 Task: Search for car accessories on Amazon and add them to your cart.
Action: Mouse moved to (91, 23)
Screenshot: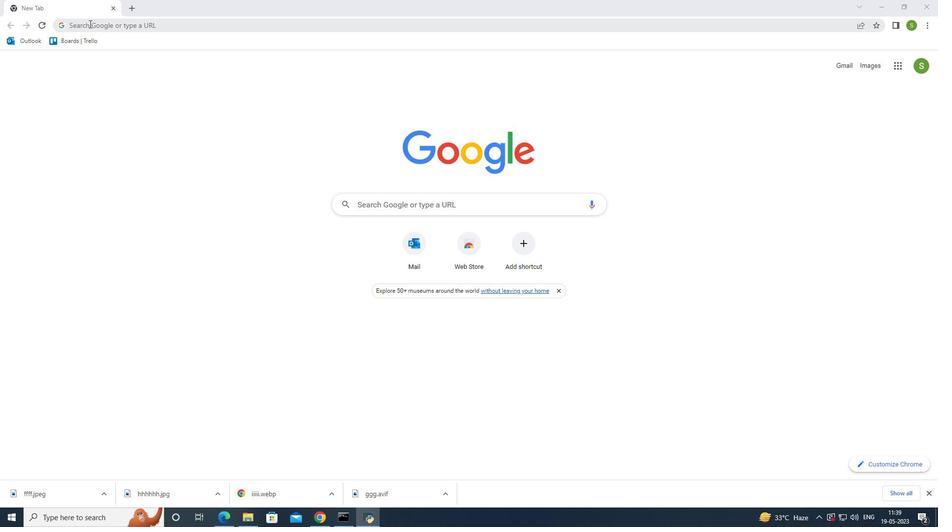 
Action: Mouse pressed left at (91, 23)
Screenshot: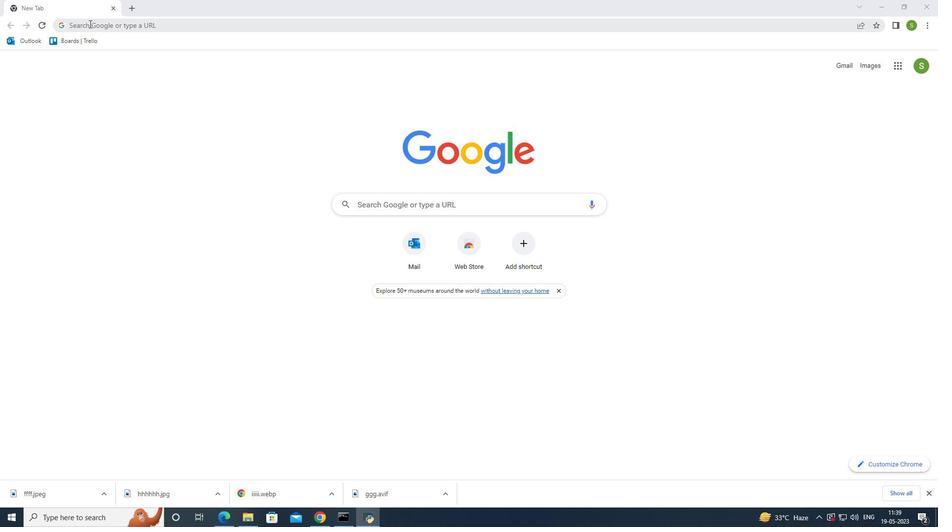 
Action: Mouse moved to (122, 25)
Screenshot: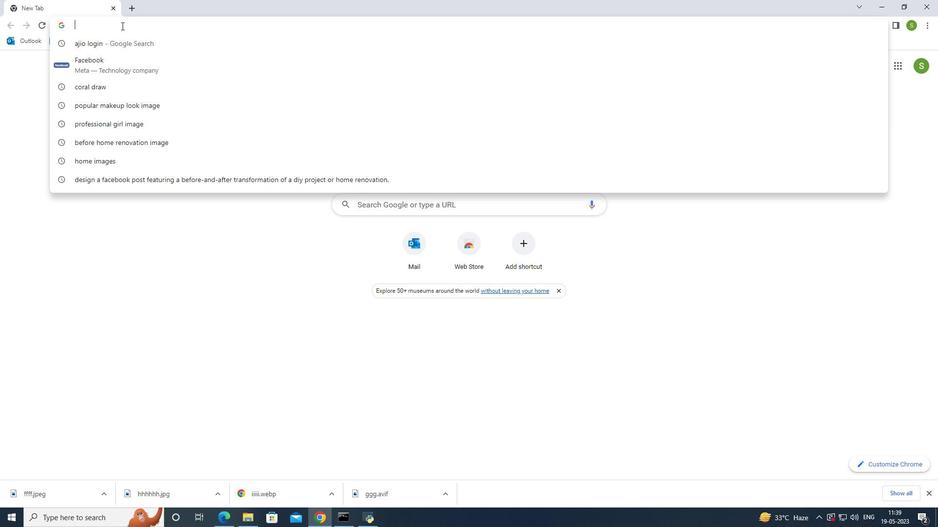 
Action: Key pressed a
Screenshot: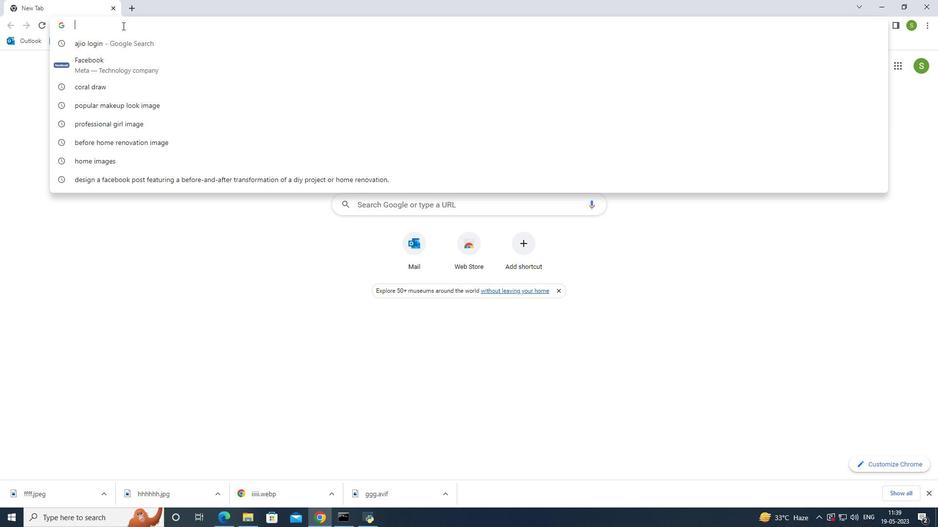 
Action: Mouse moved to (123, 25)
Screenshot: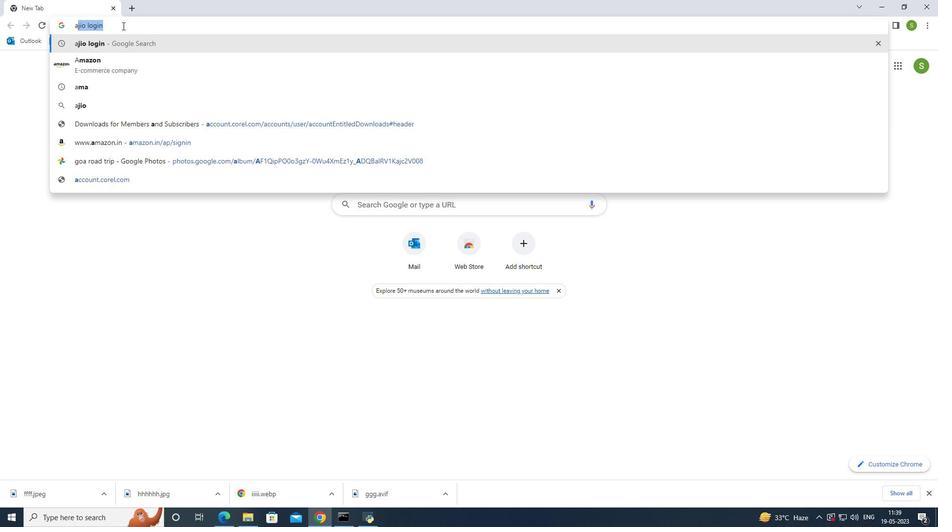 
Action: Key pressed m
Screenshot: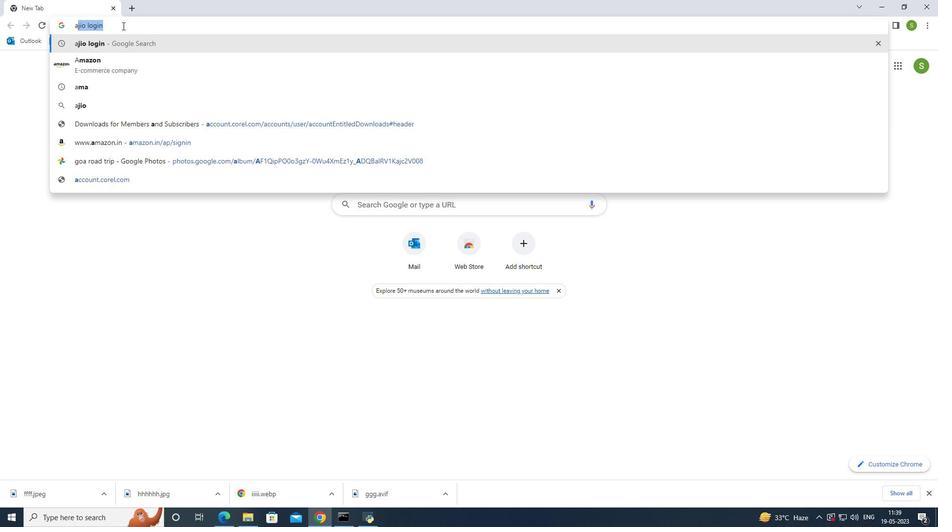 
Action: Mouse moved to (126, 23)
Screenshot: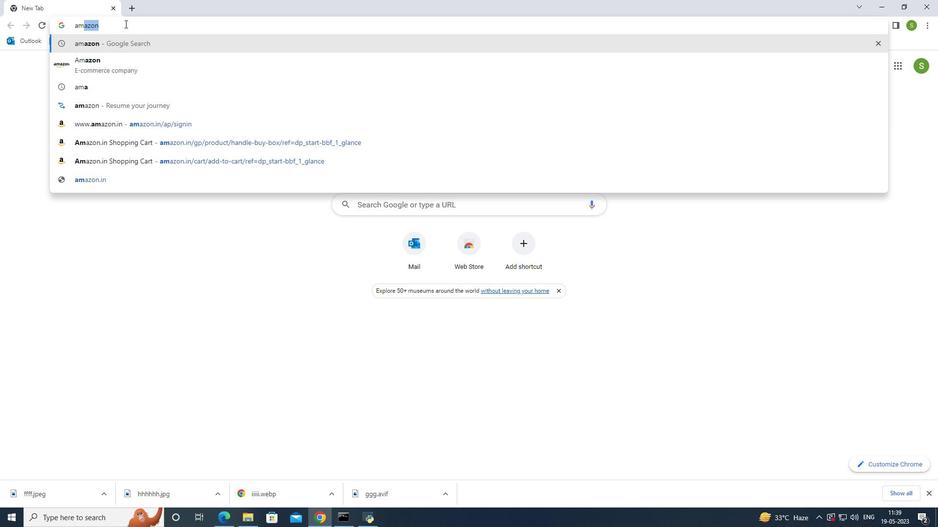 
Action: Key pressed a
Screenshot: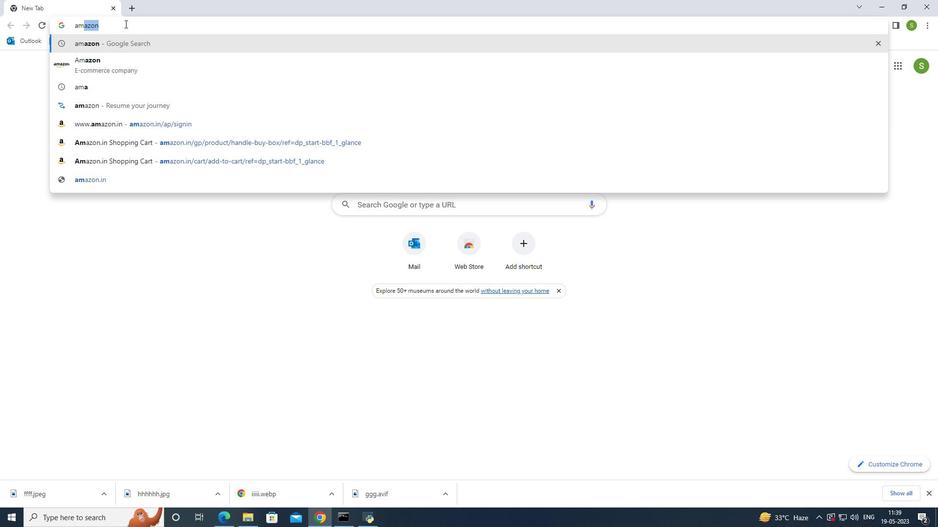 
Action: Mouse moved to (127, 23)
Screenshot: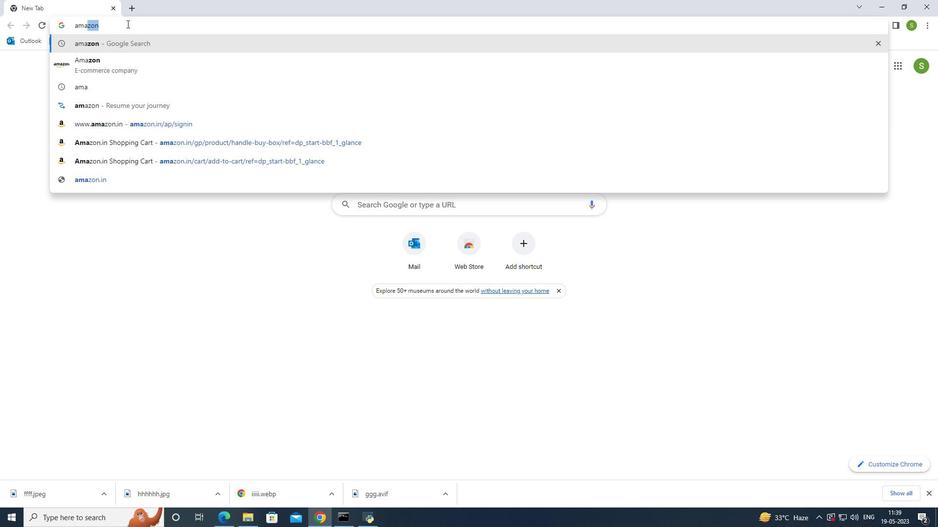 
Action: Key pressed z
Screenshot: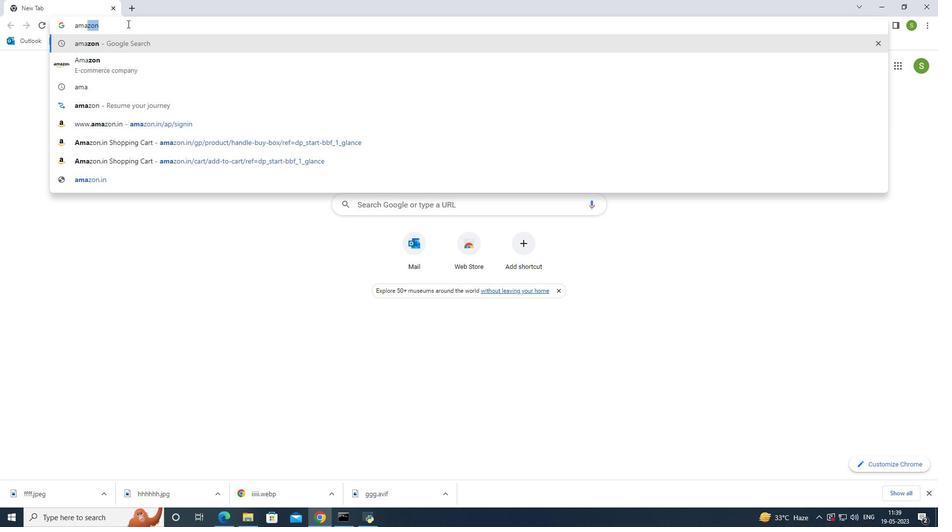 
Action: Mouse moved to (128, 22)
Screenshot: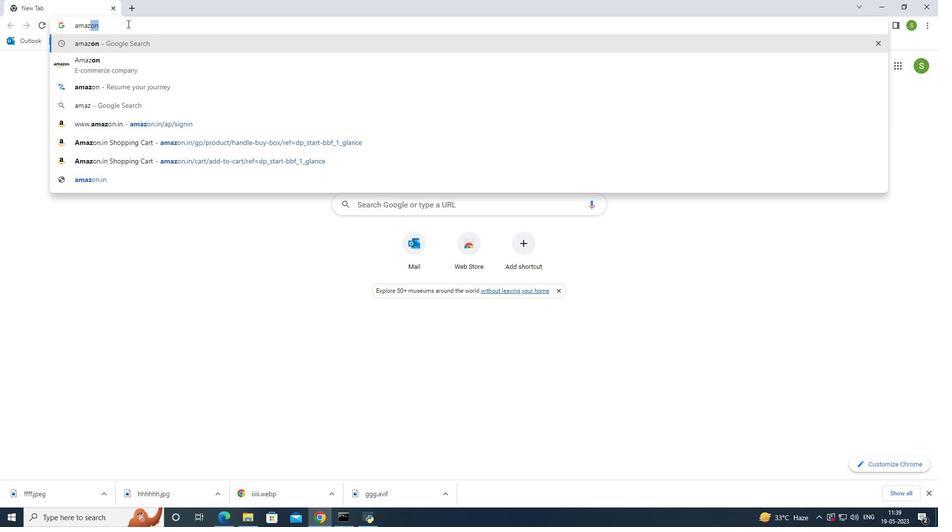 
Action: Key pressed on
Screenshot: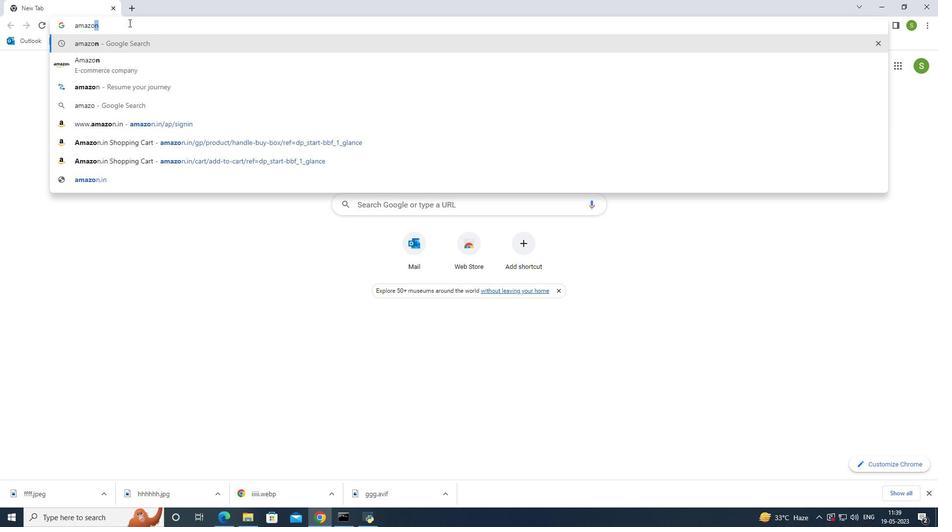 
Action: Mouse moved to (119, 64)
Screenshot: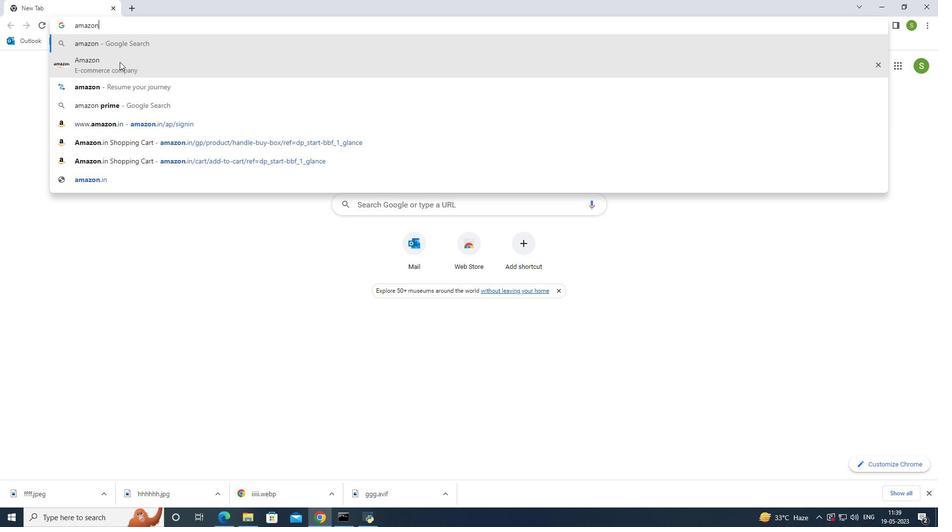 
Action: Mouse pressed left at (119, 64)
Screenshot: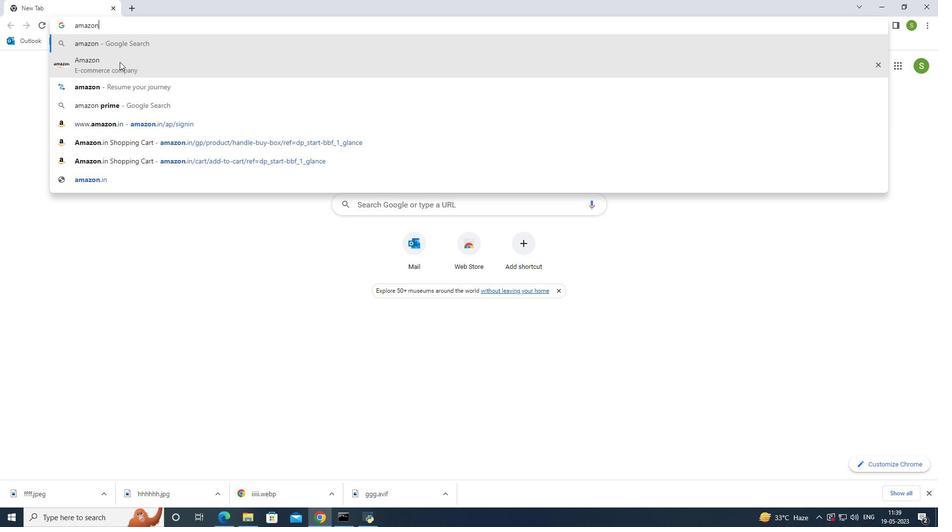 
Action: Mouse moved to (158, 164)
Screenshot: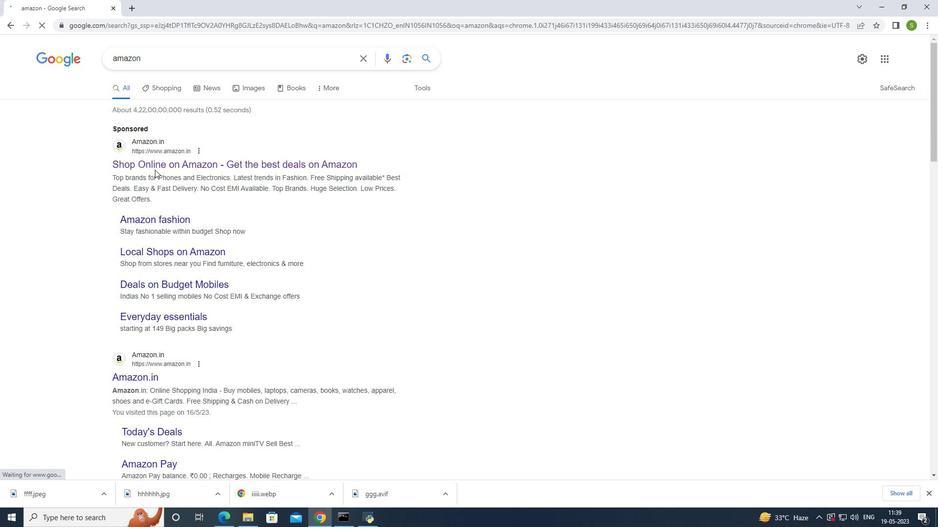 
Action: Mouse pressed left at (158, 164)
Screenshot: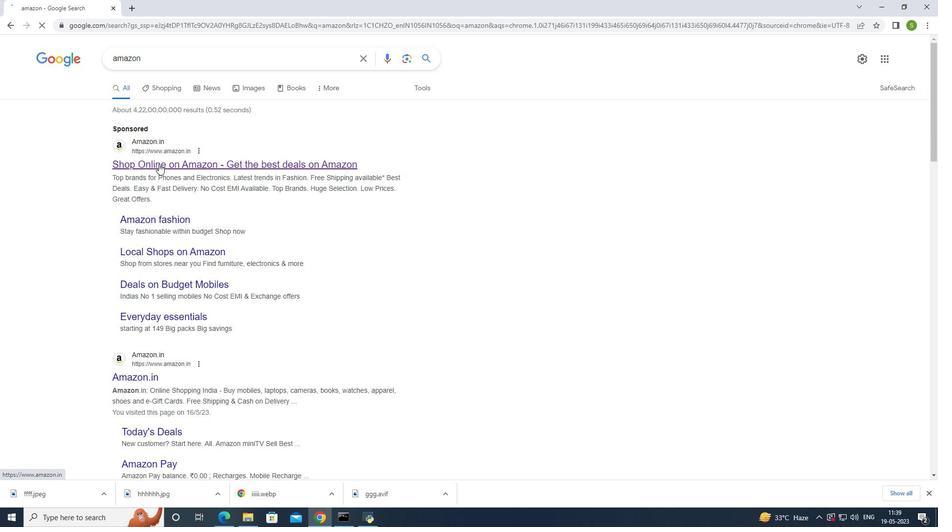 
Action: Mouse moved to (396, 117)
Screenshot: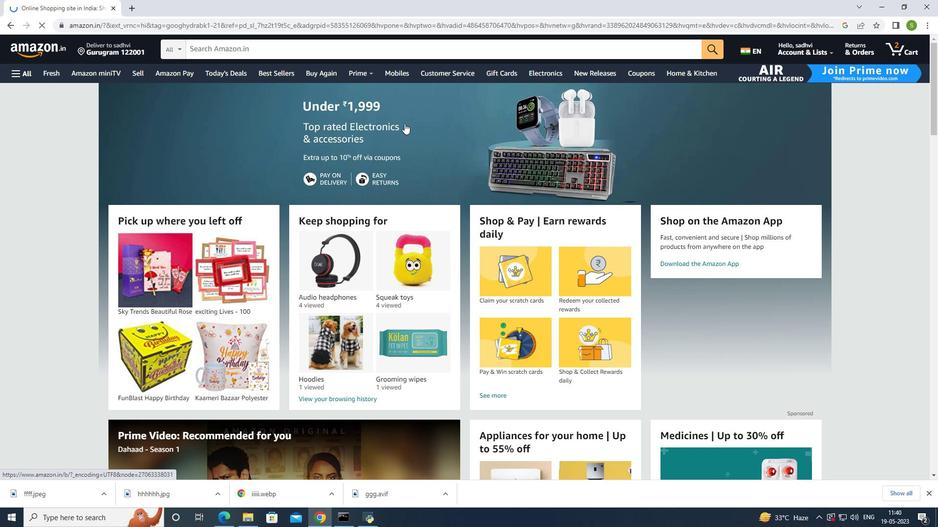 
Action: Mouse scrolled (396, 116) with delta (0, 0)
Screenshot: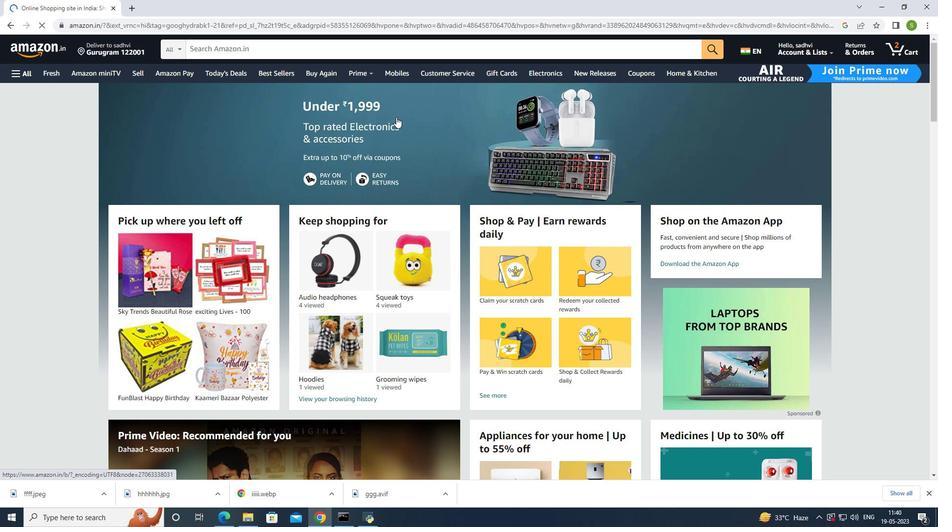 
Action: Mouse moved to (308, 48)
Screenshot: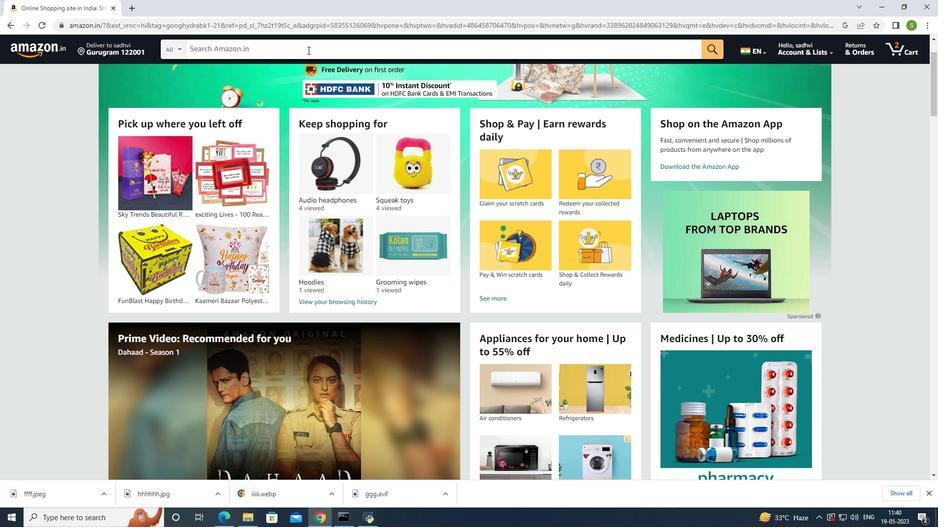 
Action: Mouse pressed left at (308, 48)
Screenshot: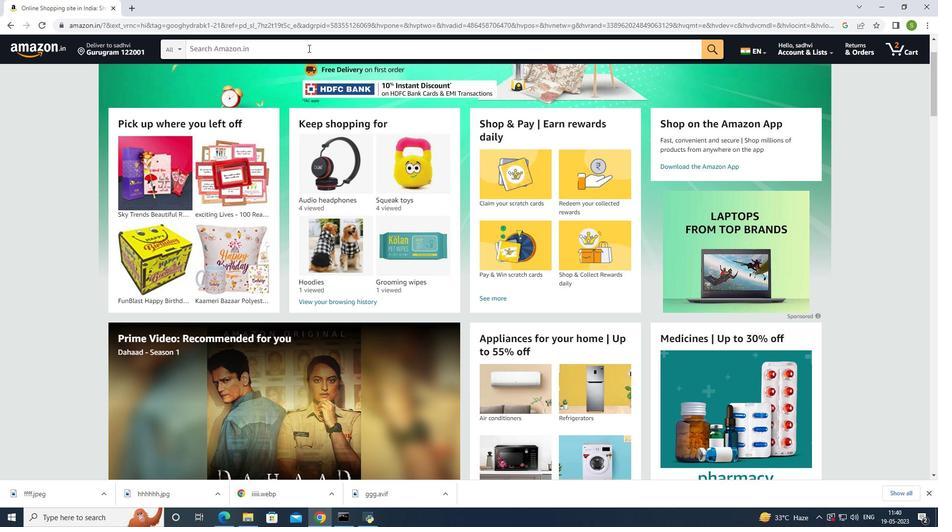 
Action: Key pressed car<Key.space>
Screenshot: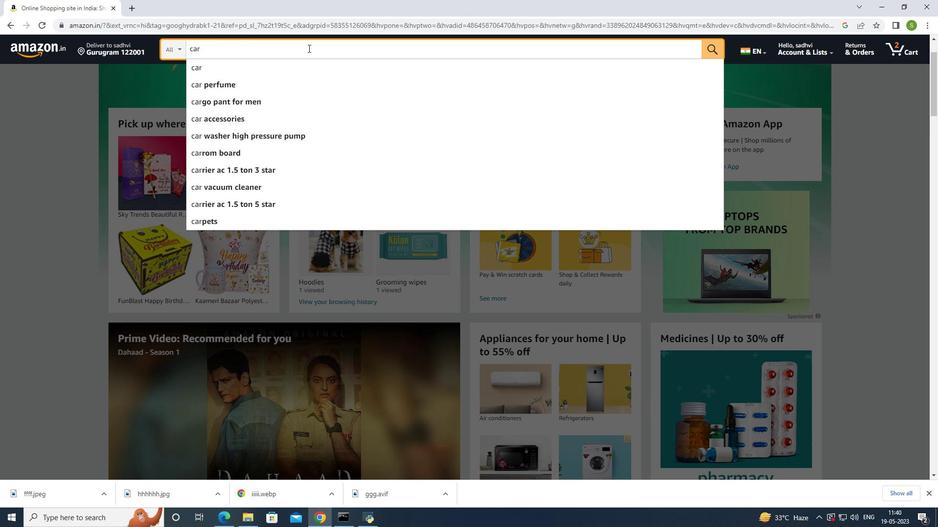 
Action: Mouse moved to (236, 133)
Screenshot: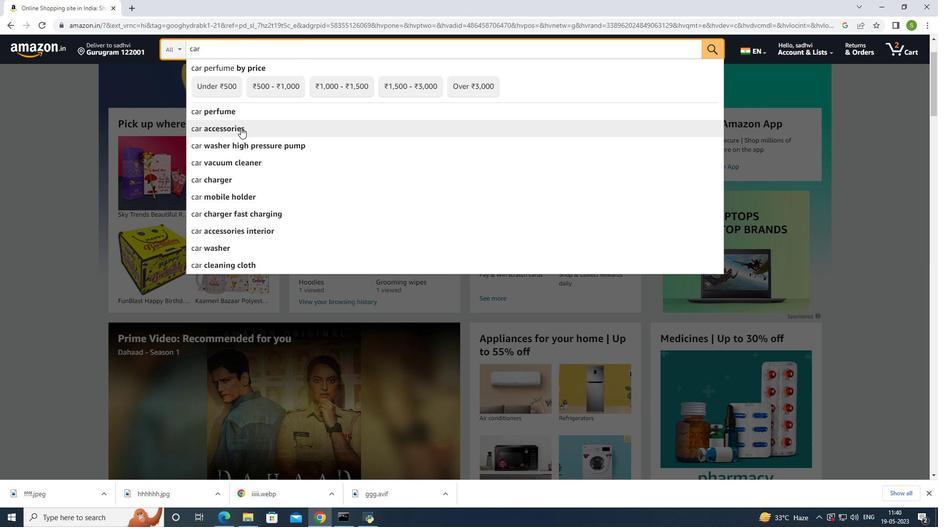 
Action: Mouse pressed left at (236, 133)
Screenshot: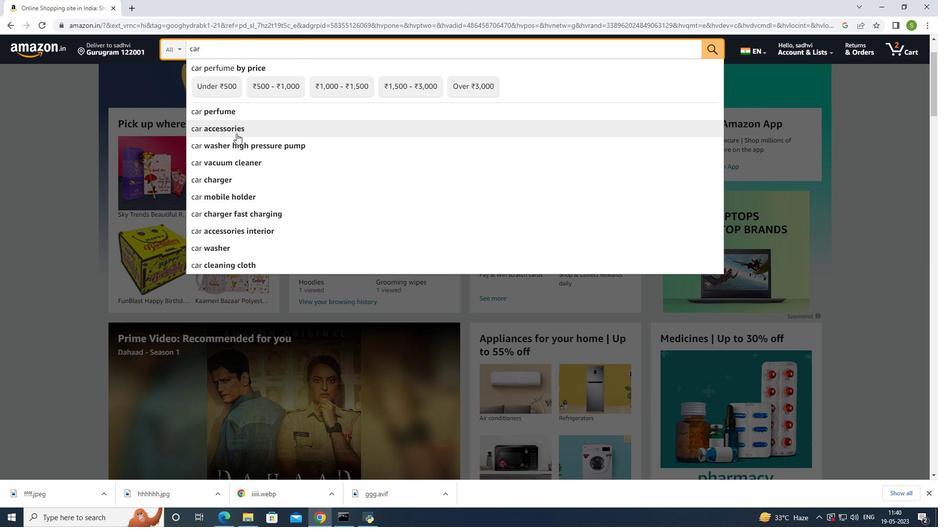 
Action: Mouse moved to (297, 210)
Screenshot: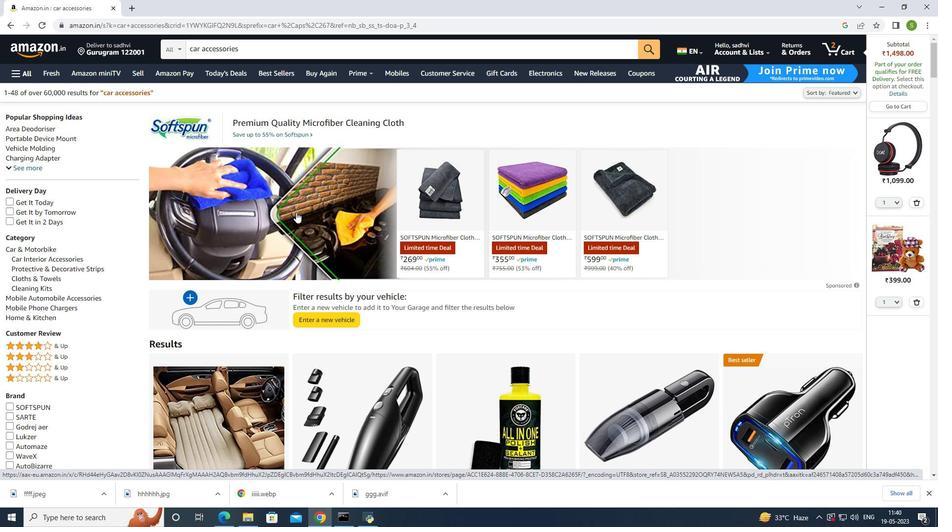 
Action: Mouse scrolled (297, 209) with delta (0, 0)
Screenshot: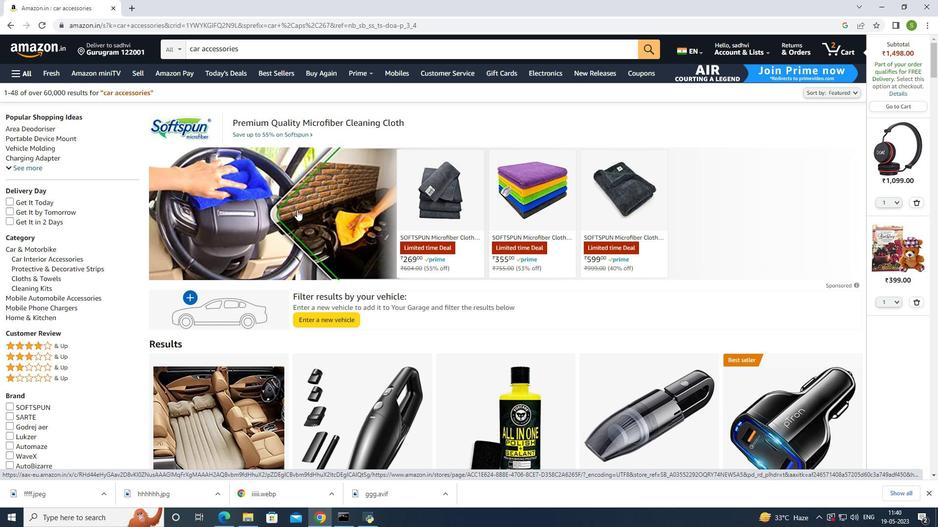 
Action: Mouse scrolled (297, 209) with delta (0, 0)
Screenshot: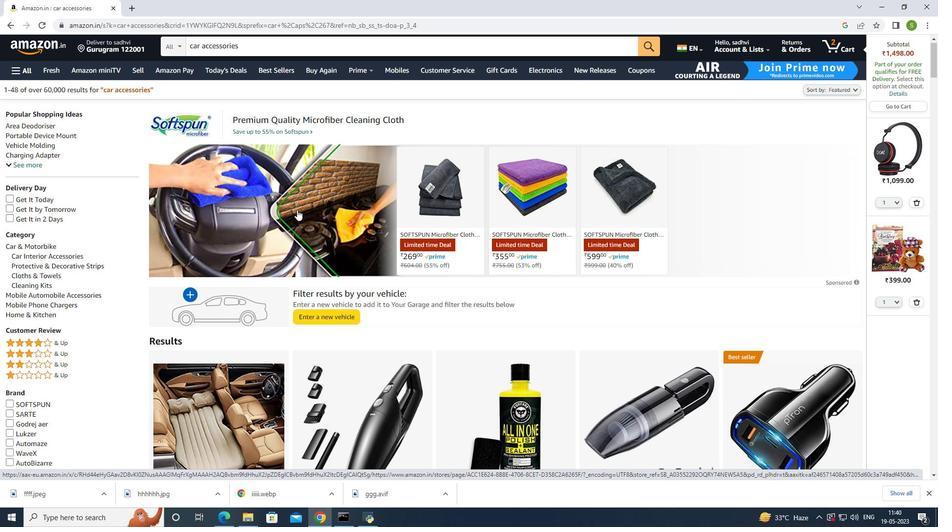 
Action: Mouse scrolled (297, 209) with delta (0, 0)
Screenshot: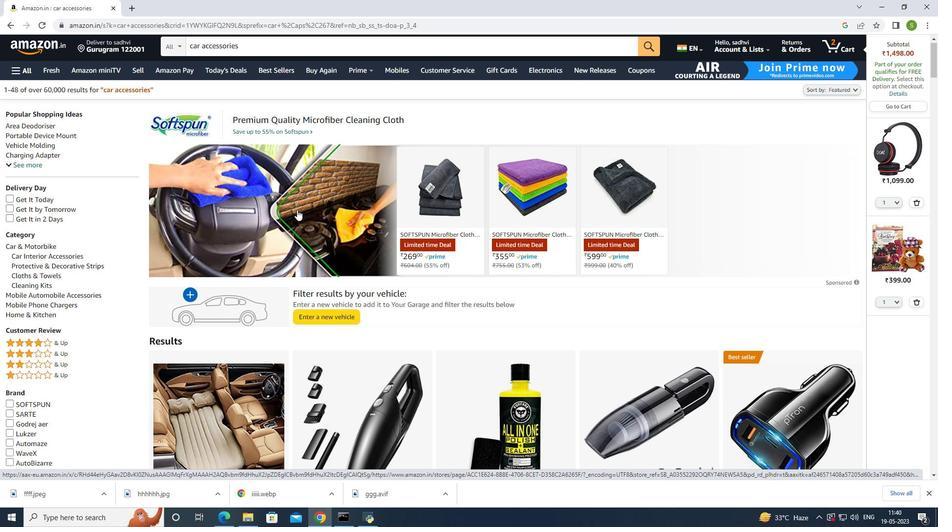 
Action: Mouse moved to (309, 200)
Screenshot: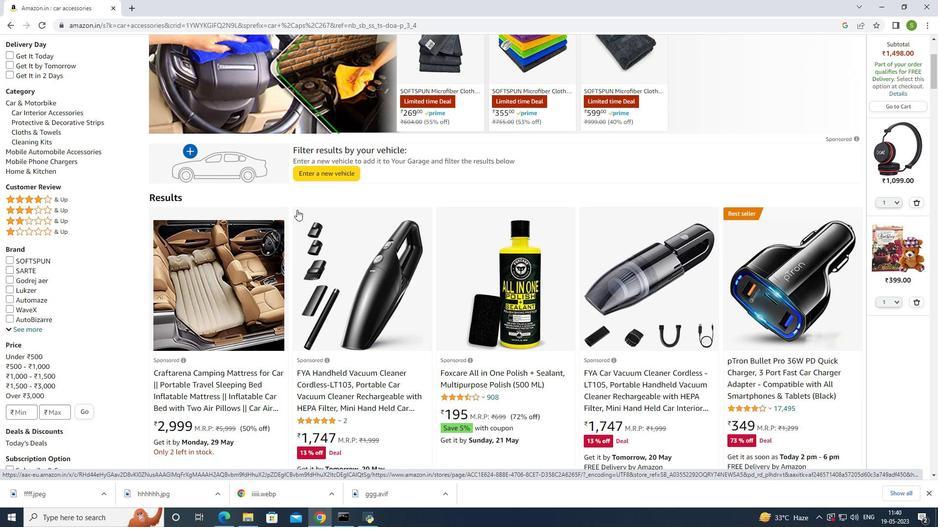 
Action: Mouse scrolled (309, 199) with delta (0, 0)
Screenshot: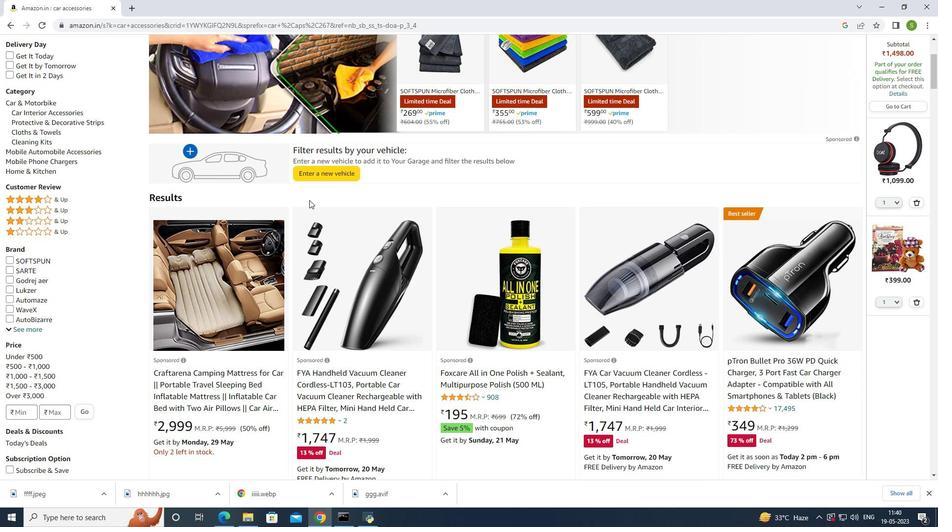 
Action: Mouse moved to (231, 252)
Screenshot: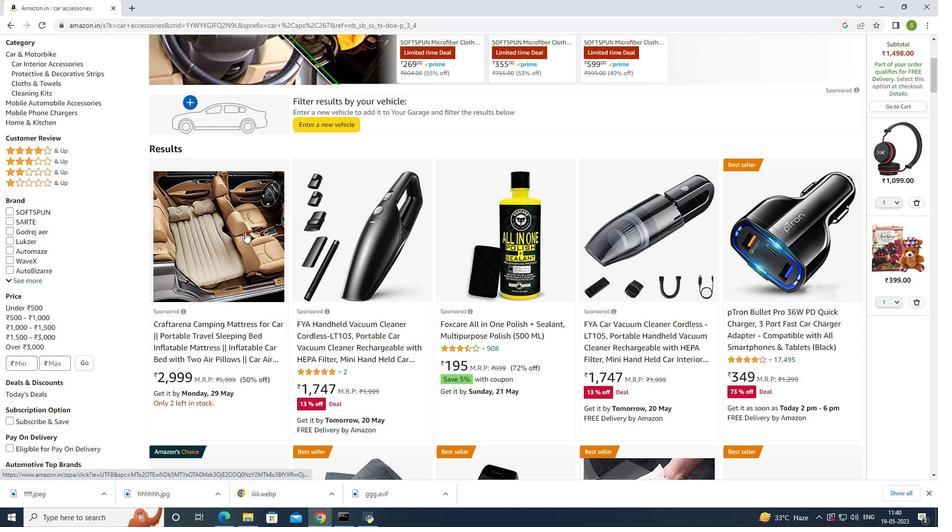 
Action: Mouse pressed left at (231, 252)
Screenshot: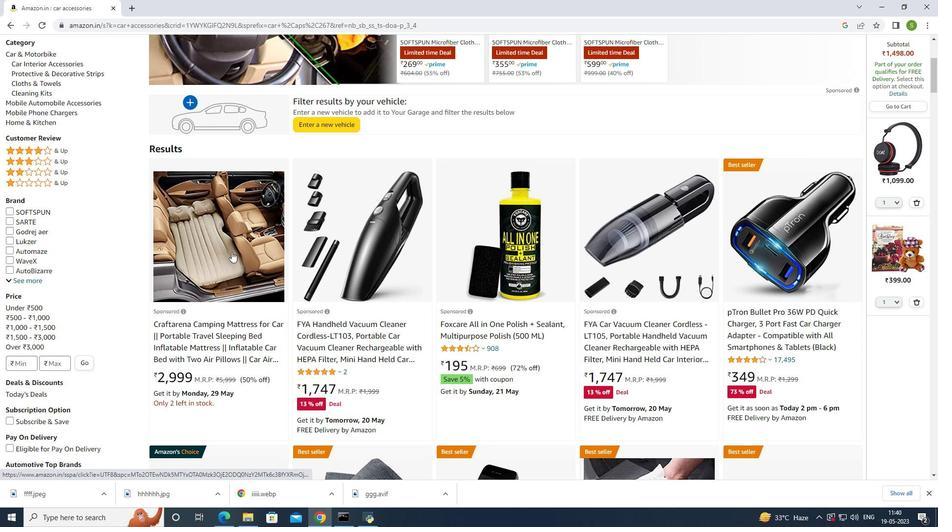 
Action: Mouse moved to (724, 285)
Screenshot: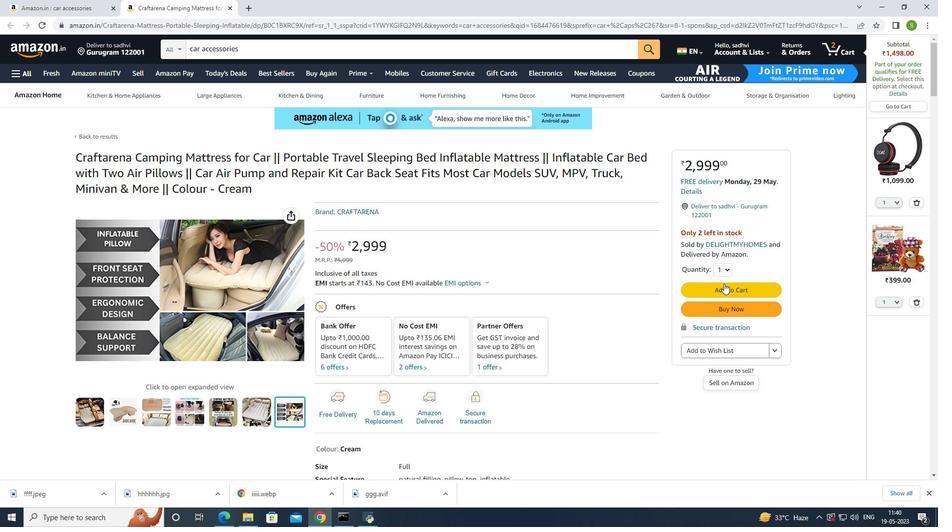 
Action: Mouse pressed left at (724, 285)
Screenshot: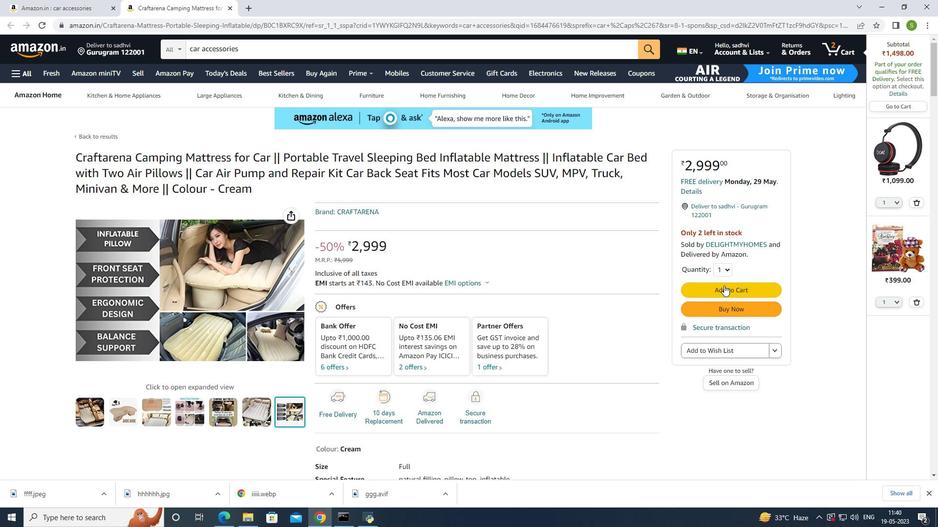 
Action: Mouse moved to (44, 4)
Screenshot: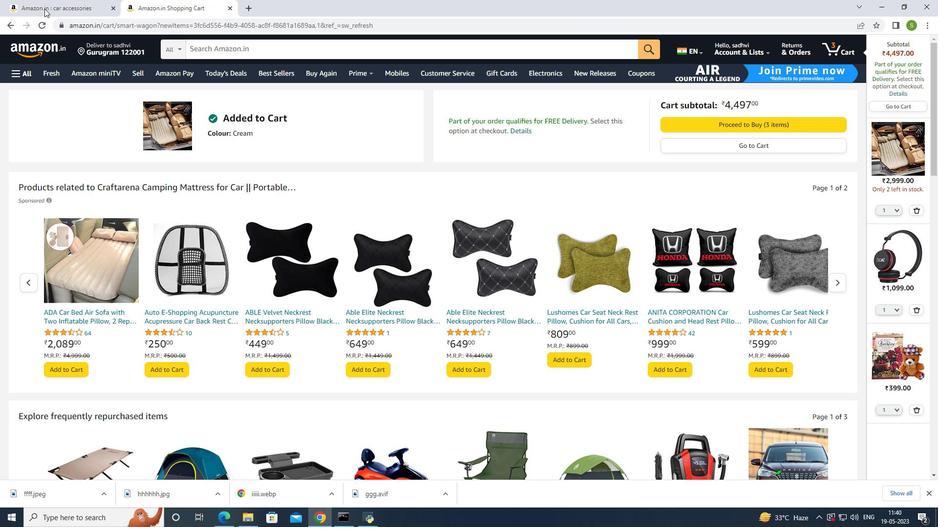 
Action: Mouse pressed left at (44, 4)
Screenshot: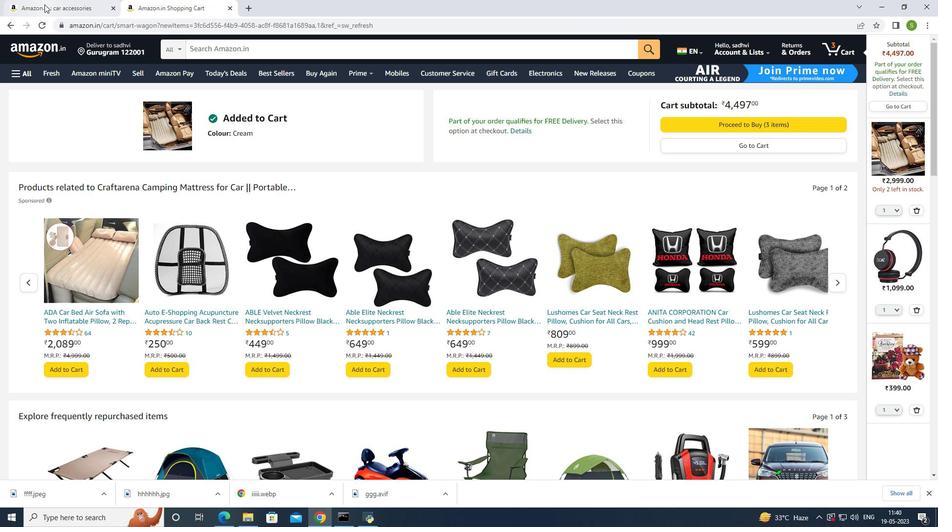 
Action: Mouse moved to (482, 207)
Screenshot: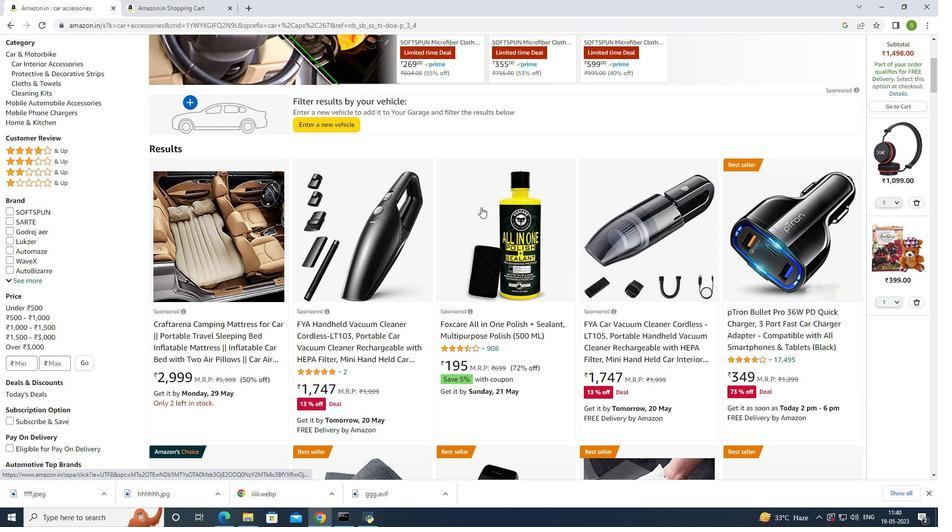 
Action: Mouse scrolled (482, 208) with delta (0, 0)
Screenshot: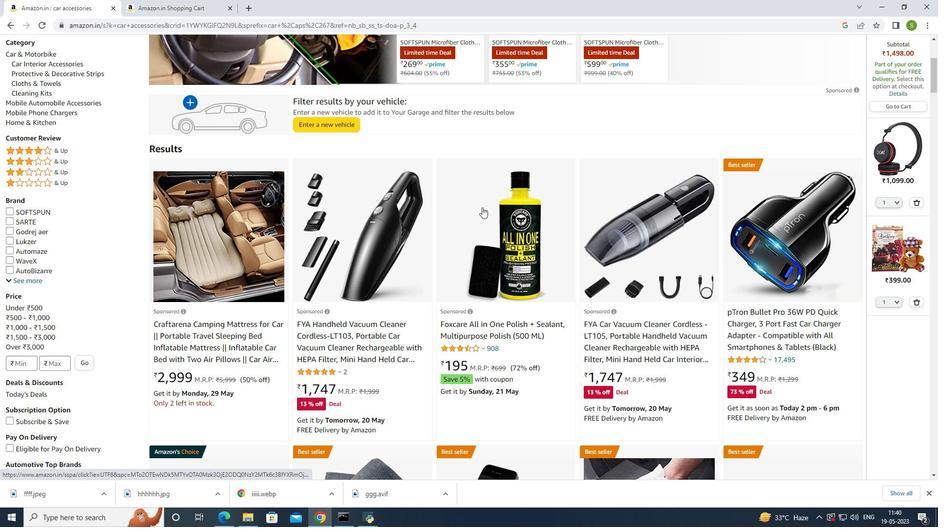 
Action: Mouse scrolled (482, 208) with delta (0, 0)
Screenshot: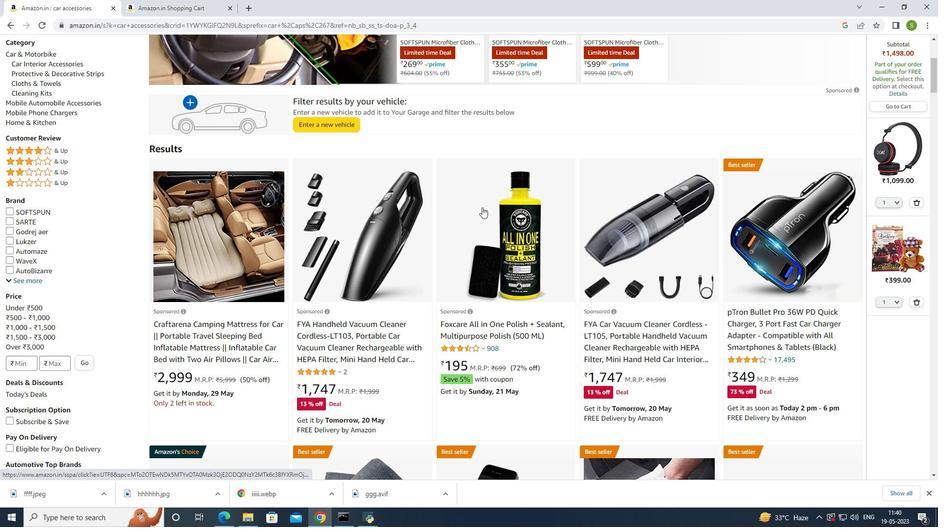 
Action: Mouse scrolled (482, 208) with delta (0, 0)
Screenshot: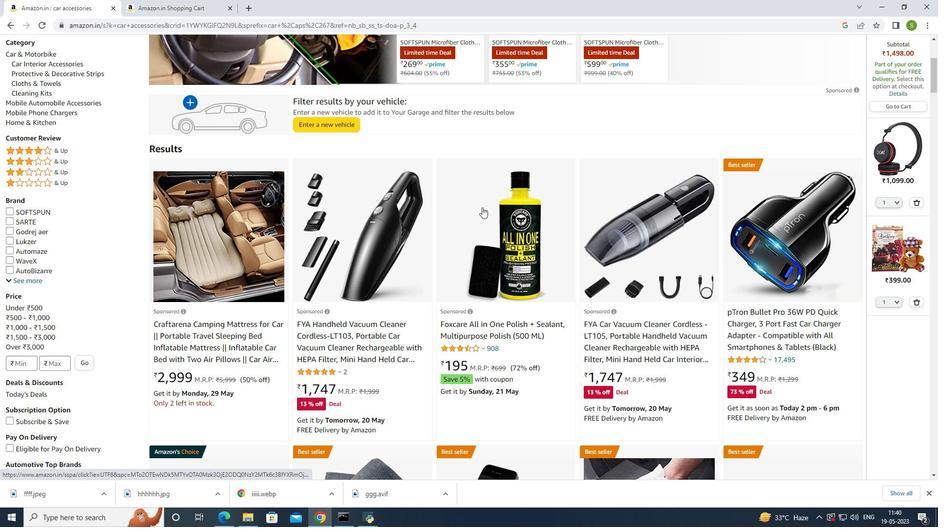 
Action: Mouse moved to (482, 207)
Screenshot: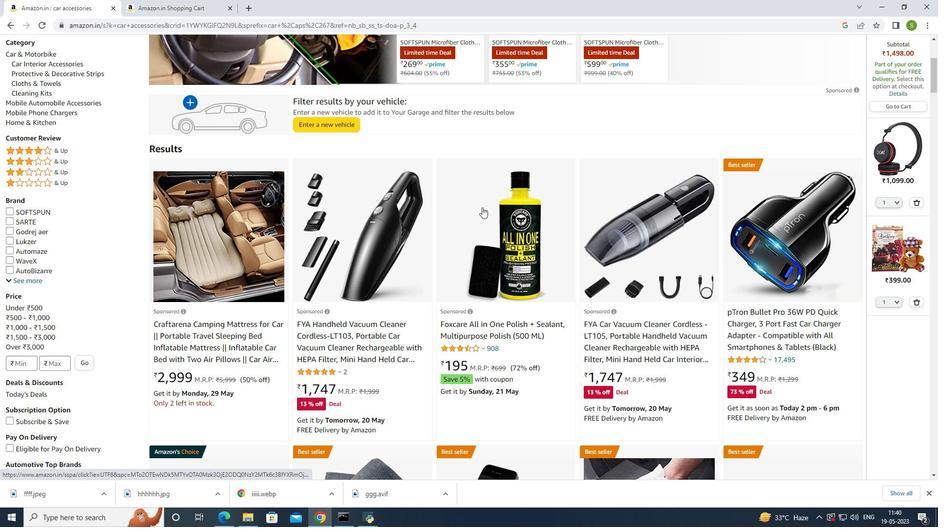 
Action: Mouse scrolled (482, 208) with delta (0, 0)
Screenshot: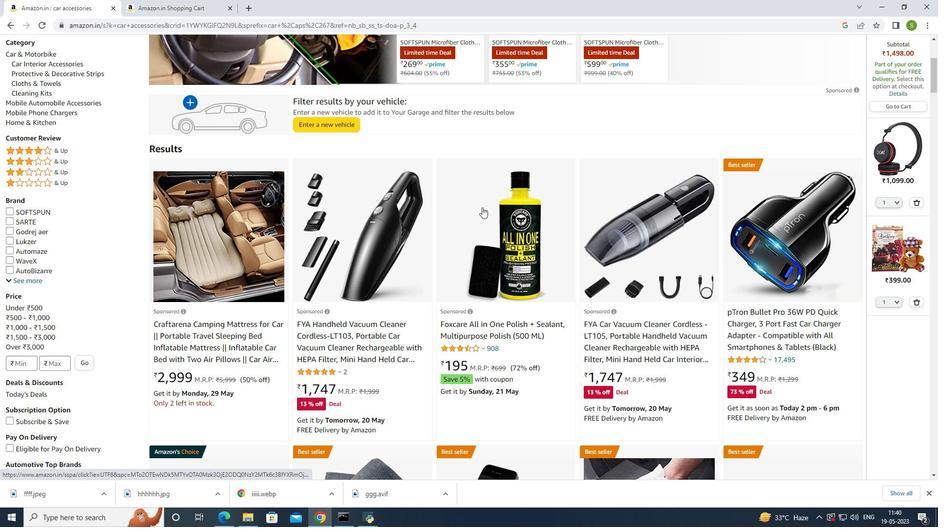 
Action: Mouse moved to (313, 204)
Screenshot: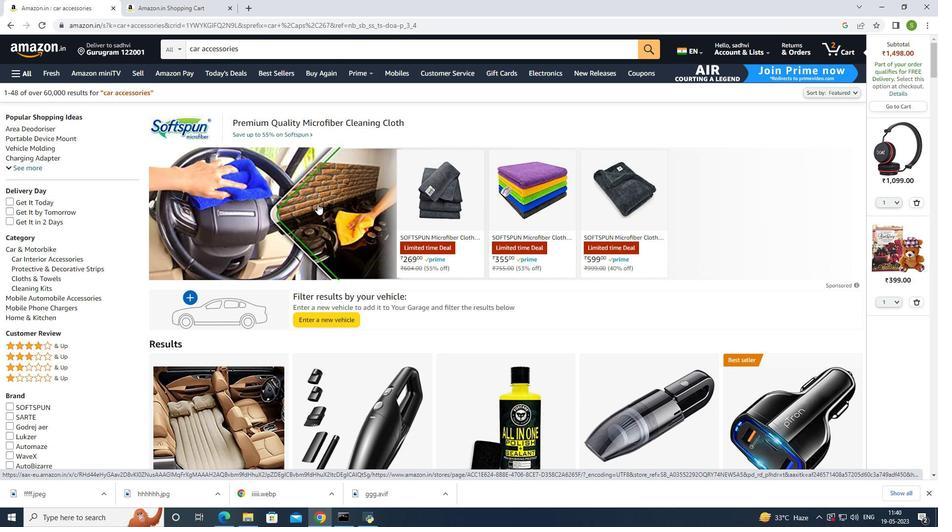 
Action: Mouse pressed left at (313, 204)
Screenshot: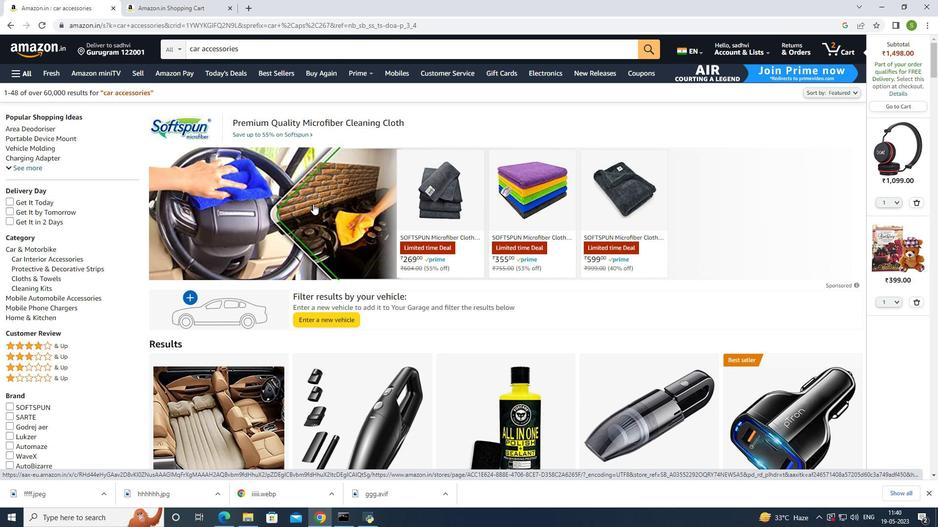 
Action: Mouse moved to (535, 254)
Screenshot: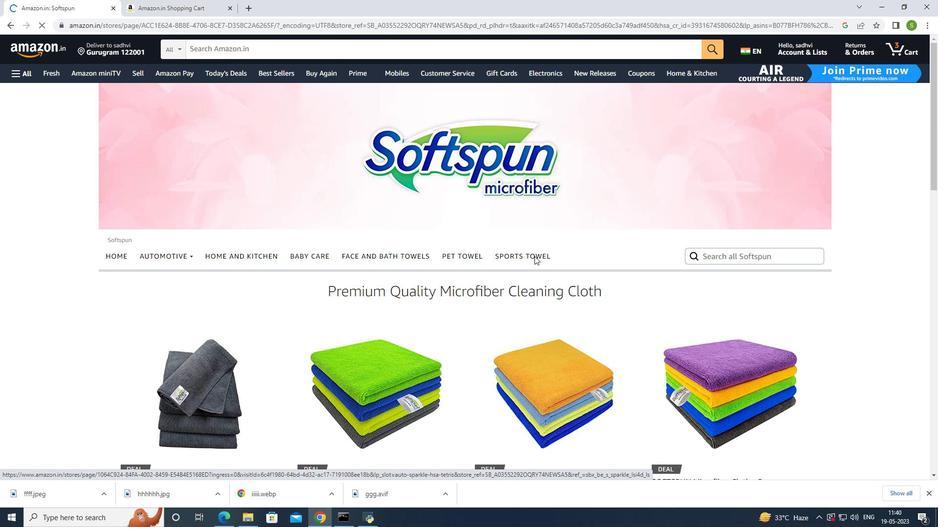 
Action: Mouse scrolled (535, 253) with delta (0, 0)
Screenshot: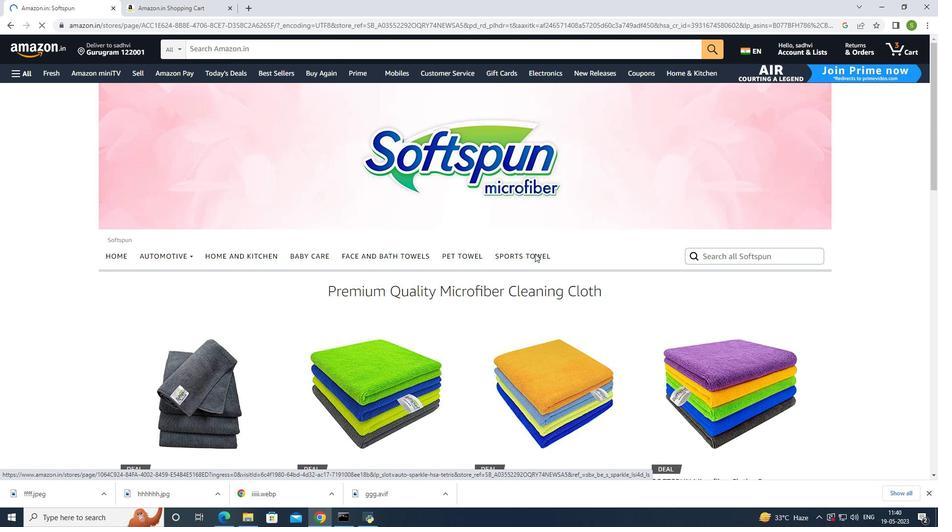 
Action: Mouse scrolled (535, 253) with delta (0, 0)
Screenshot: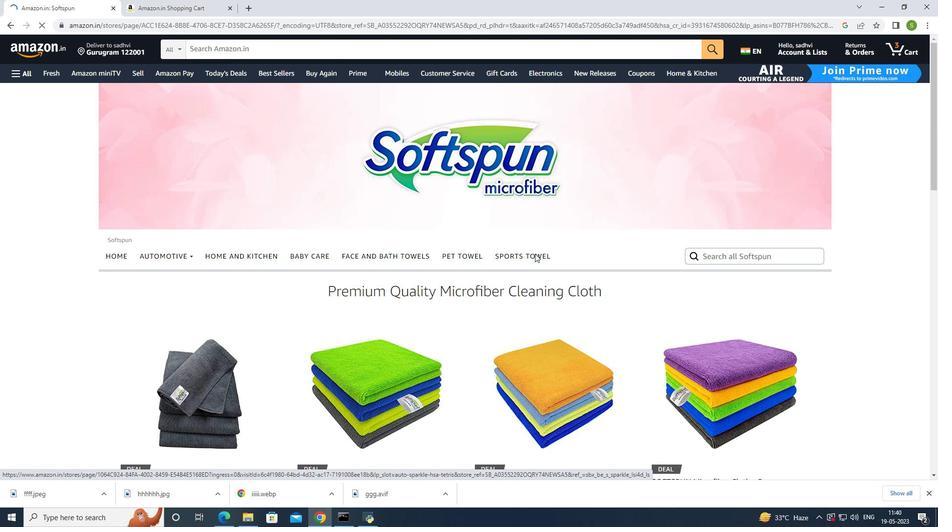 
Action: Mouse scrolled (535, 253) with delta (0, 0)
Screenshot: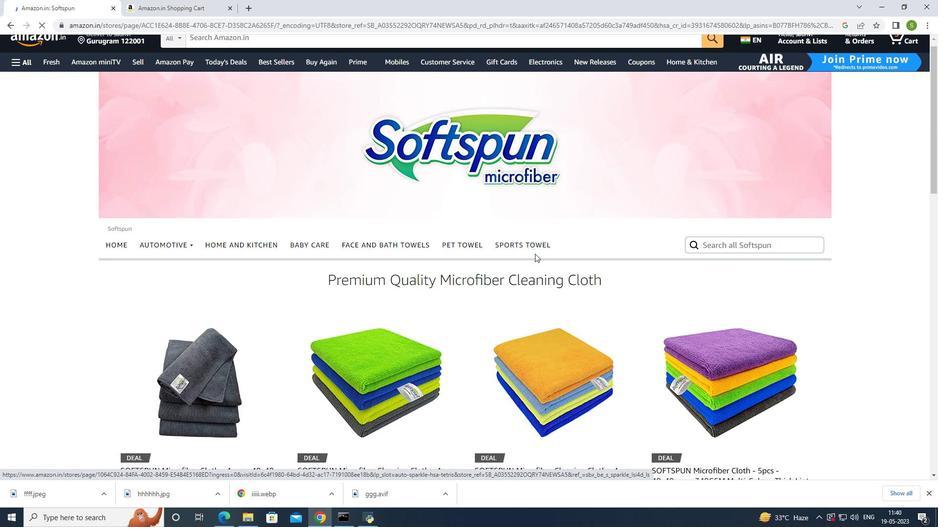 
Action: Mouse scrolled (535, 253) with delta (0, 0)
Screenshot: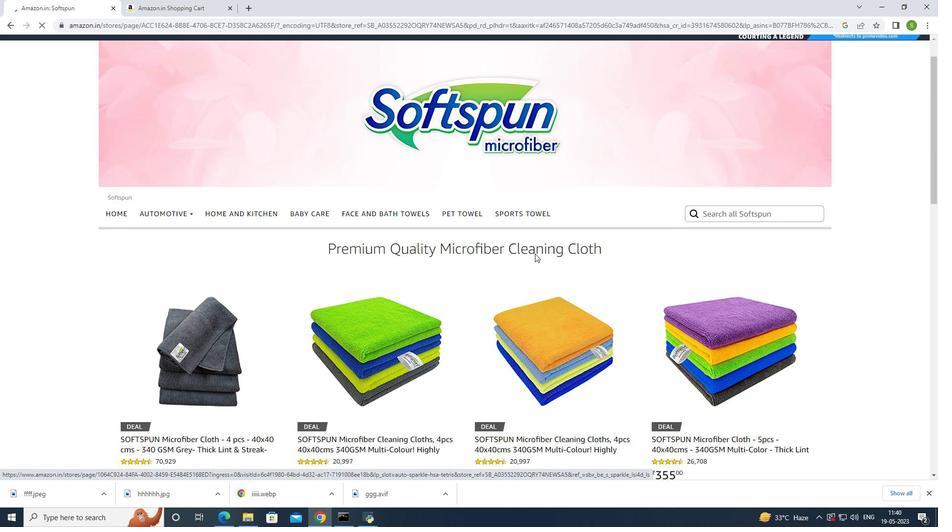 
Action: Mouse moved to (535, 253)
Screenshot: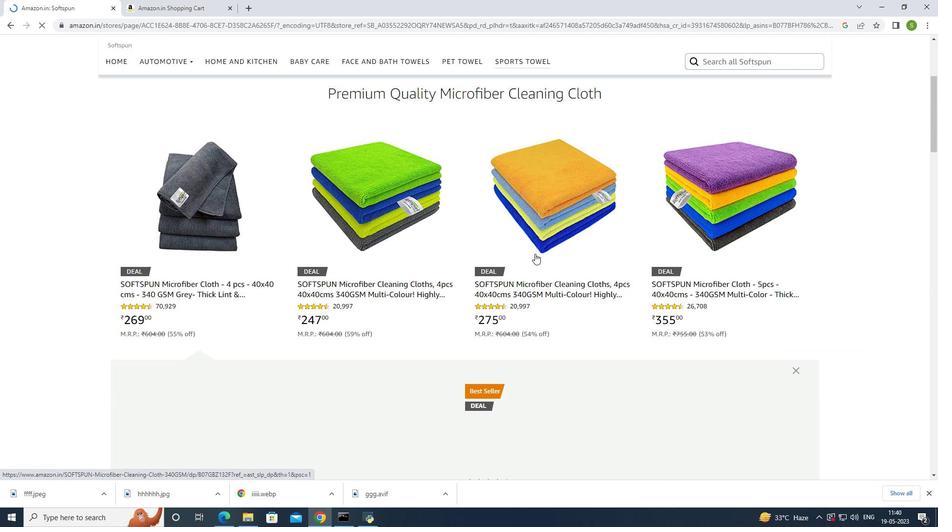 
Action: Mouse scrolled (535, 252) with delta (0, 0)
Screenshot: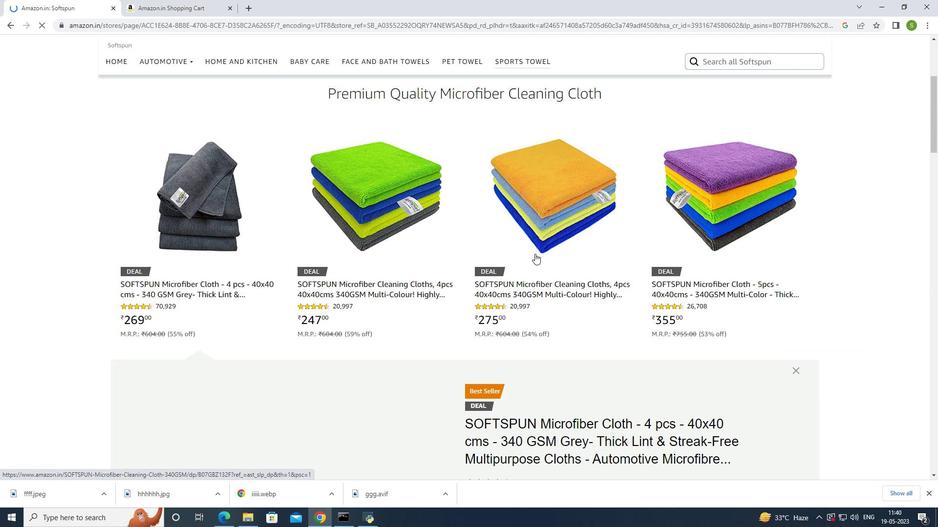 
Action: Mouse scrolled (535, 252) with delta (0, 0)
Screenshot: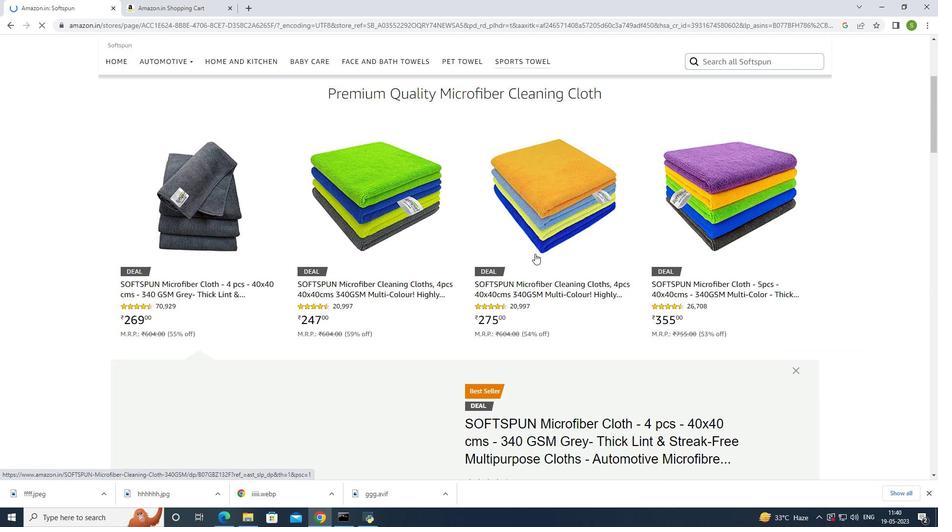 
Action: Mouse scrolled (535, 252) with delta (0, 0)
Screenshot: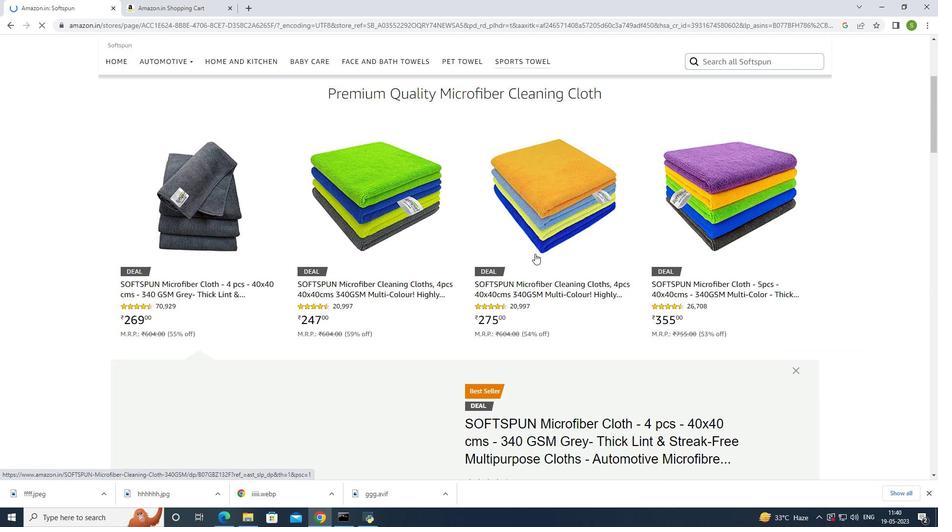 
Action: Mouse scrolled (535, 252) with delta (0, 0)
Screenshot: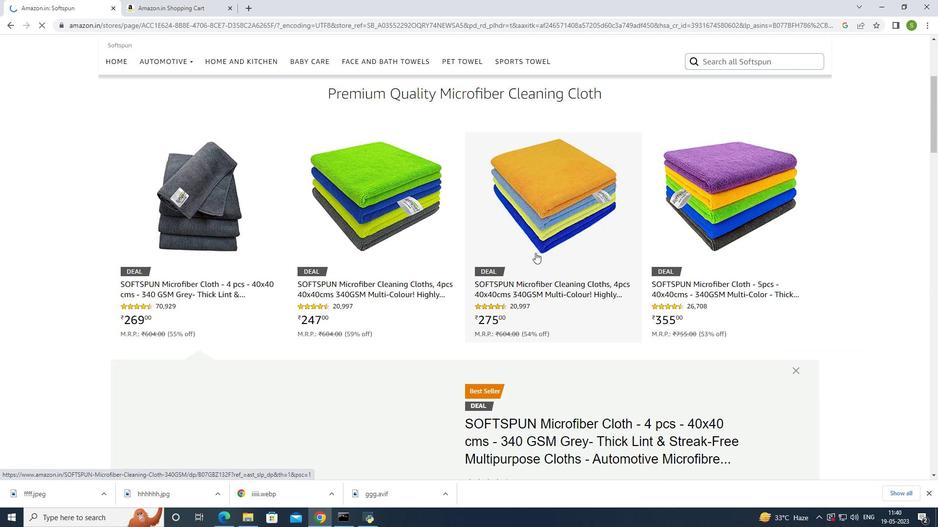 
Action: Mouse scrolled (535, 253) with delta (0, 0)
Screenshot: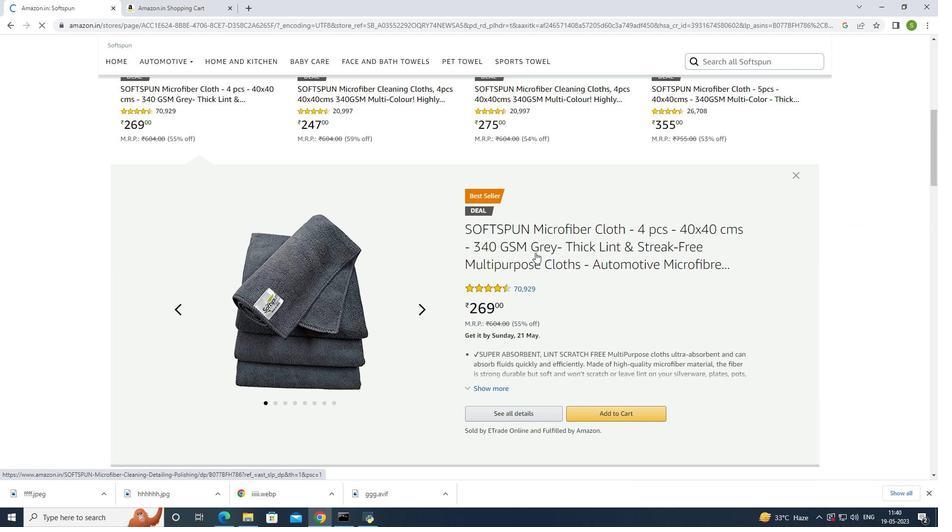 
Action: Mouse scrolled (535, 253) with delta (0, 0)
Screenshot: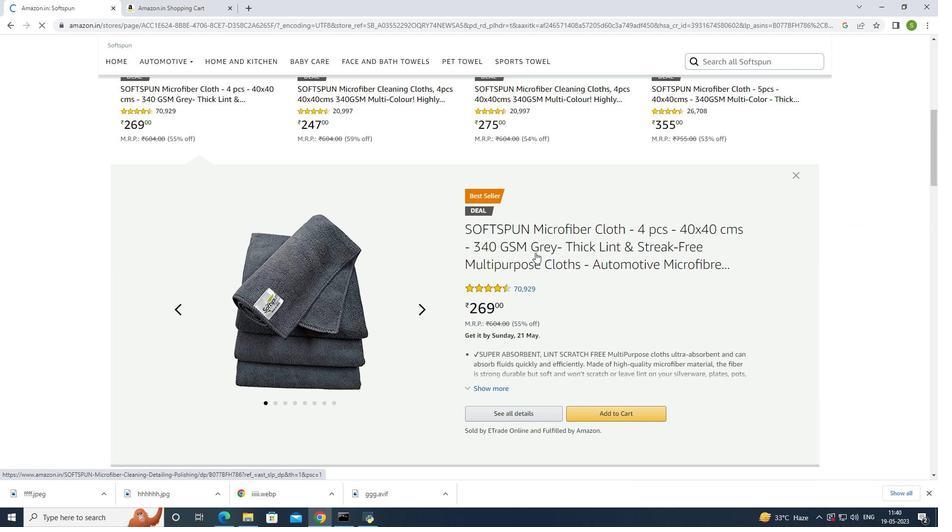
Action: Mouse moved to (535, 253)
Screenshot: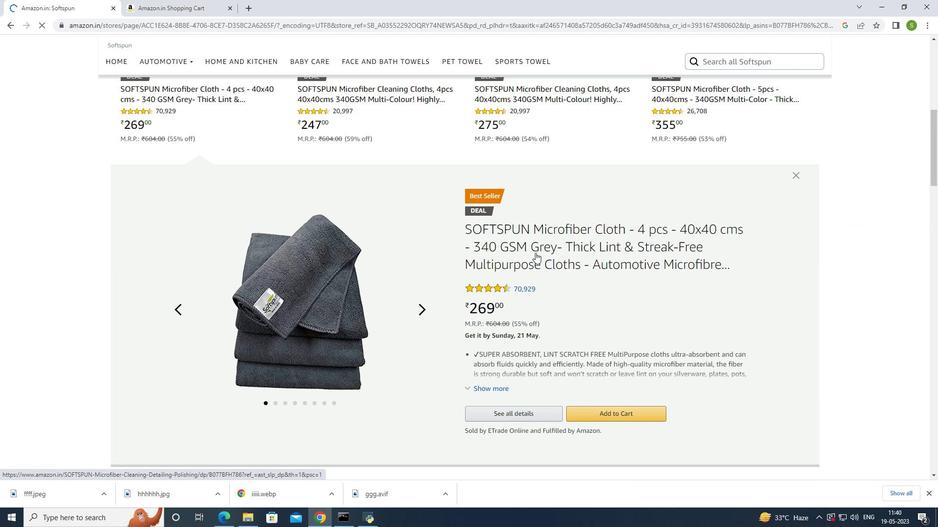 
Action: Mouse scrolled (535, 253) with delta (0, 0)
Screenshot: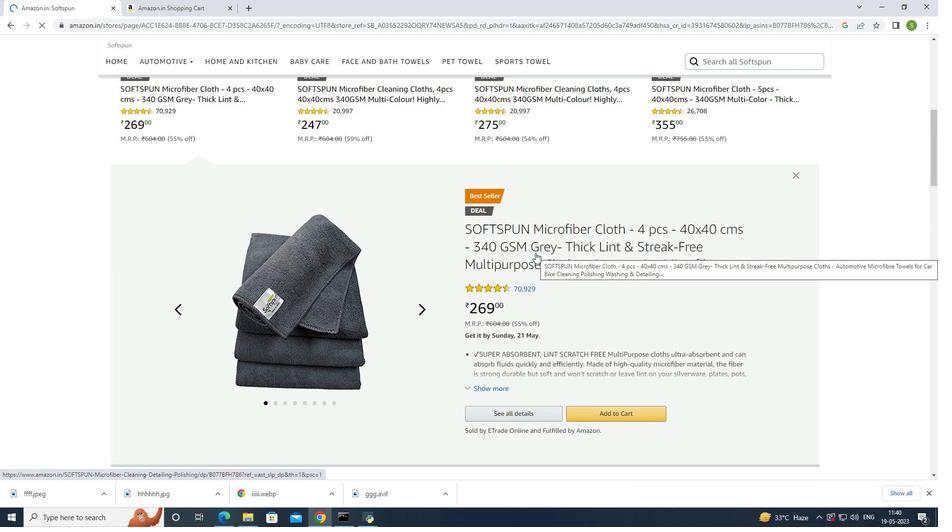 
Action: Mouse moved to (537, 250)
Screenshot: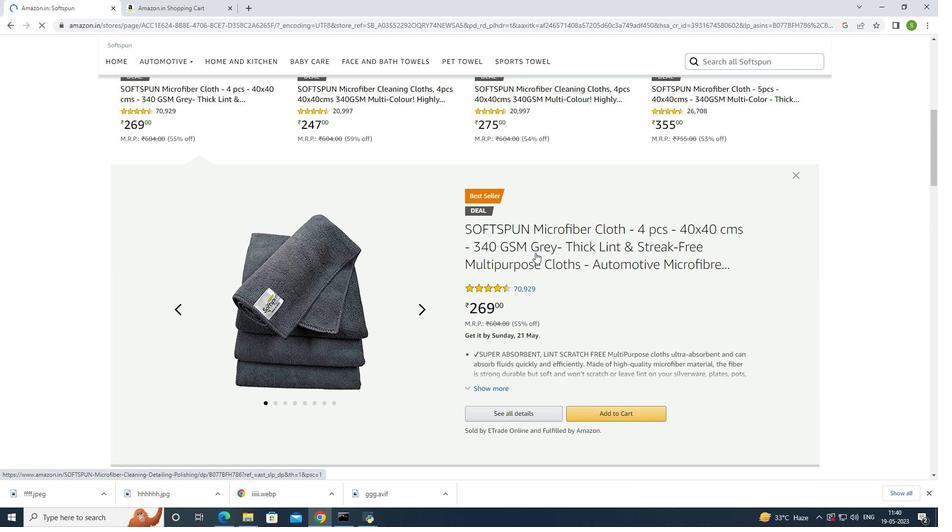 
Action: Mouse scrolled (537, 251) with delta (0, 0)
Screenshot: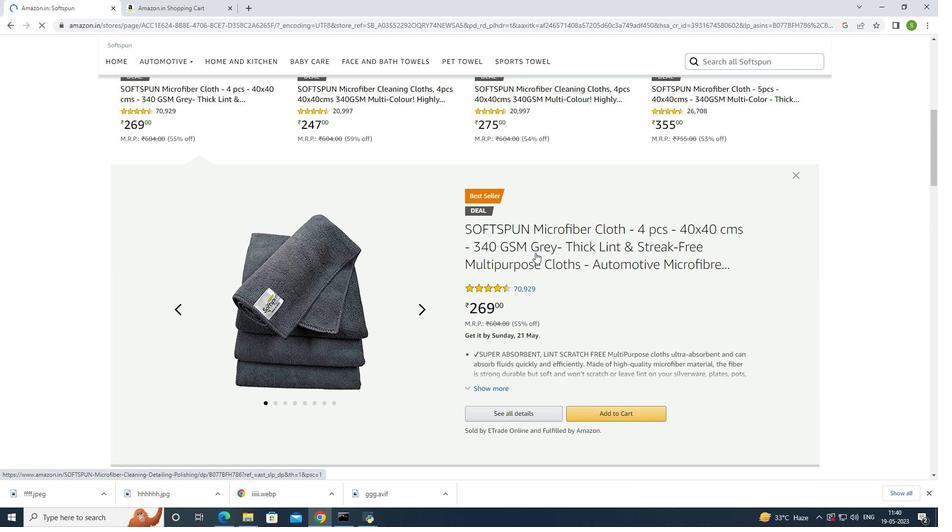 
Action: Mouse scrolled (537, 250) with delta (0, 0)
Screenshot: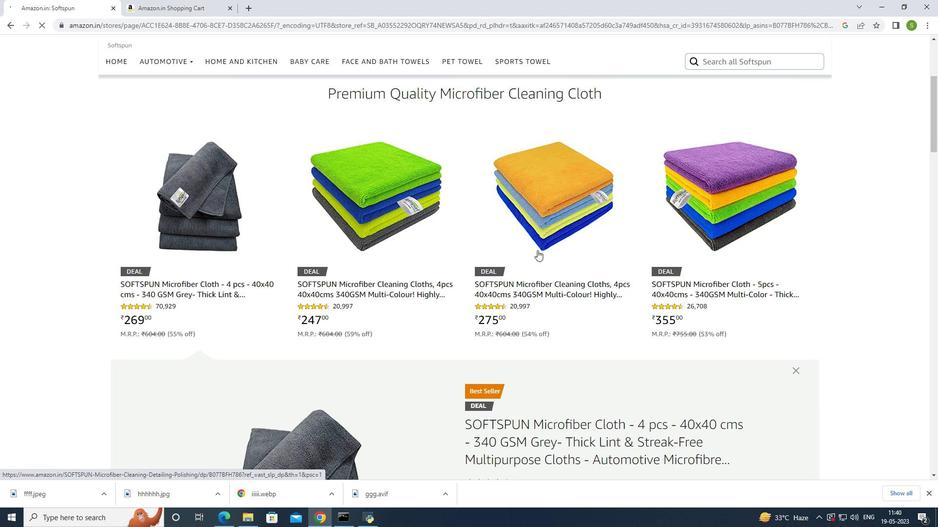 
Action: Mouse scrolled (537, 250) with delta (0, 0)
Screenshot: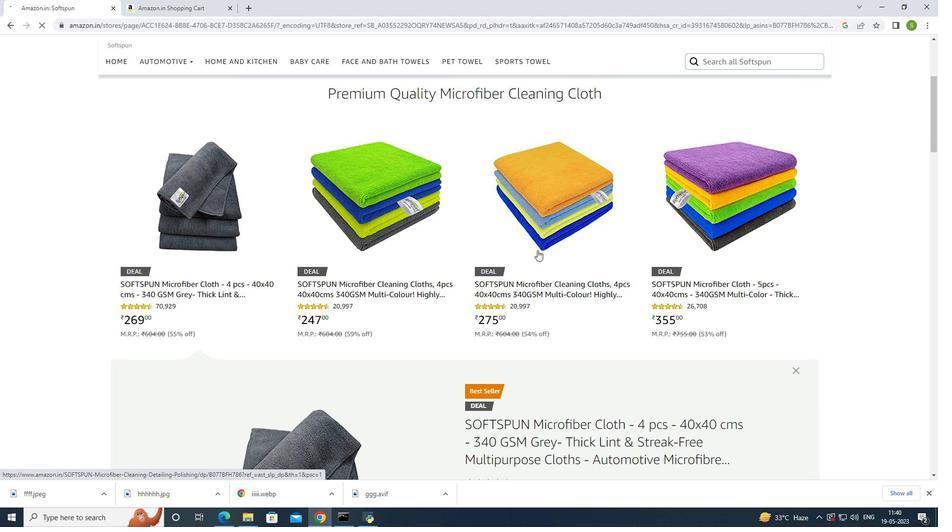 
Action: Mouse scrolled (537, 250) with delta (0, 0)
Screenshot: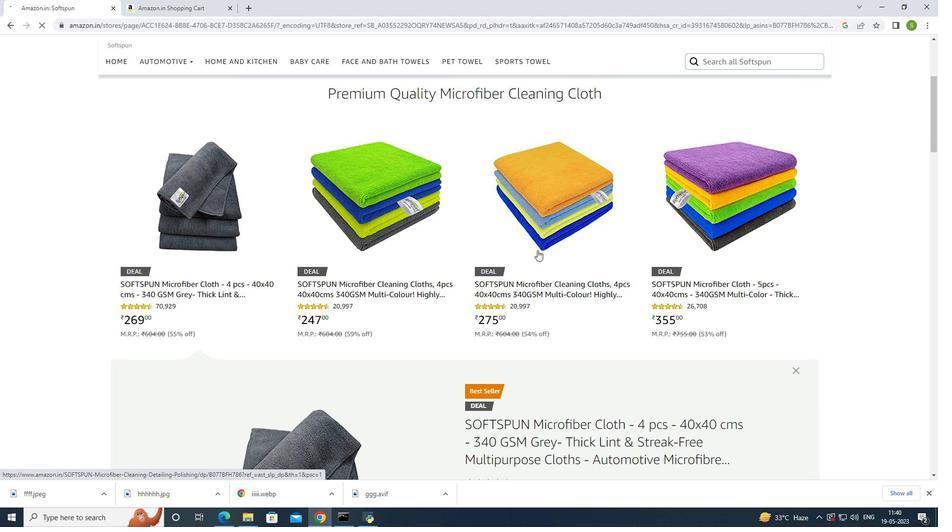 
Action: Mouse scrolled (537, 250) with delta (0, 0)
Screenshot: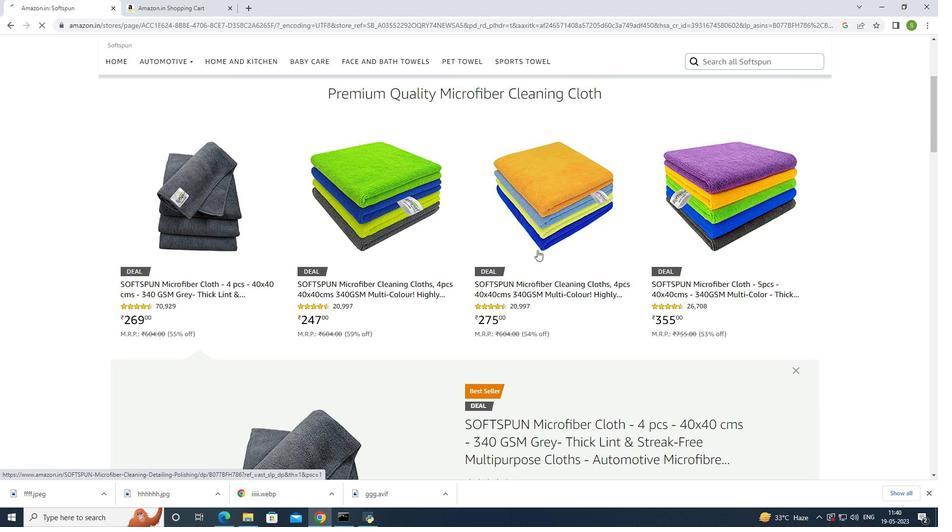 
Action: Mouse moved to (335, 252)
Screenshot: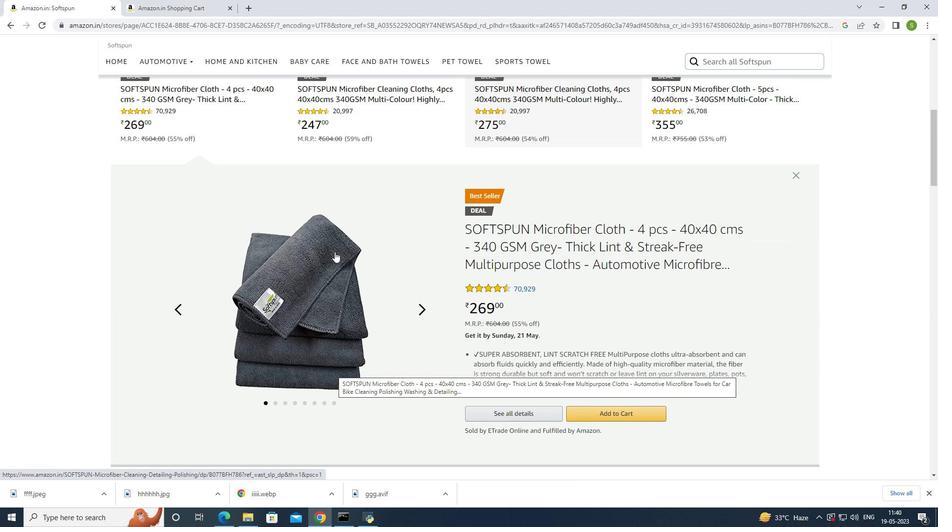 
Action: Mouse scrolled (335, 252) with delta (0, 0)
Screenshot: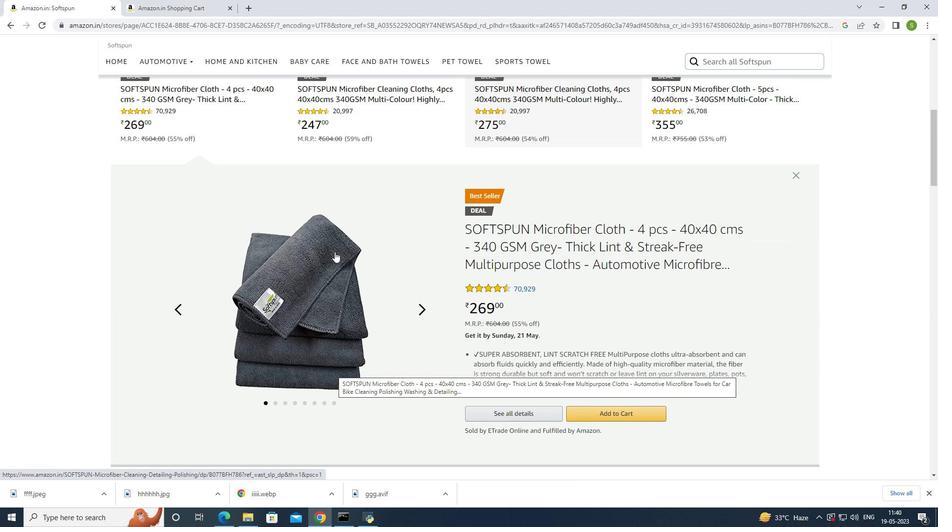 
Action: Mouse moved to (336, 251)
Screenshot: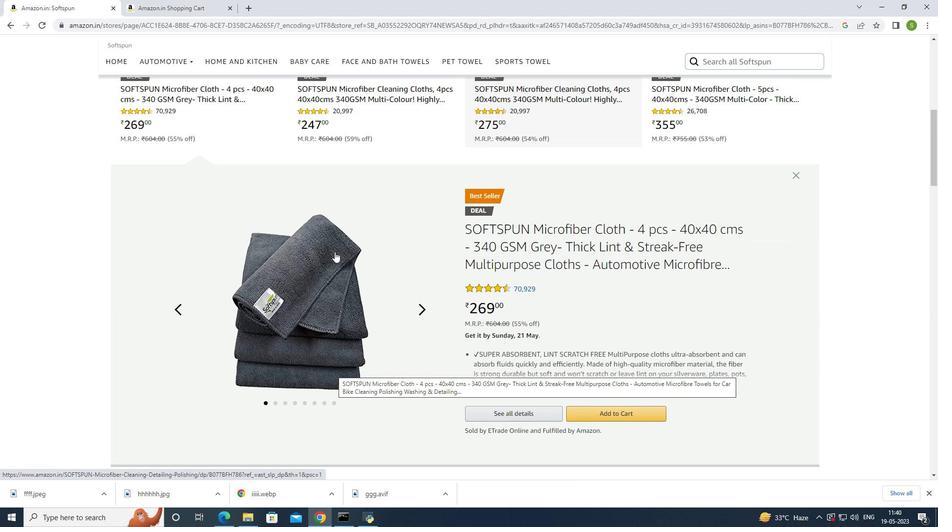 
Action: Mouse scrolled (336, 252) with delta (0, 0)
Screenshot: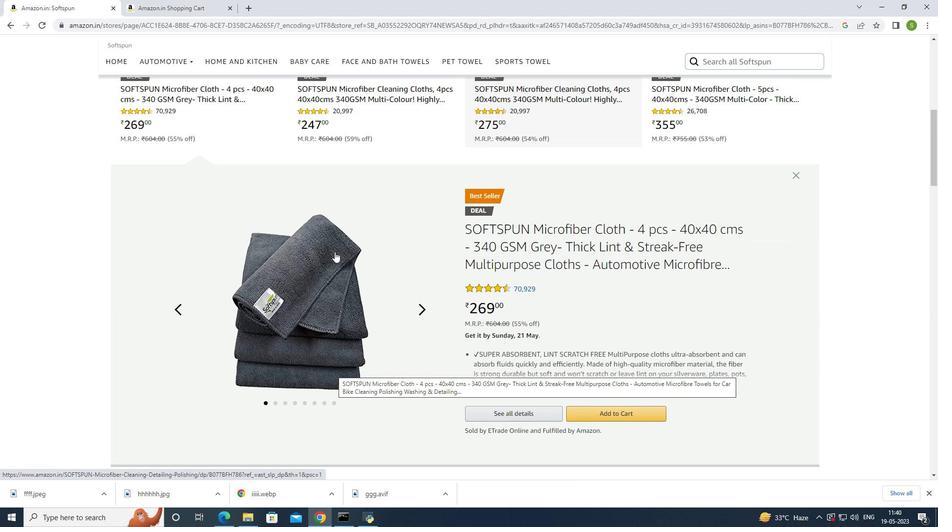 
Action: Mouse moved to (340, 250)
Screenshot: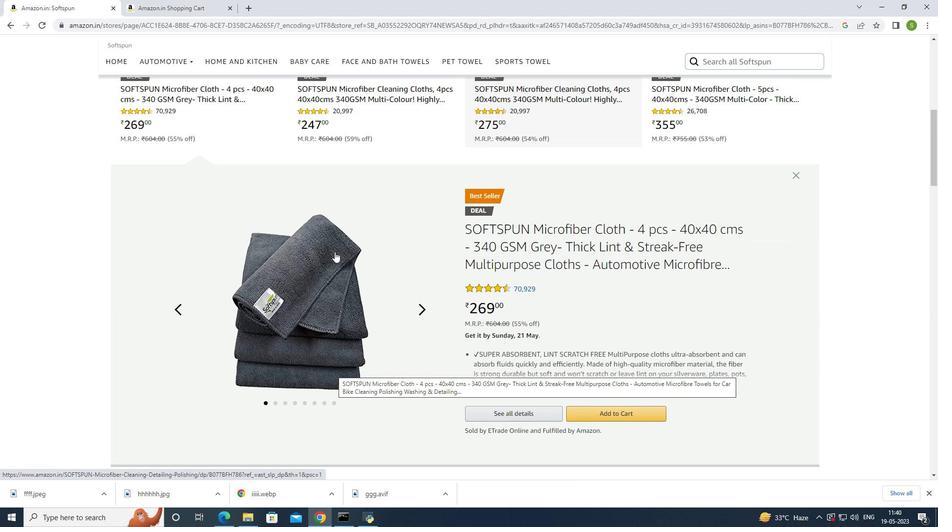 
Action: Mouse scrolled (338, 251) with delta (0, 0)
Screenshot: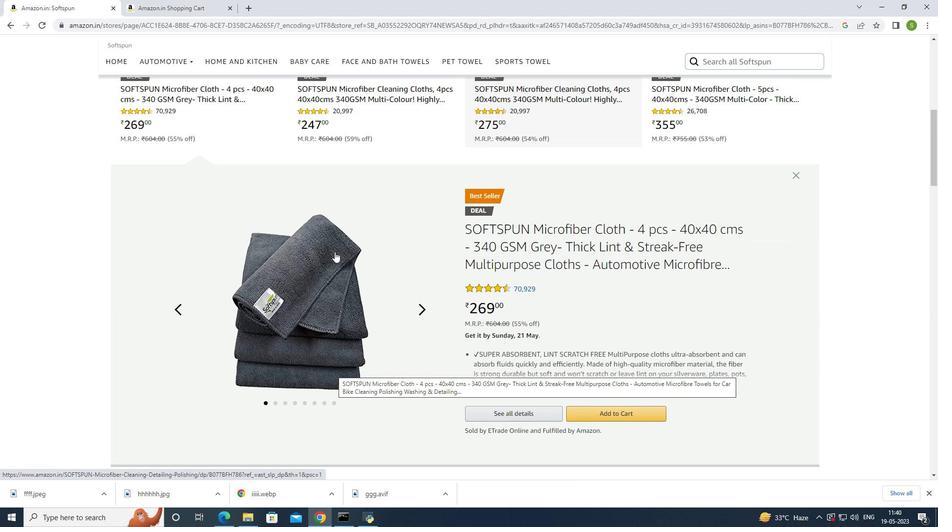 
Action: Mouse moved to (342, 248)
Screenshot: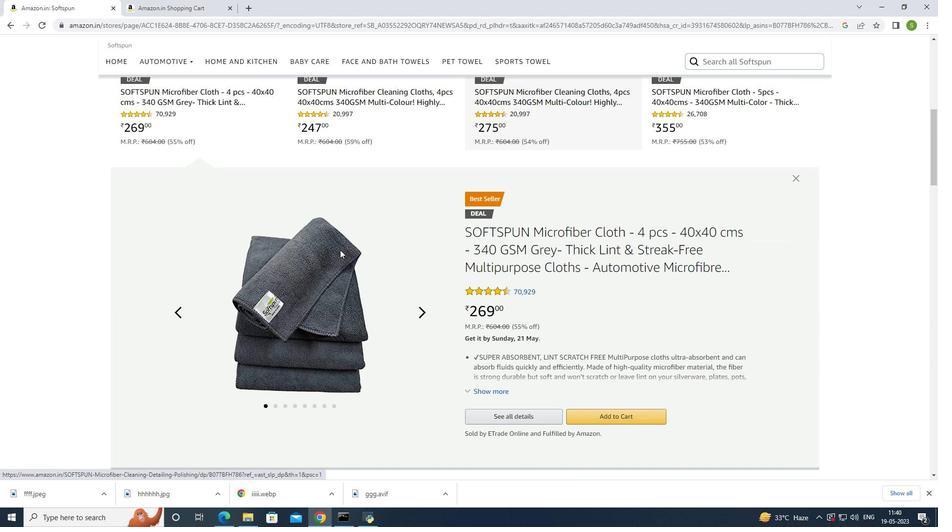 
Action: Mouse scrolled (341, 250) with delta (0, 0)
Screenshot: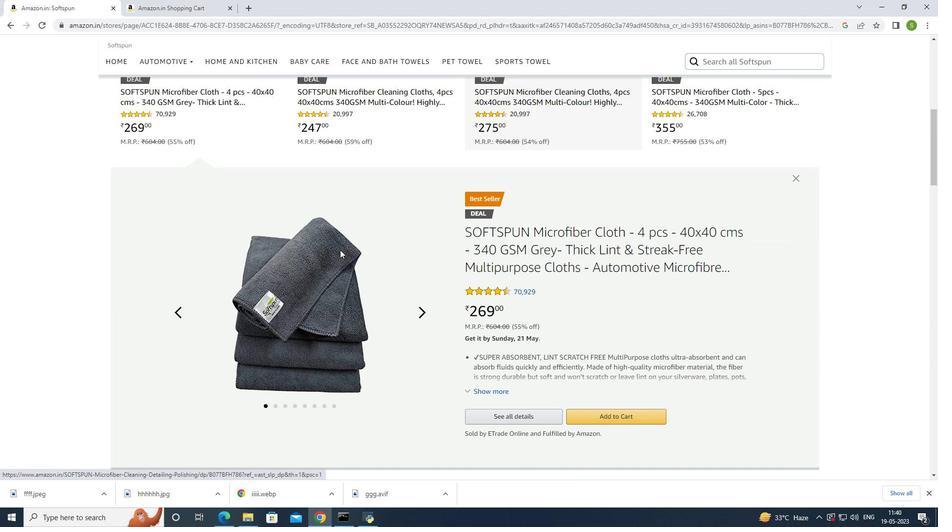 
Action: Mouse scrolled (342, 249) with delta (0, 0)
Screenshot: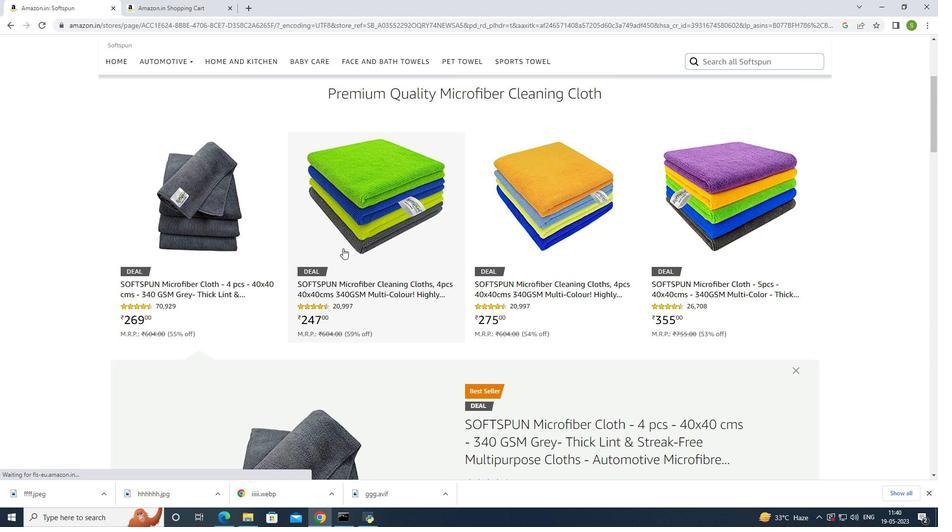
Action: Mouse scrolled (342, 249) with delta (0, 0)
Screenshot: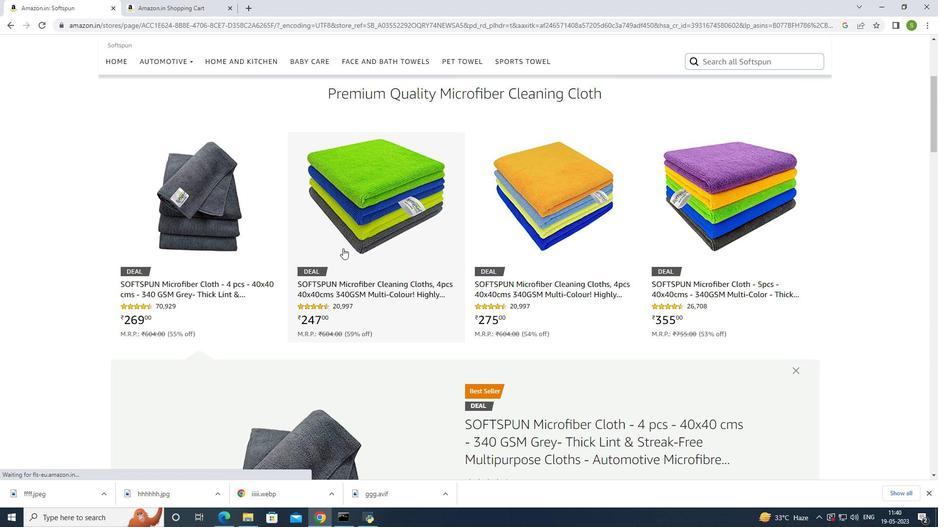 
Action: Mouse scrolled (342, 249) with delta (0, 0)
Screenshot: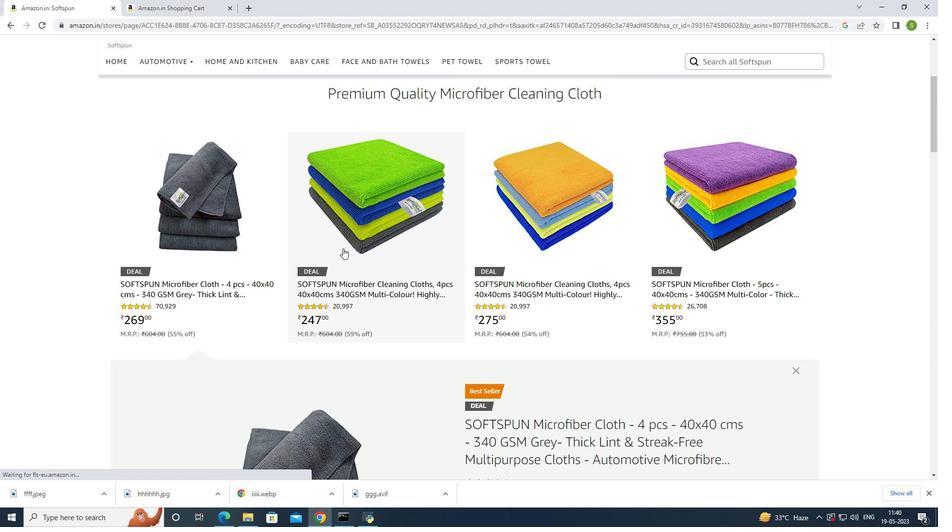 
Action: Mouse scrolled (342, 249) with delta (0, 0)
Screenshot: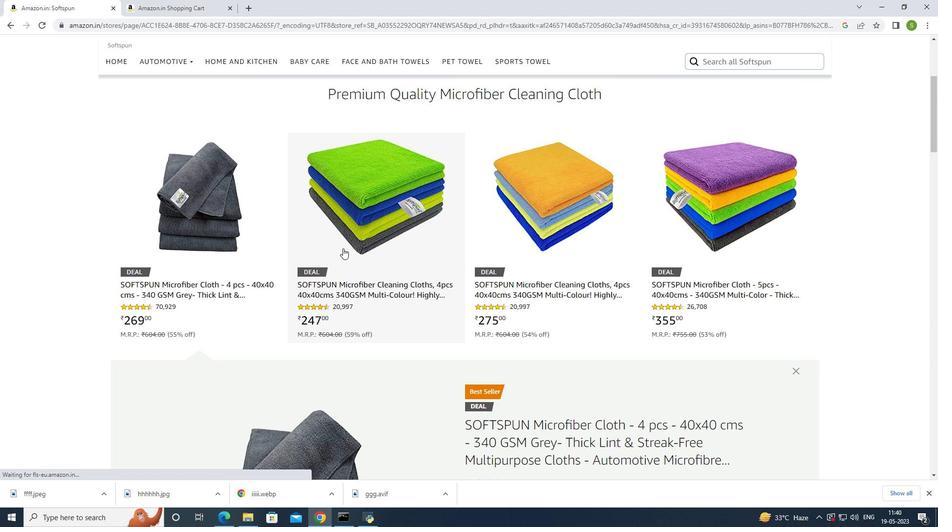 
Action: Mouse moved to (93, 11)
Screenshot: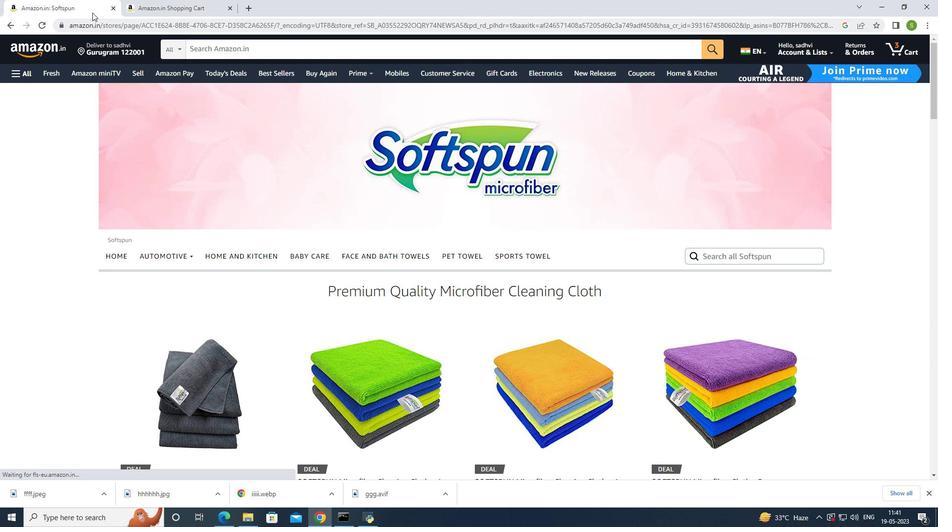 
Action: Mouse pressed left at (93, 11)
Screenshot: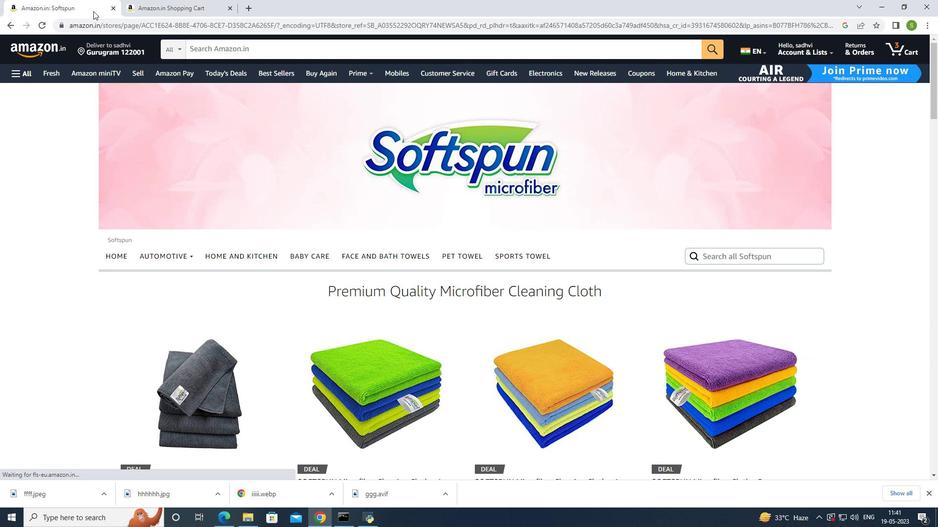 
Action: Mouse moved to (189, 0)
Screenshot: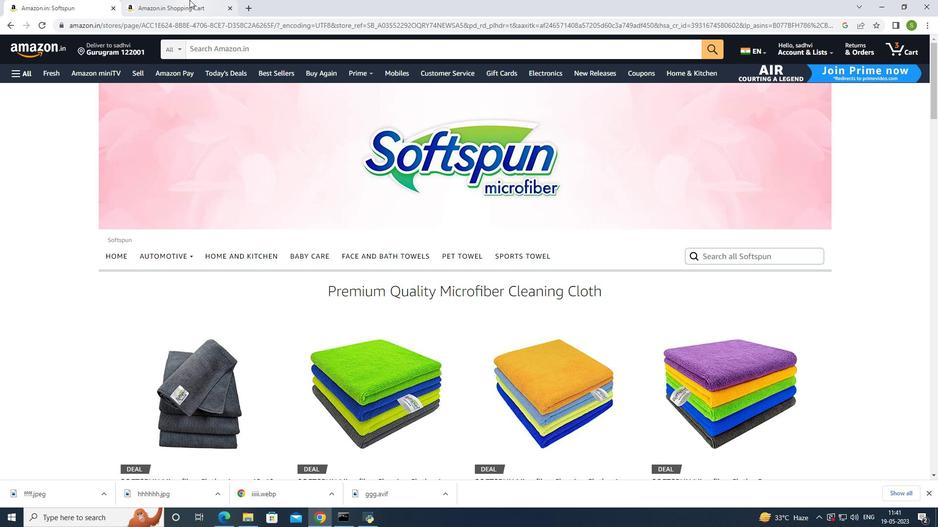 
Action: Mouse pressed left at (189, 0)
Screenshot: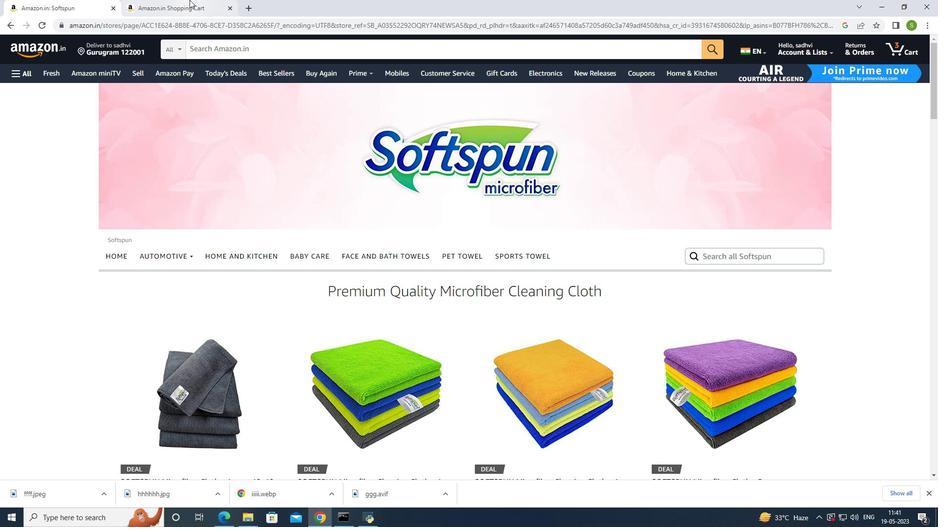
Action: Mouse moved to (83, 4)
Screenshot: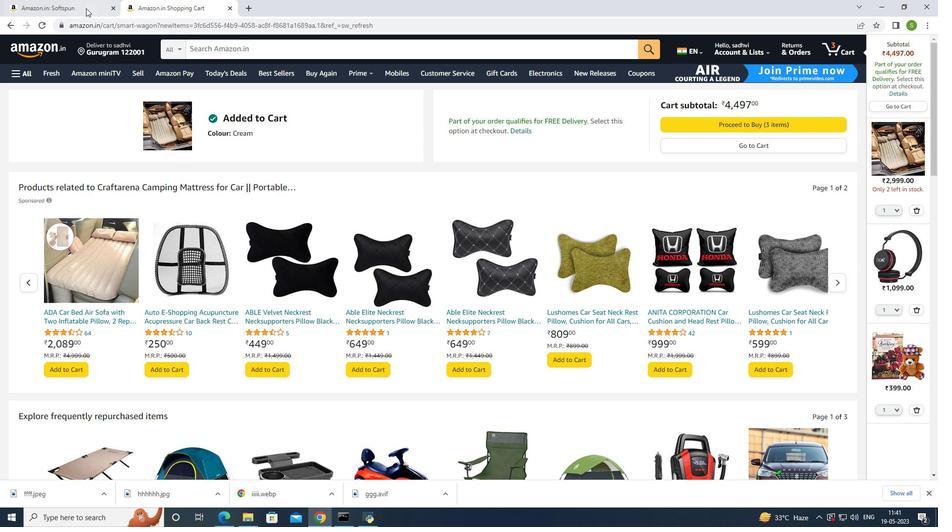 
Action: Mouse pressed left at (83, 4)
Screenshot: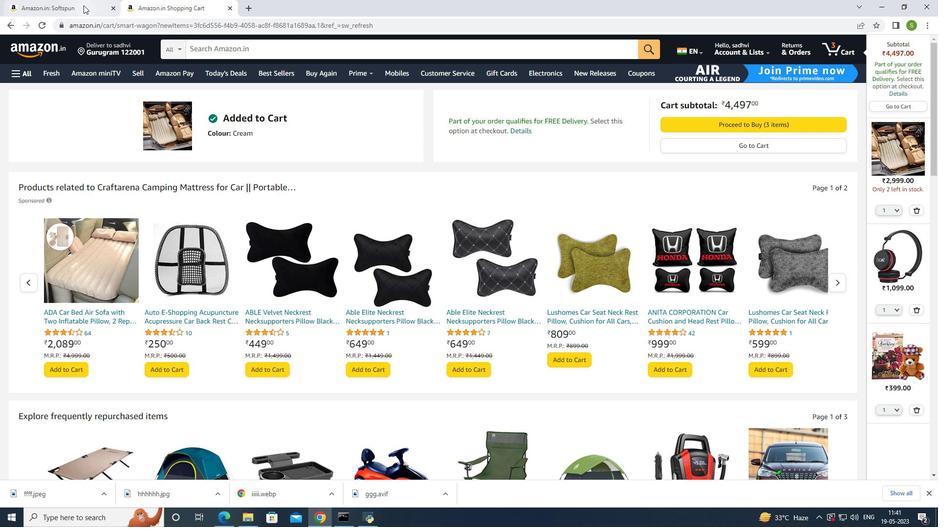 
Action: Mouse moved to (13, 24)
Screenshot: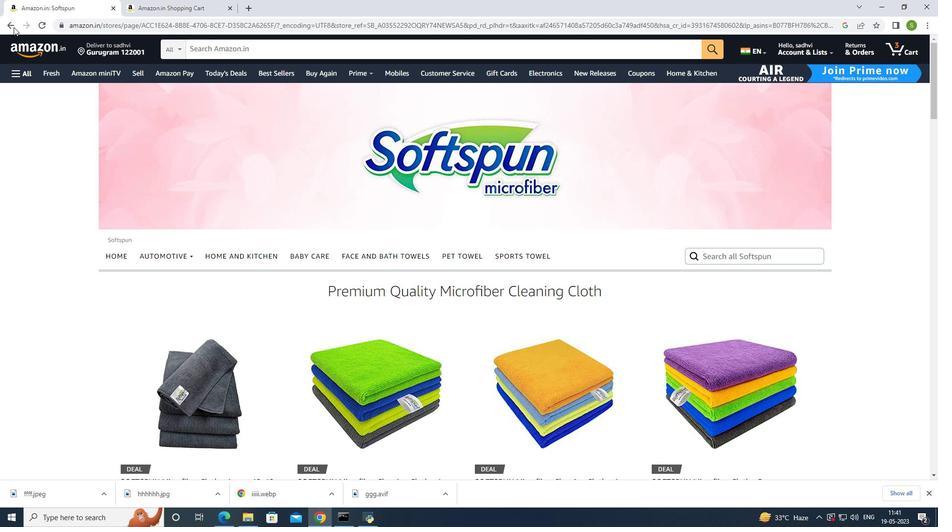 
Action: Mouse pressed left at (13, 24)
Screenshot: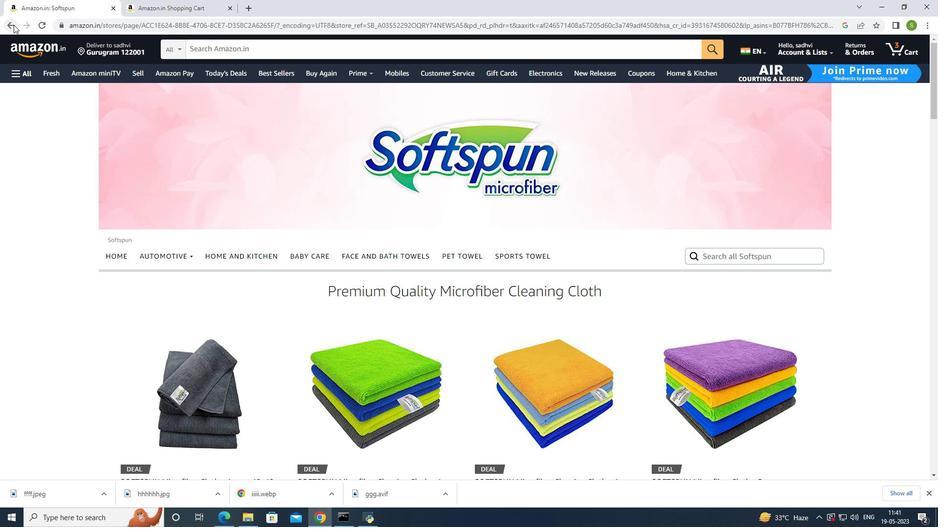 
Action: Mouse moved to (473, 281)
Screenshot: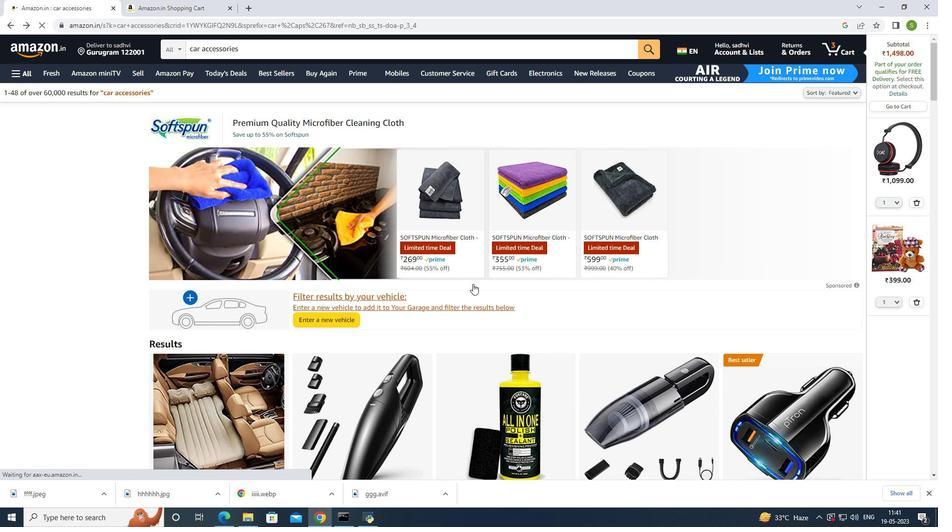 
Action: Mouse scrolled (473, 280) with delta (0, 0)
Screenshot: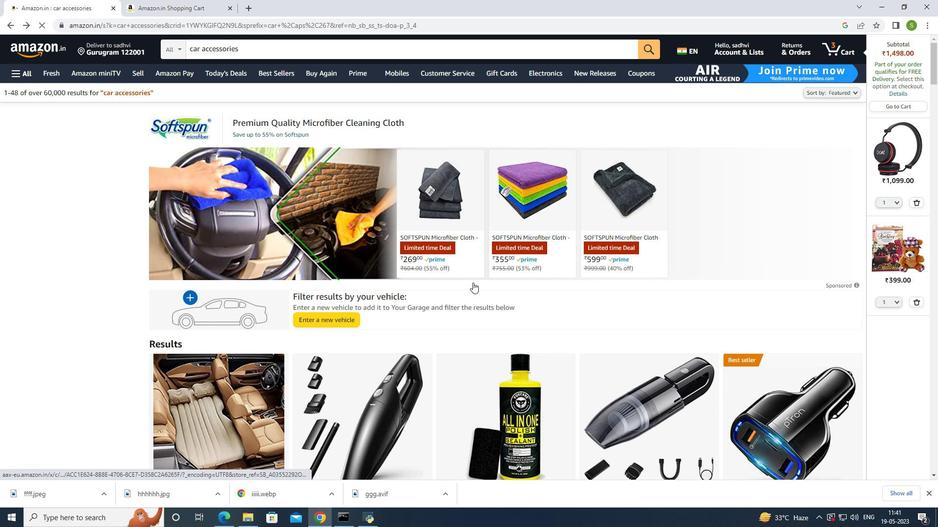 
Action: Mouse scrolled (473, 280) with delta (0, 0)
Screenshot: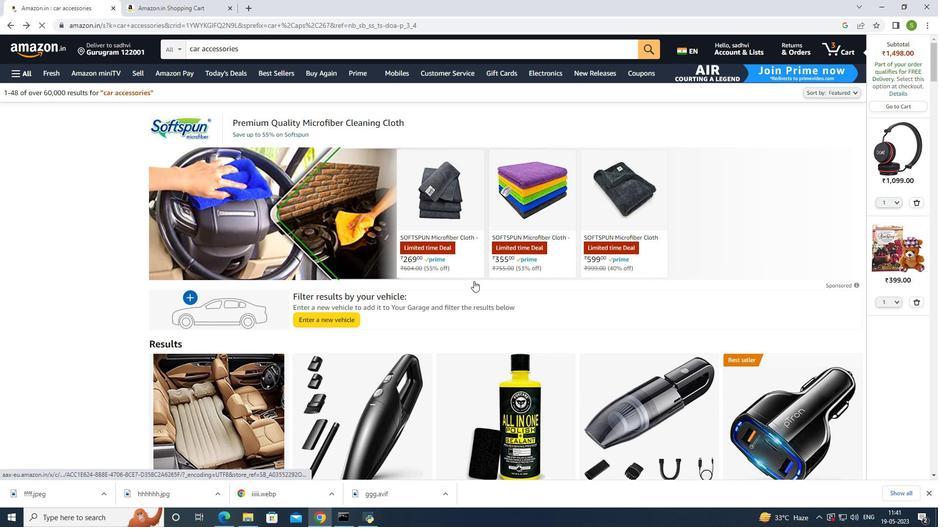 
Action: Mouse scrolled (473, 280) with delta (0, 0)
Screenshot: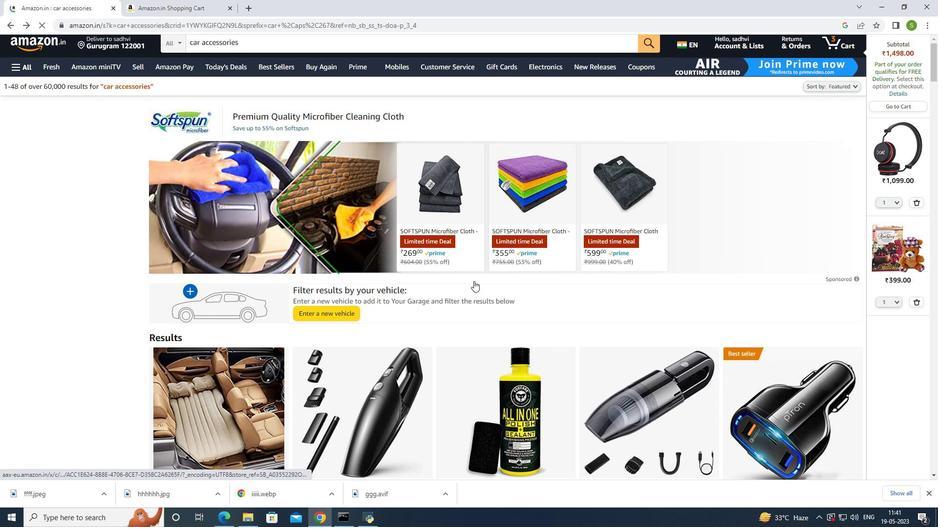 
Action: Mouse moved to (474, 275)
Screenshot: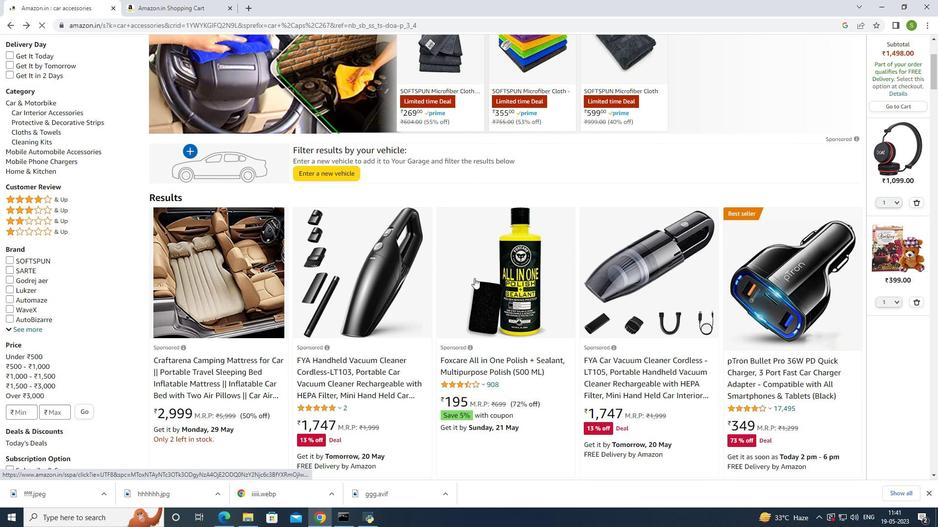 
Action: Mouse scrolled (474, 274) with delta (0, 0)
Screenshot: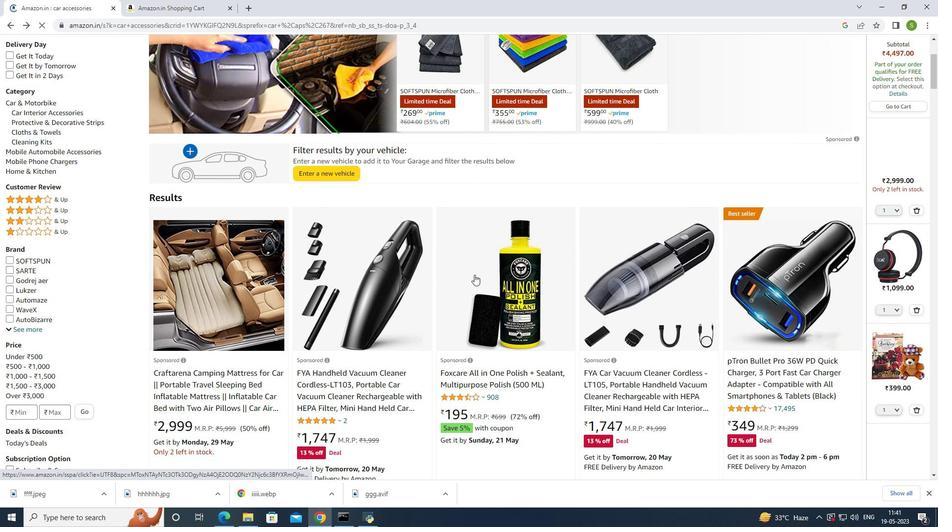 
Action: Mouse scrolled (474, 274) with delta (0, 0)
Screenshot: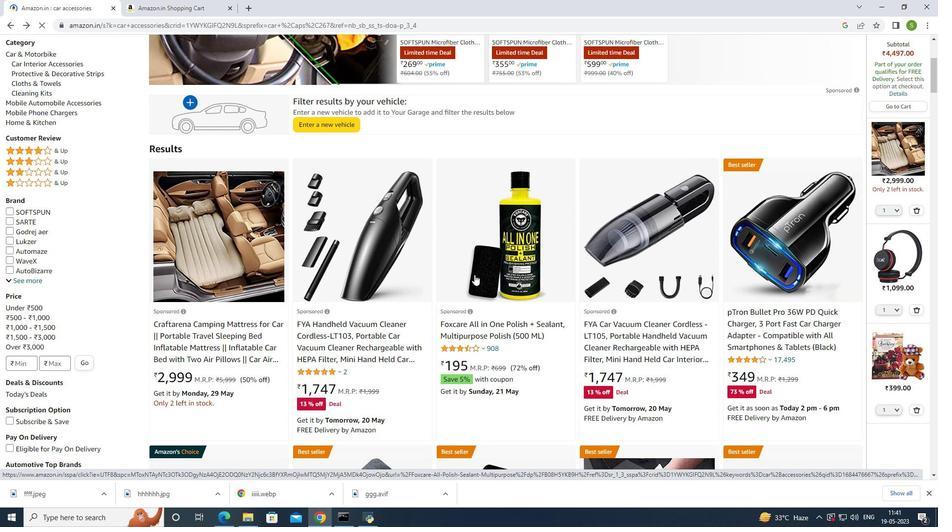 
Action: Mouse scrolled (474, 274) with delta (0, 0)
Screenshot: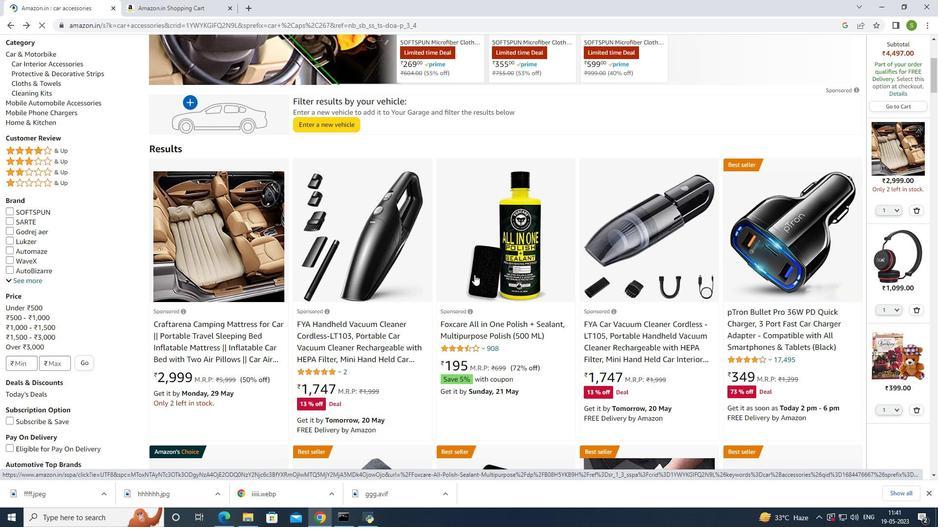 
Action: Mouse scrolled (474, 274) with delta (0, 0)
Screenshot: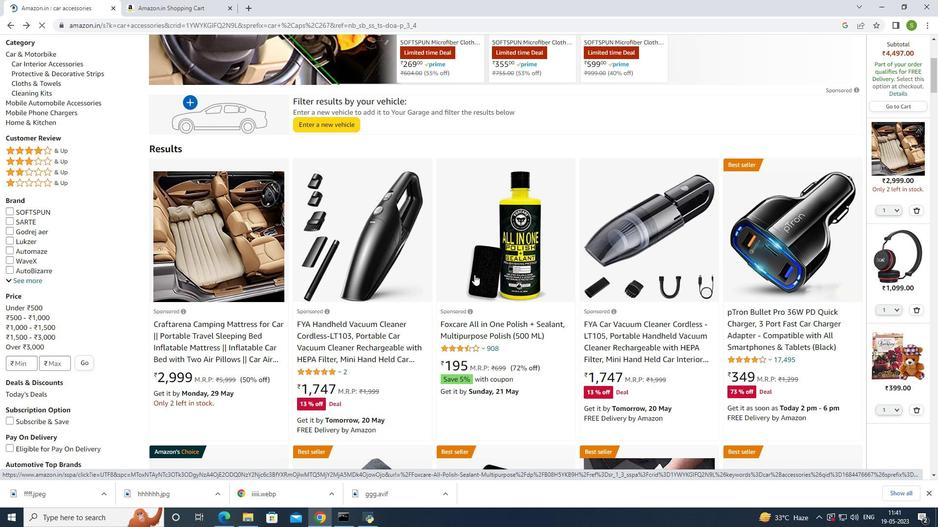 
Action: Mouse scrolled (474, 274) with delta (0, 0)
Screenshot: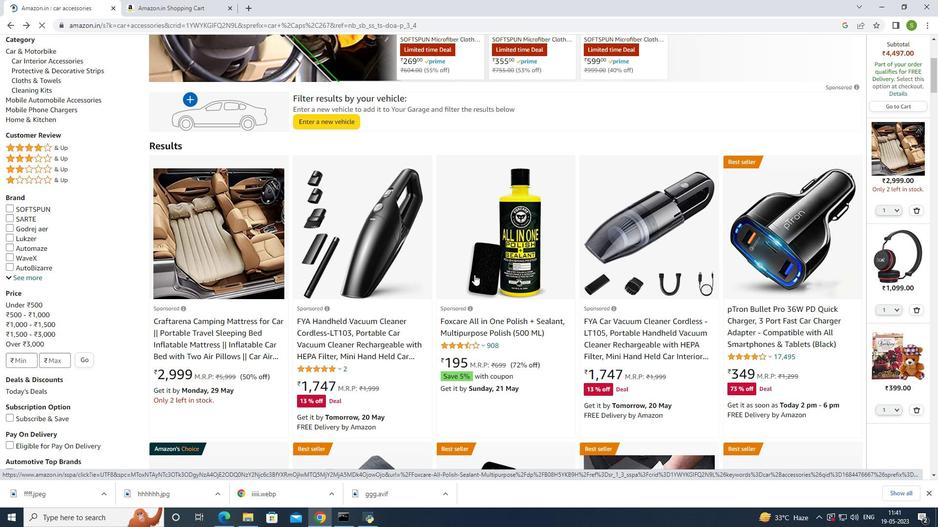 
Action: Mouse scrolled (474, 274) with delta (0, 0)
Screenshot: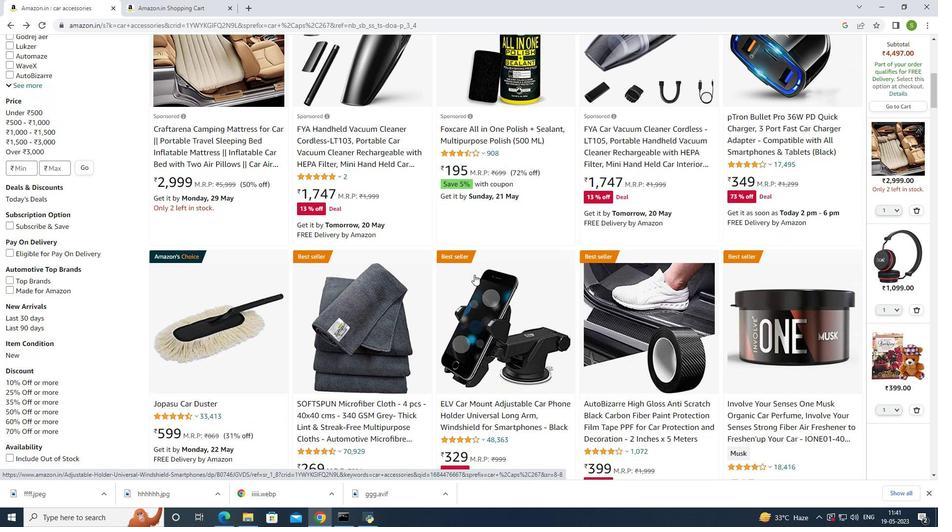 
Action: Mouse scrolled (474, 274) with delta (0, 0)
Screenshot: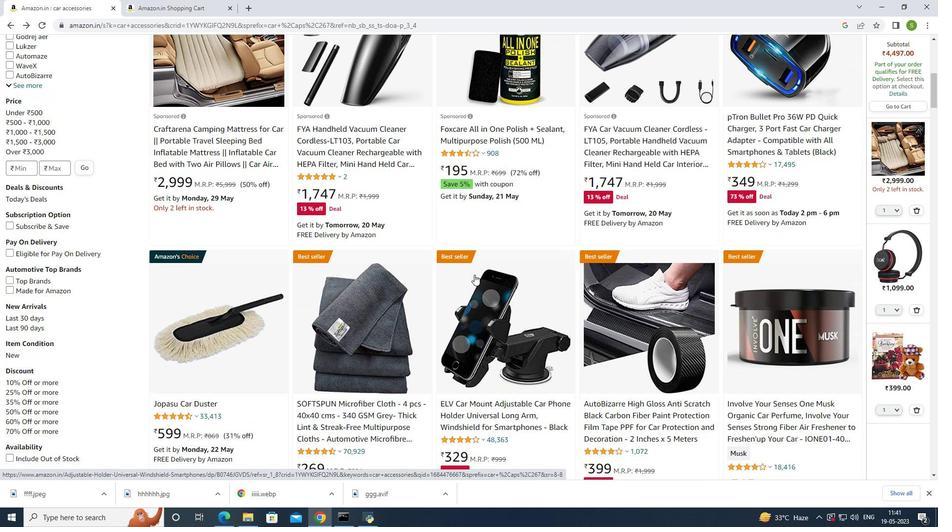 
Action: Mouse scrolled (474, 274) with delta (0, 0)
Screenshot: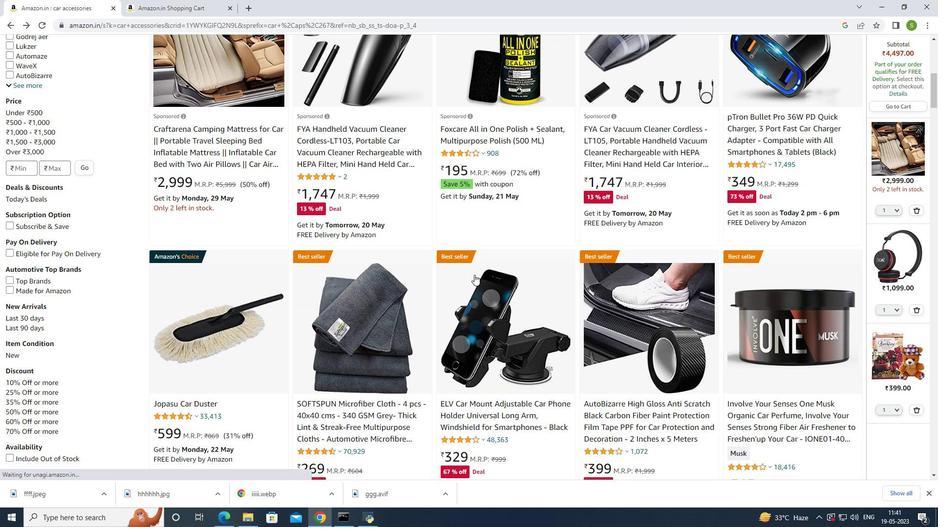 
Action: Mouse scrolled (474, 274) with delta (0, 0)
Screenshot: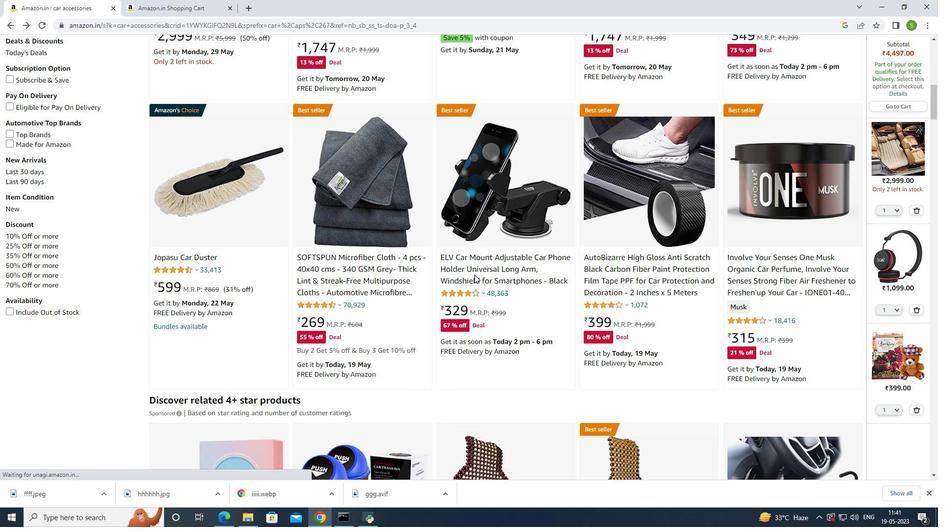 
Action: Mouse scrolled (474, 274) with delta (0, 0)
Screenshot: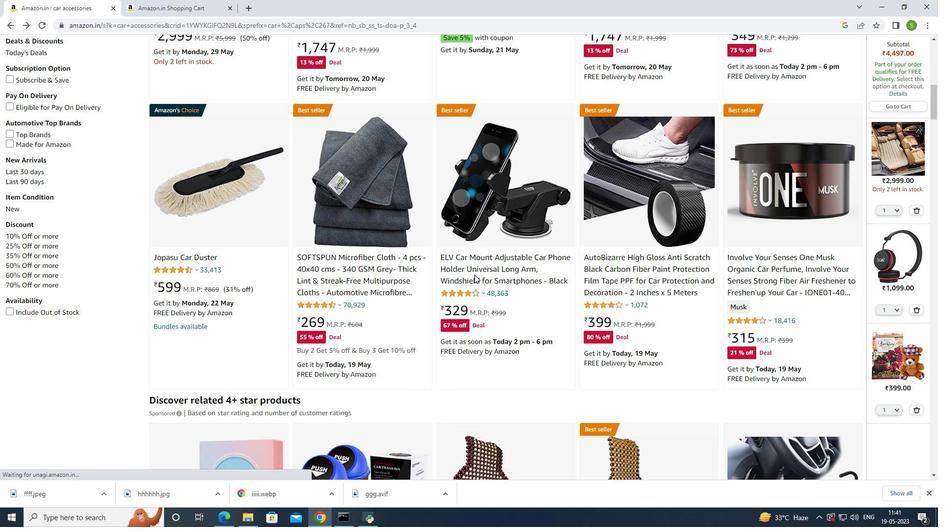 
Action: Mouse scrolled (474, 274) with delta (0, 0)
Screenshot: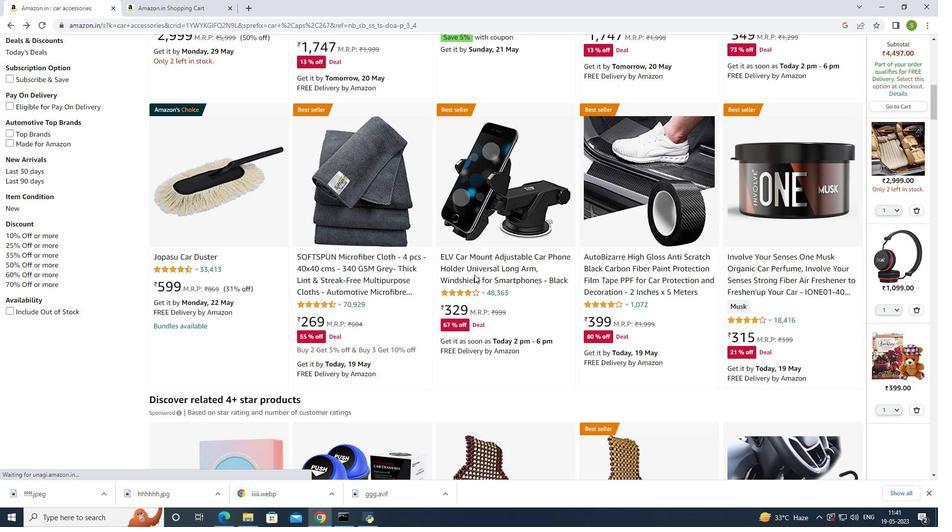 
Action: Mouse scrolled (474, 274) with delta (0, 0)
Screenshot: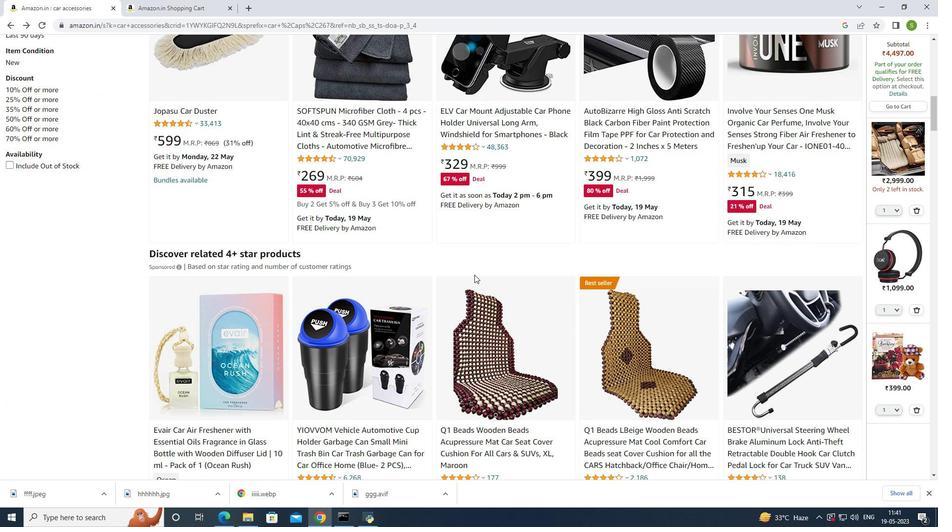 
Action: Mouse scrolled (474, 274) with delta (0, 0)
Screenshot: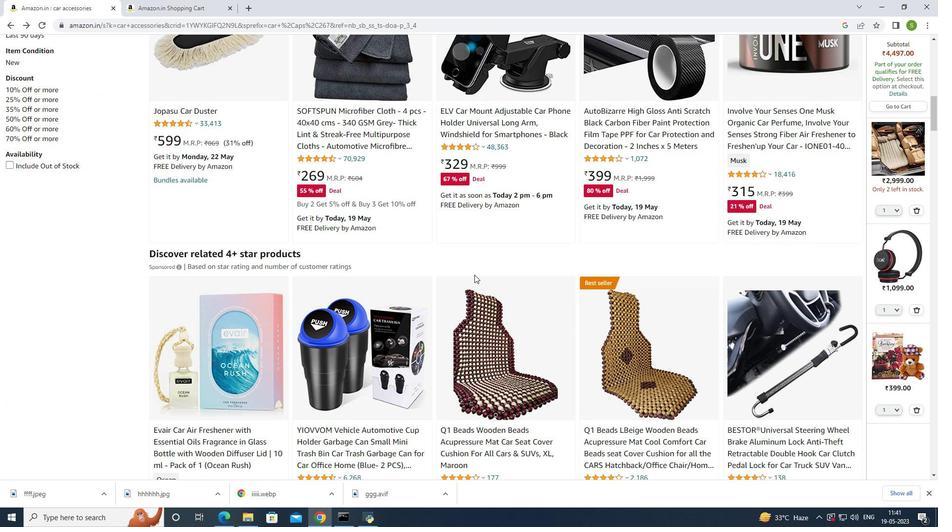 
Action: Mouse scrolled (474, 274) with delta (0, 0)
Screenshot: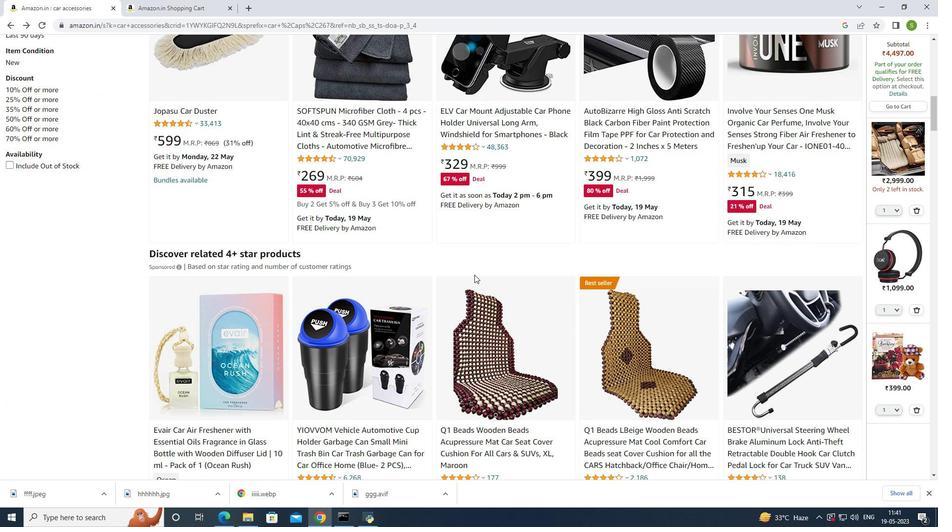 
Action: Mouse scrolled (474, 274) with delta (0, 0)
Screenshot: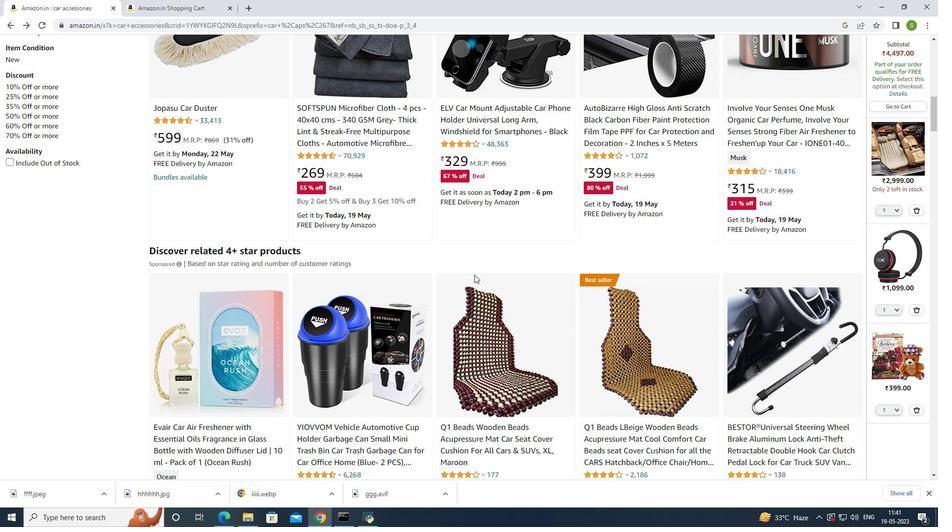 
Action: Mouse scrolled (474, 274) with delta (0, 0)
Screenshot: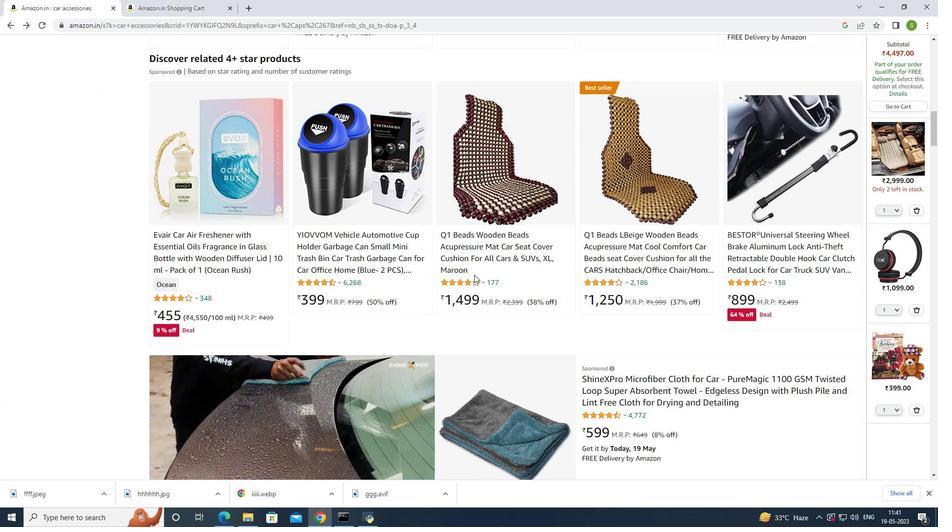 
Action: Mouse scrolled (474, 274) with delta (0, 0)
Screenshot: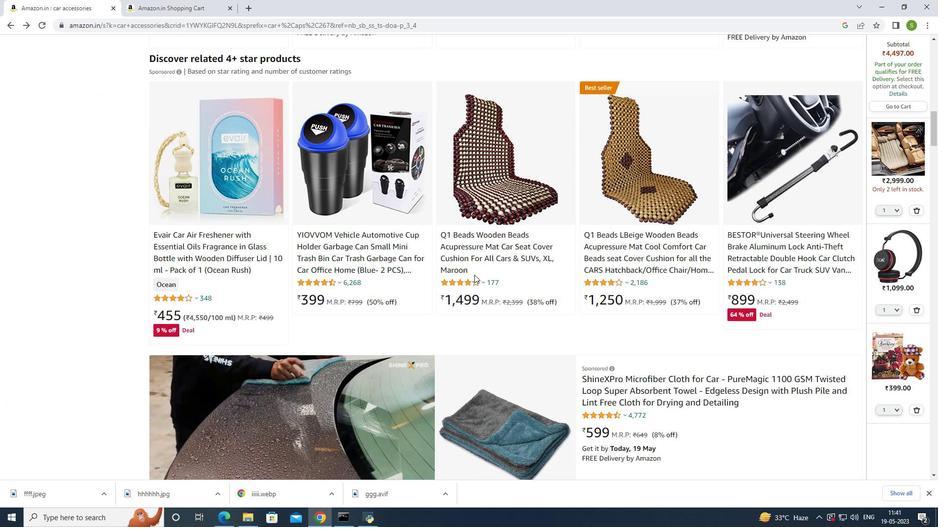 
Action: Mouse scrolled (474, 274) with delta (0, 0)
Screenshot: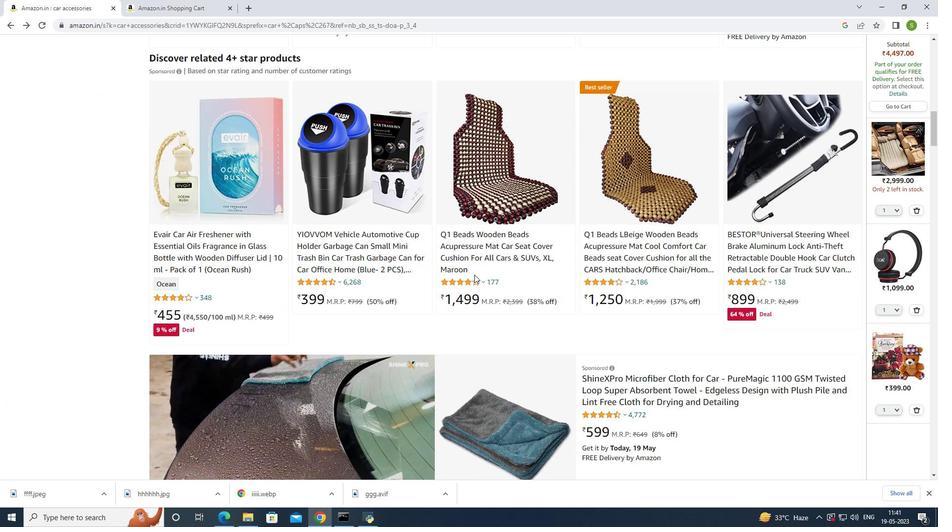 
Action: Mouse moved to (411, 306)
Screenshot: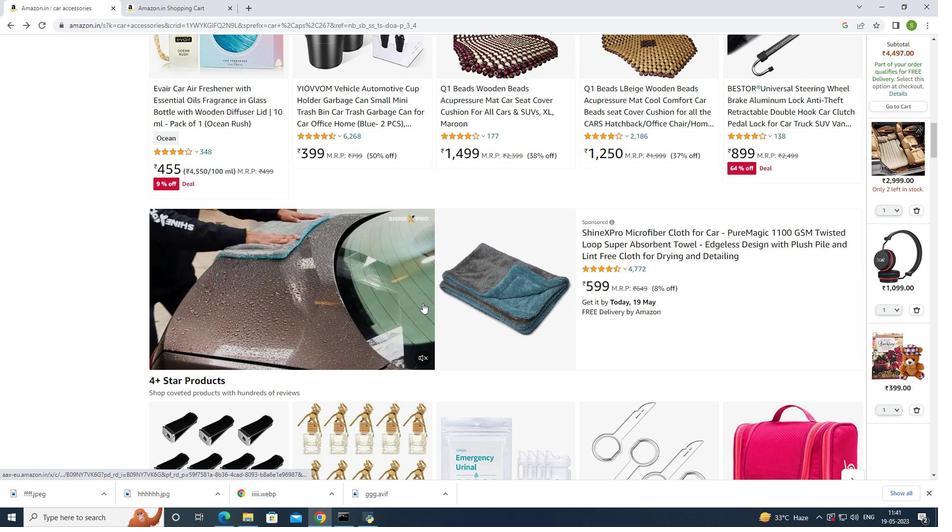 
Action: Mouse pressed left at (411, 306)
Screenshot: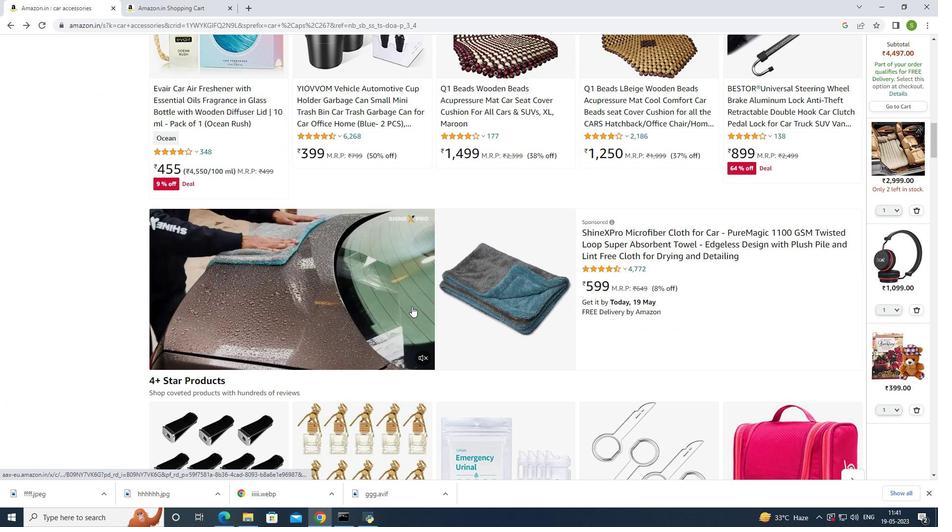 
Action: Mouse moved to (482, 289)
Screenshot: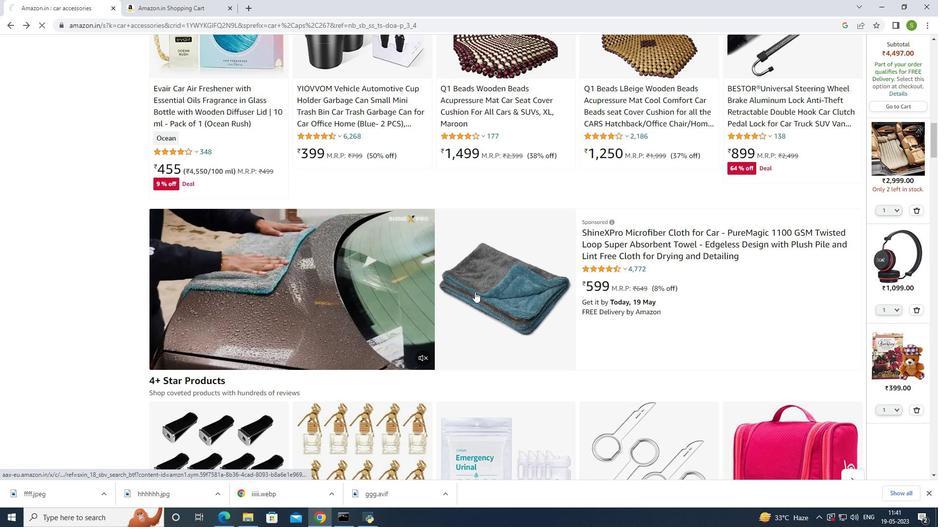 
Action: Mouse pressed left at (482, 289)
Screenshot: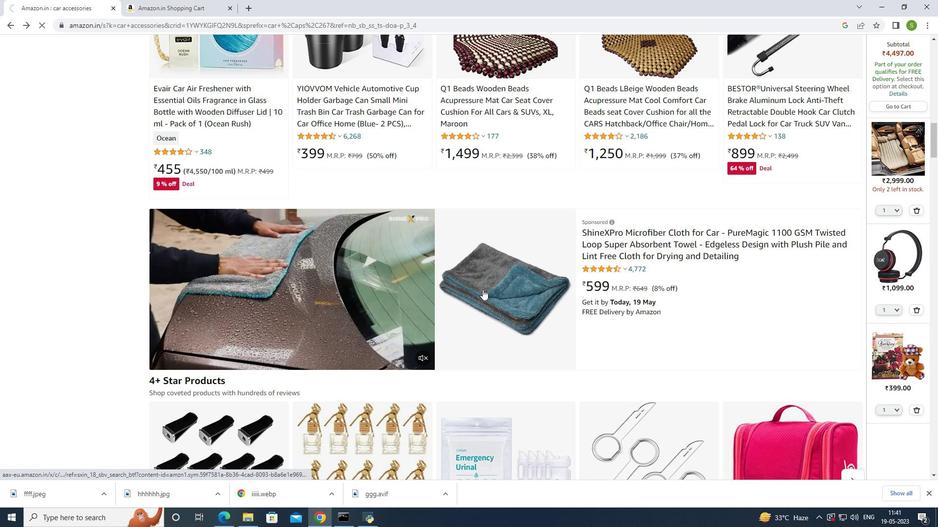 
Action: Mouse moved to (383, 322)
Screenshot: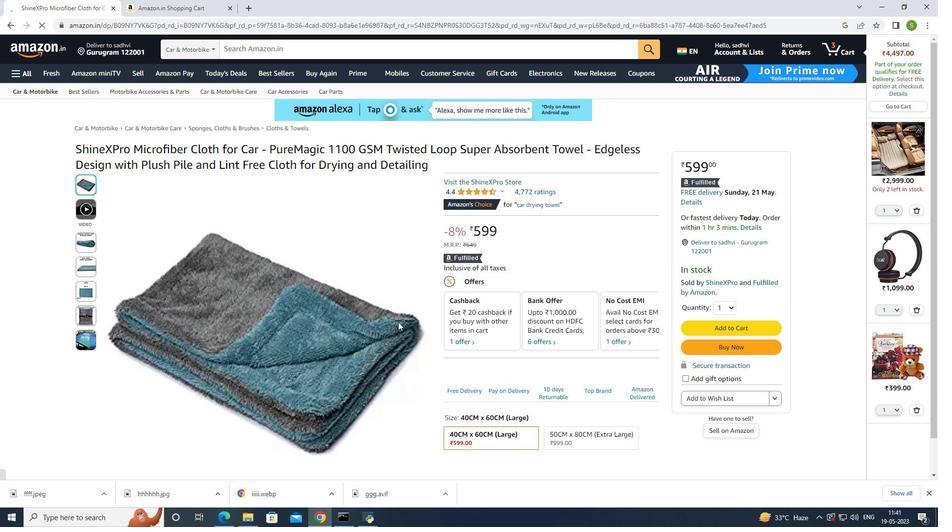 
Action: Mouse scrolled (383, 321) with delta (0, 0)
Screenshot: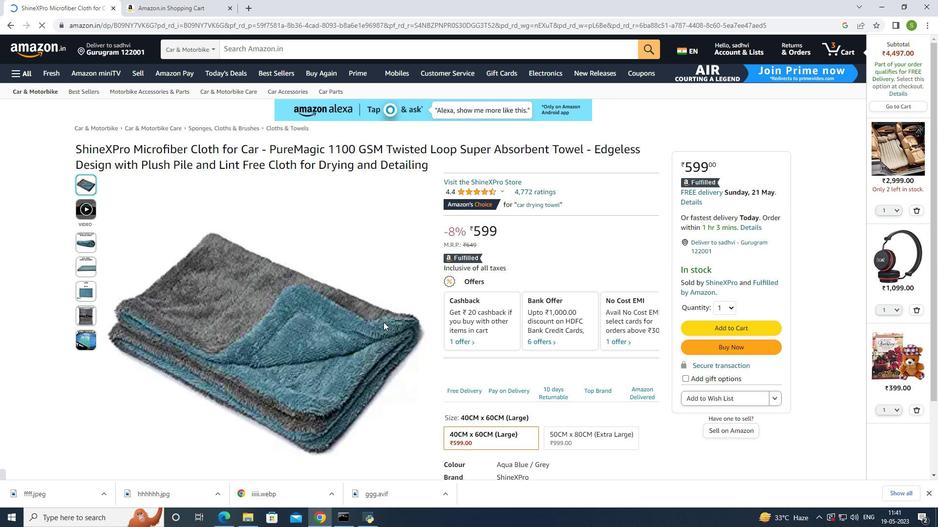 
Action: Mouse scrolled (383, 321) with delta (0, 0)
Screenshot: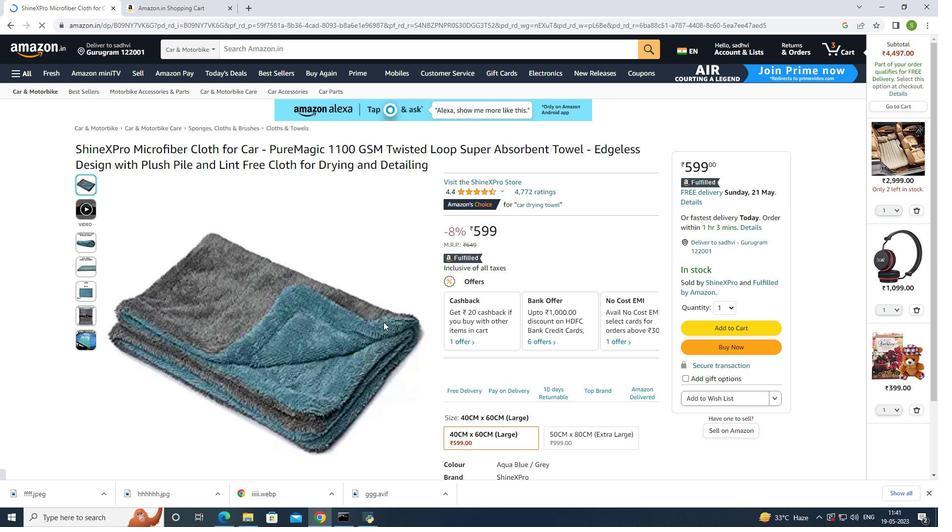 
Action: Mouse scrolled (383, 321) with delta (0, 0)
Screenshot: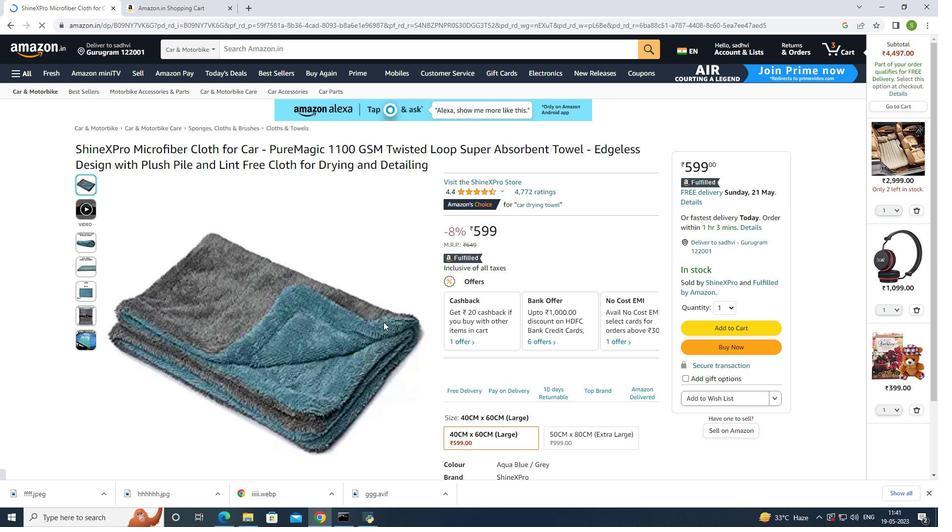 
Action: Mouse scrolled (383, 321) with delta (0, 0)
Screenshot: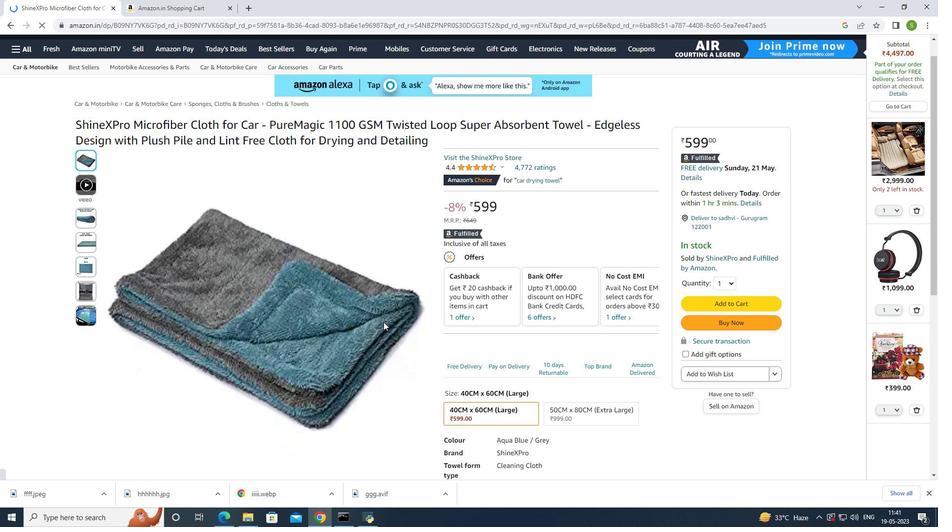 
Action: Mouse scrolled (383, 321) with delta (0, 0)
Screenshot: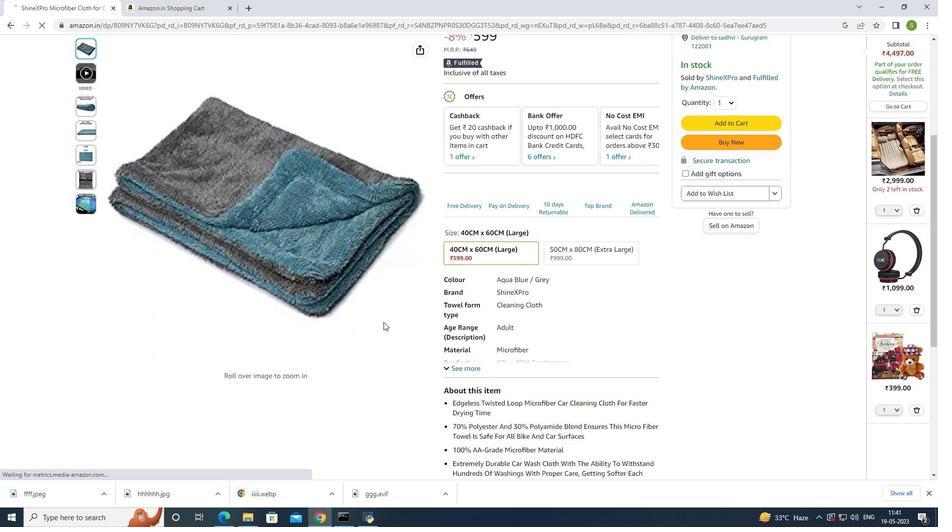 
Action: Mouse scrolled (383, 321) with delta (0, 0)
Screenshot: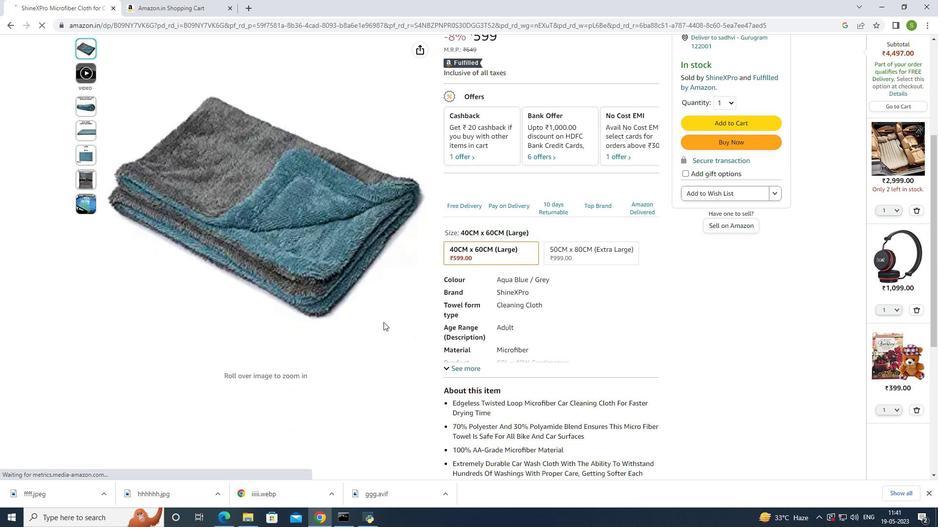 
Action: Mouse scrolled (383, 321) with delta (0, 0)
Screenshot: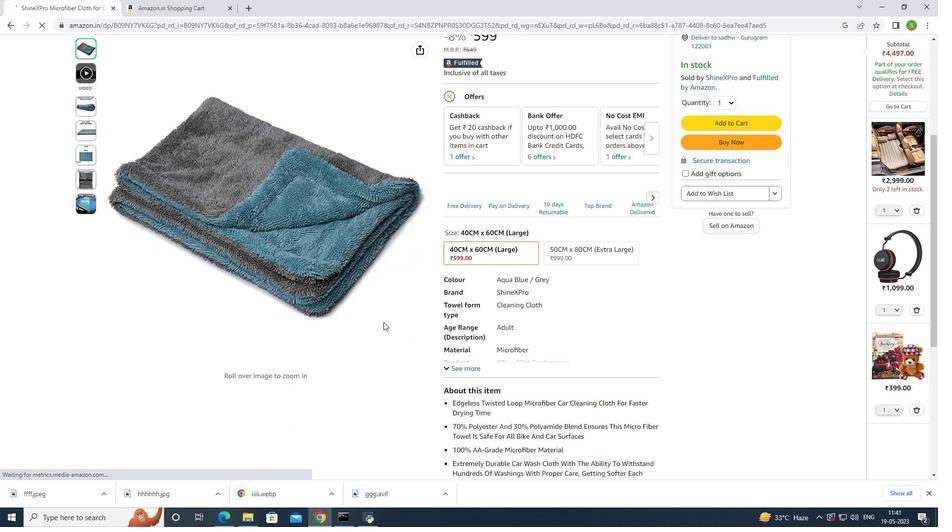 
Action: Mouse scrolled (383, 321) with delta (0, 0)
Screenshot: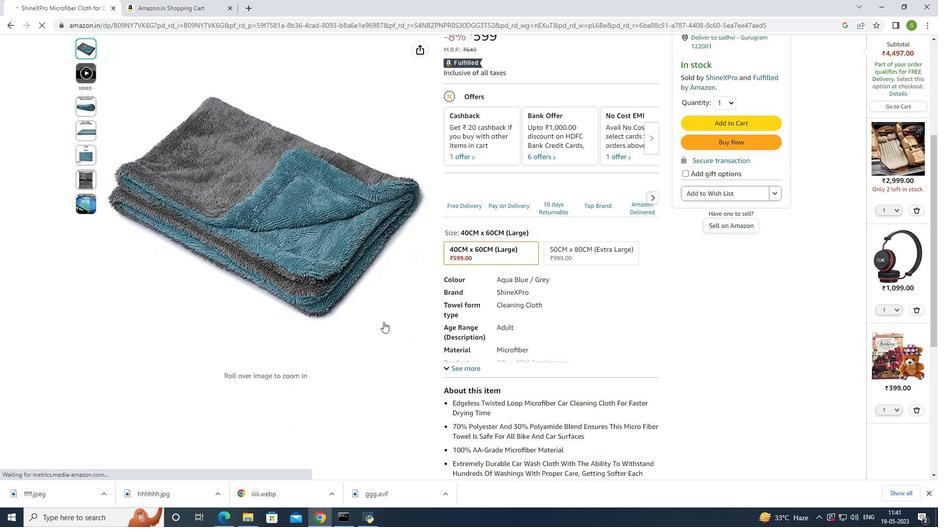 
Action: Mouse moved to (383, 320)
Screenshot: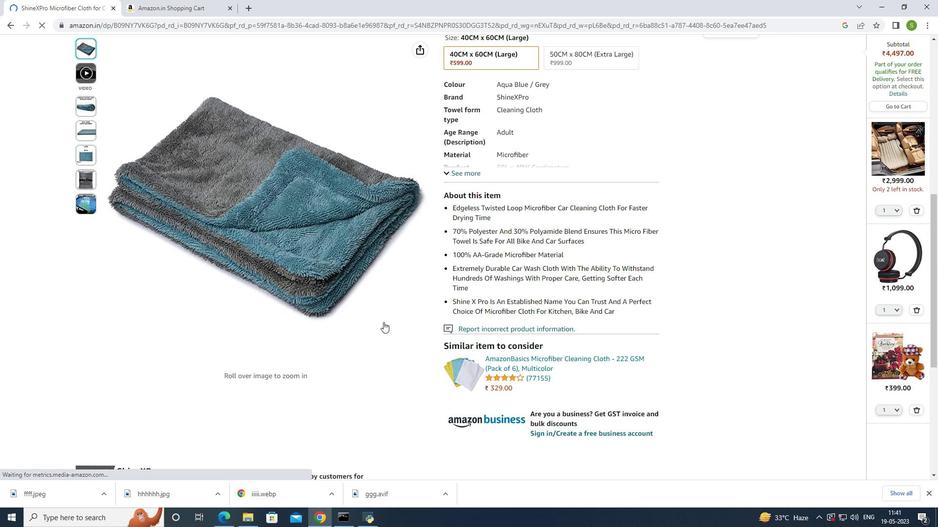 
Action: Mouse scrolled (383, 319) with delta (0, 0)
Screenshot: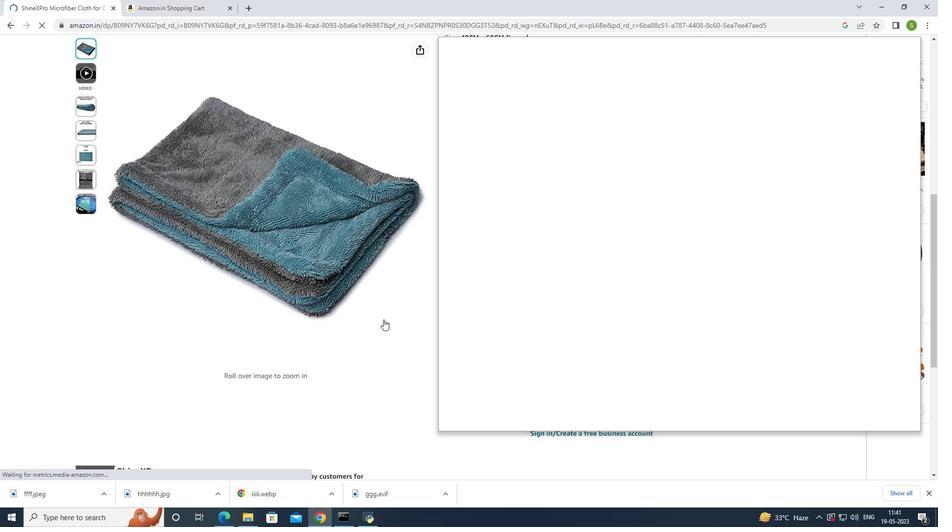 
Action: Mouse scrolled (383, 319) with delta (0, 0)
Screenshot: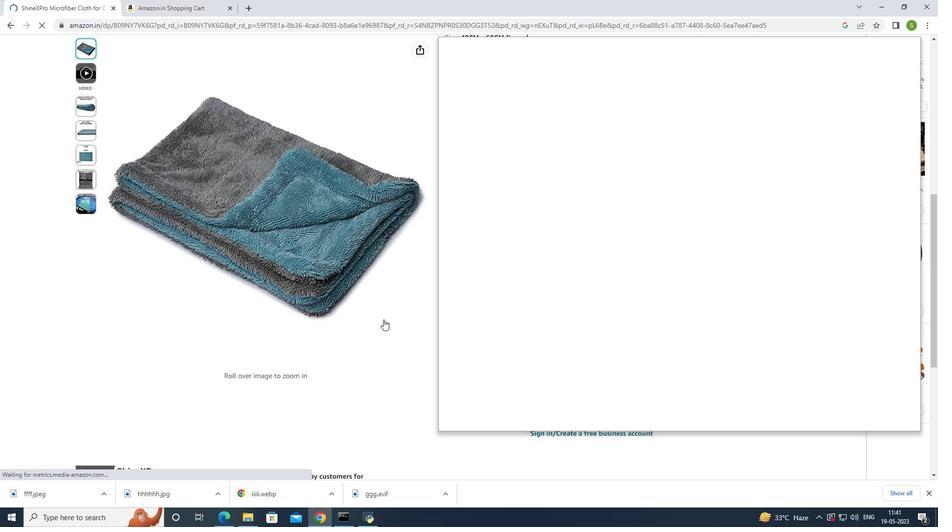 
Action: Mouse scrolled (383, 319) with delta (0, 0)
Screenshot: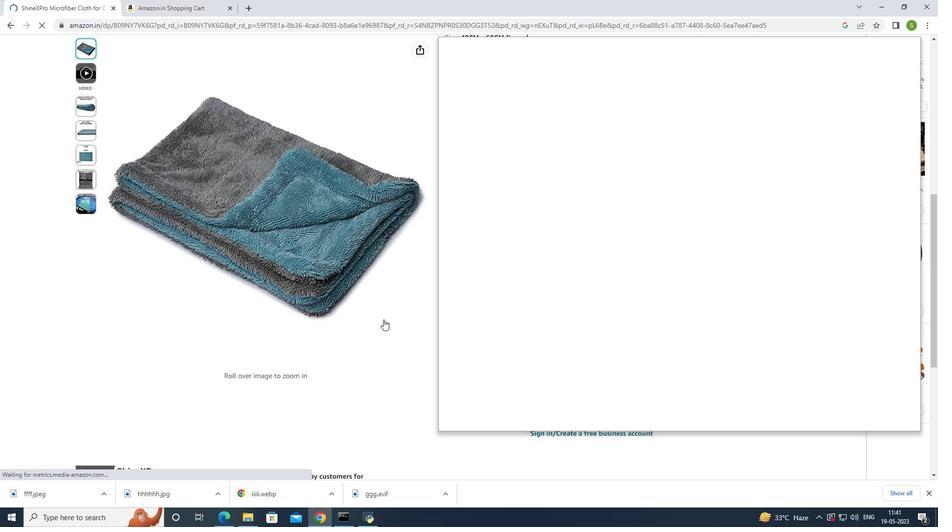 
Action: Mouse scrolled (383, 319) with delta (0, 0)
Screenshot: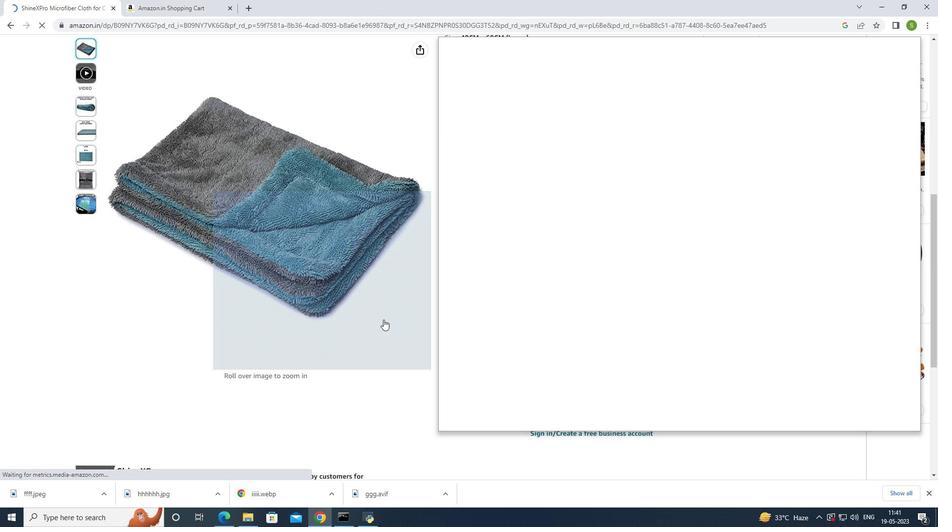 
Action: Mouse scrolled (383, 320) with delta (0, 0)
Screenshot: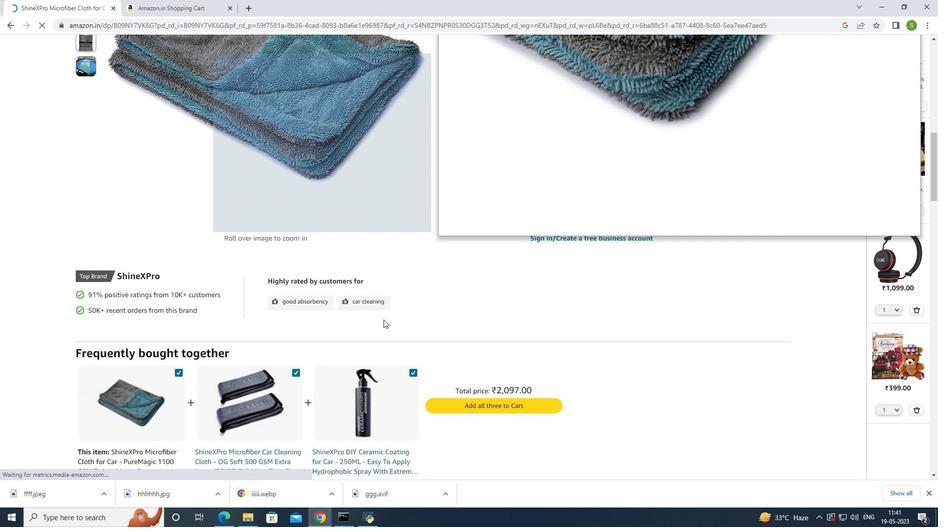 
Action: Mouse scrolled (383, 320) with delta (0, 0)
Screenshot: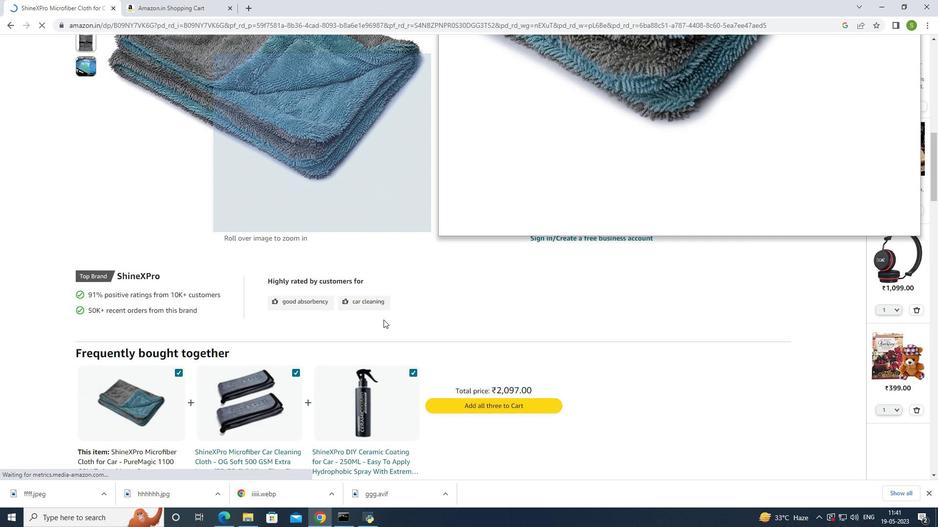 
Action: Mouse moved to (384, 318)
Screenshot: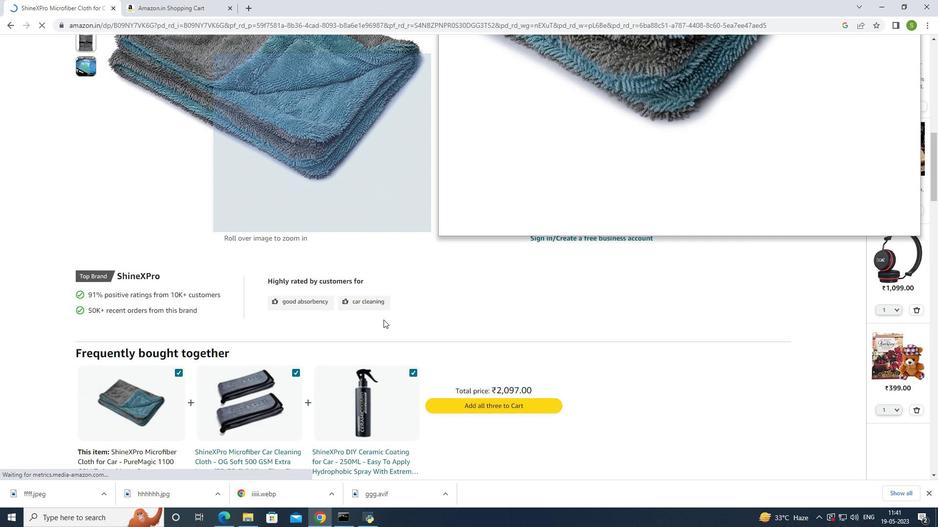 
Action: Mouse scrolled (384, 318) with delta (0, 0)
Screenshot: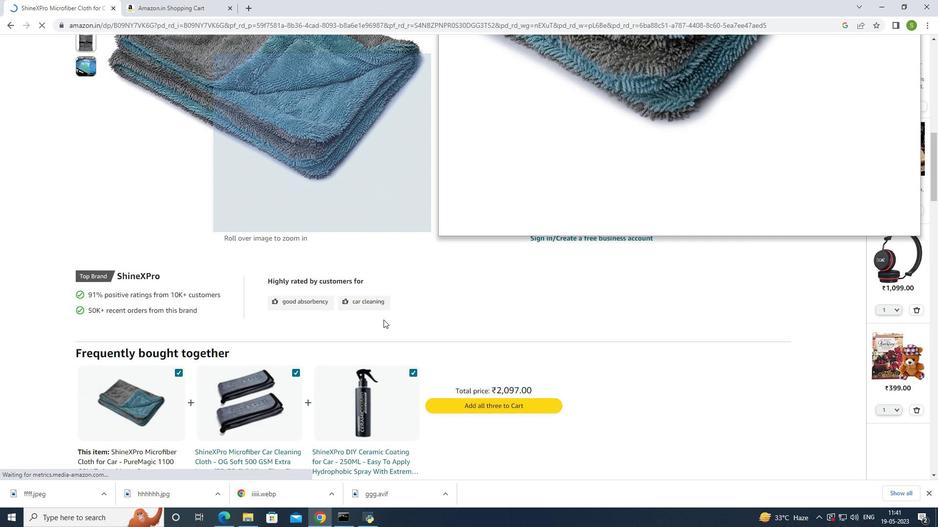 
Action: Mouse moved to (385, 315)
Screenshot: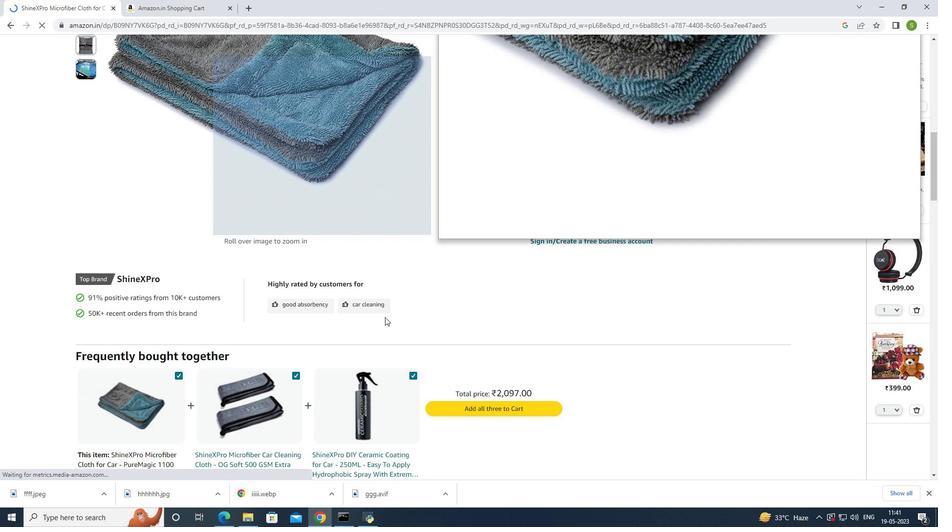 
Action: Mouse scrolled (385, 316) with delta (0, 0)
Screenshot: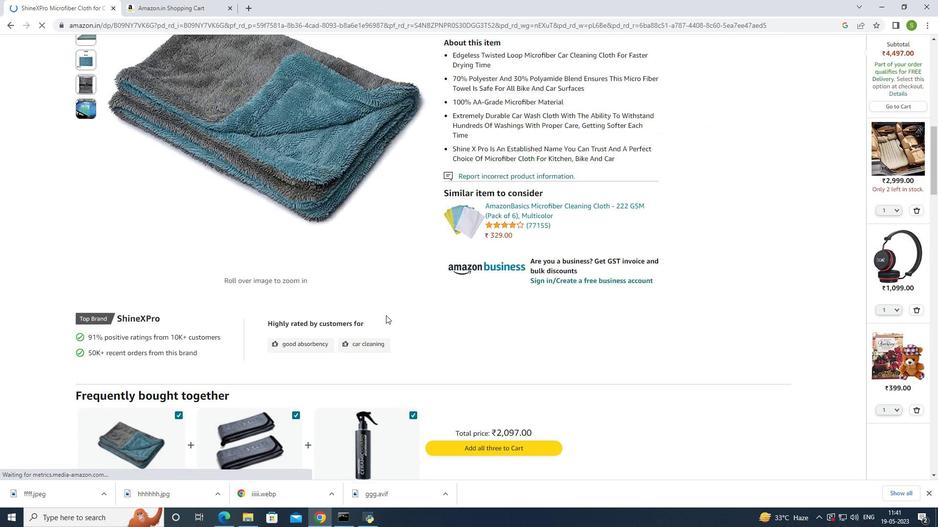 
Action: Mouse moved to (529, 175)
Screenshot: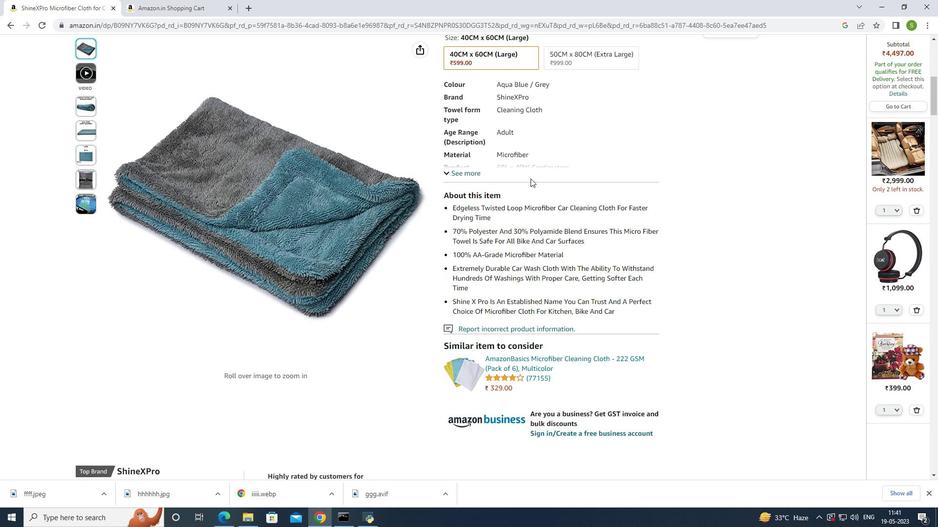 
Action: Mouse scrolled (529, 175) with delta (0, 0)
Screenshot: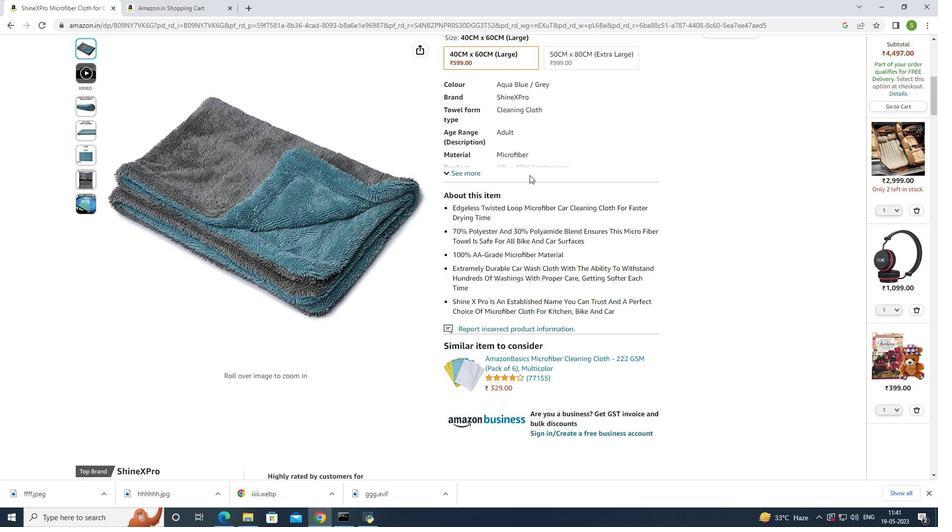 
Action: Mouse scrolled (529, 175) with delta (0, 0)
Screenshot: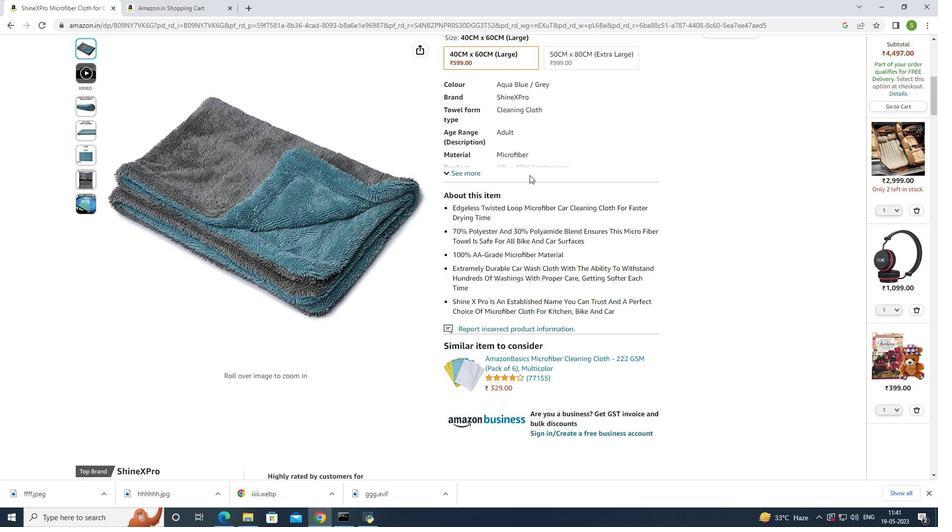 
Action: Mouse scrolled (529, 175) with delta (0, 0)
Screenshot: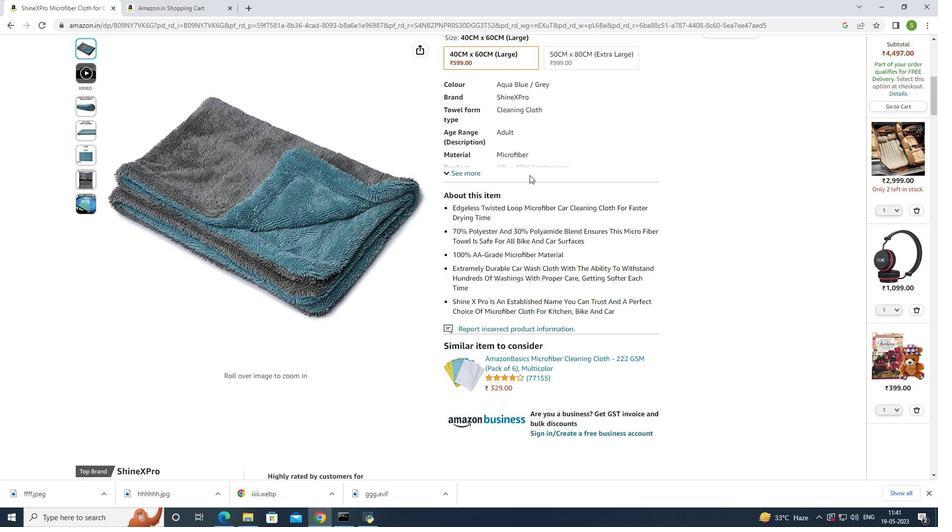 
Action: Mouse scrolled (529, 175) with delta (0, 0)
Screenshot: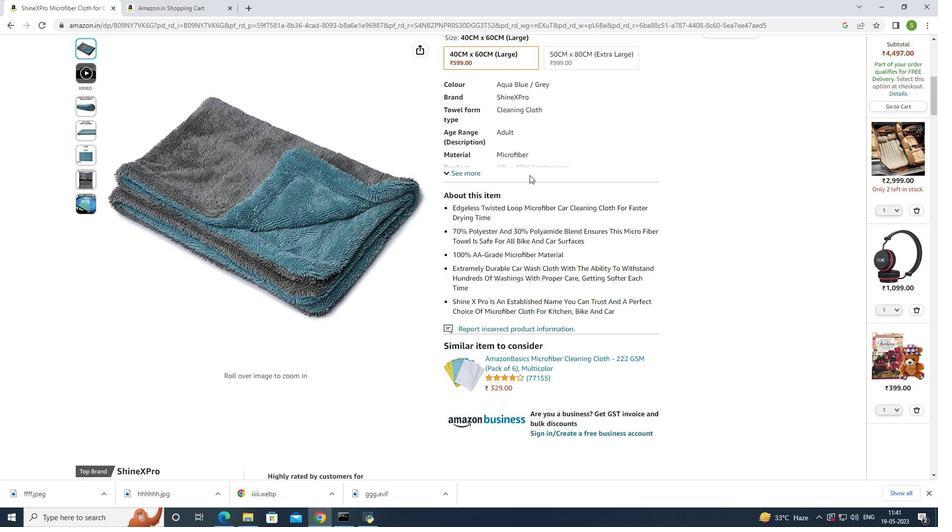 
Action: Mouse moved to (712, 125)
Screenshot: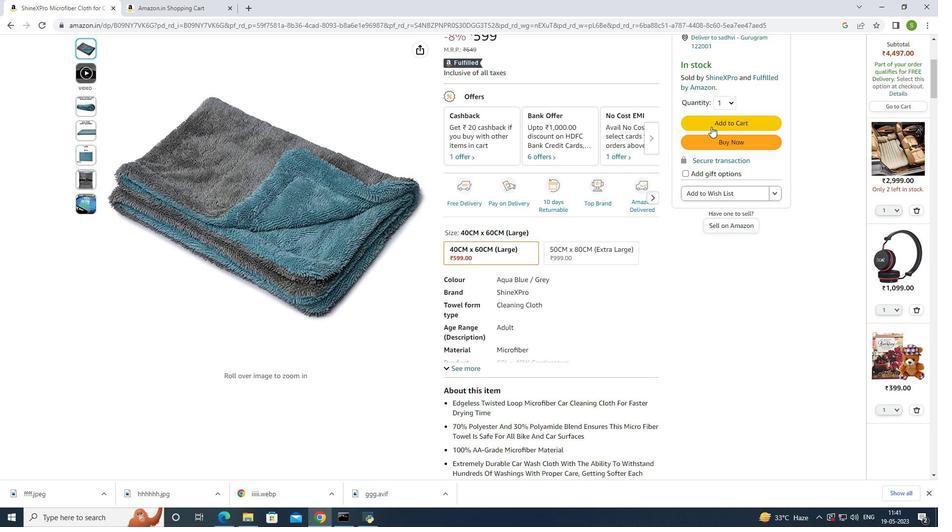 
Action: Mouse pressed left at (712, 125)
Screenshot: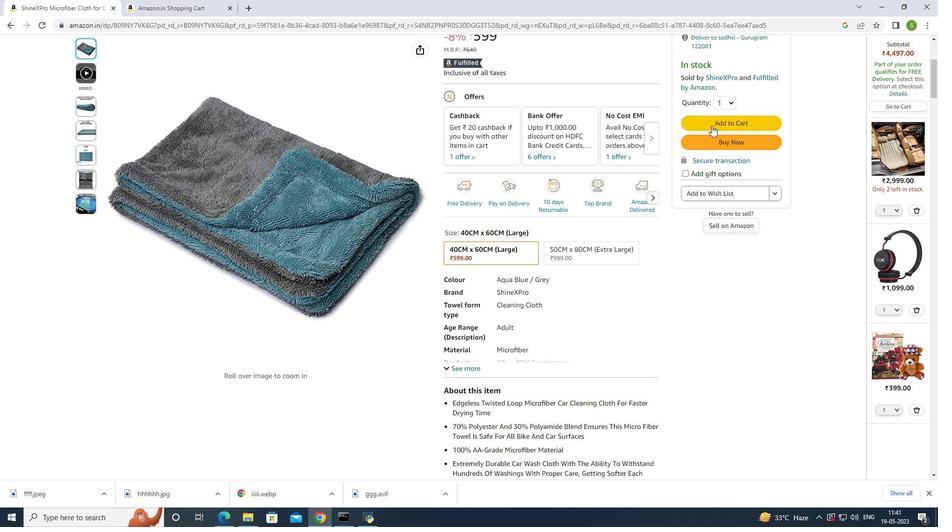 
Action: Mouse moved to (172, 1)
Screenshot: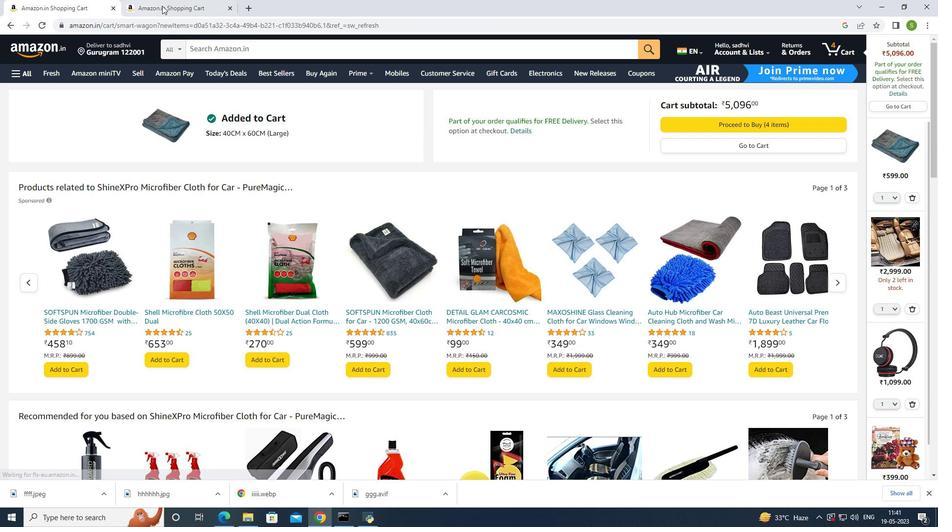 
Action: Mouse pressed left at (172, 1)
Screenshot: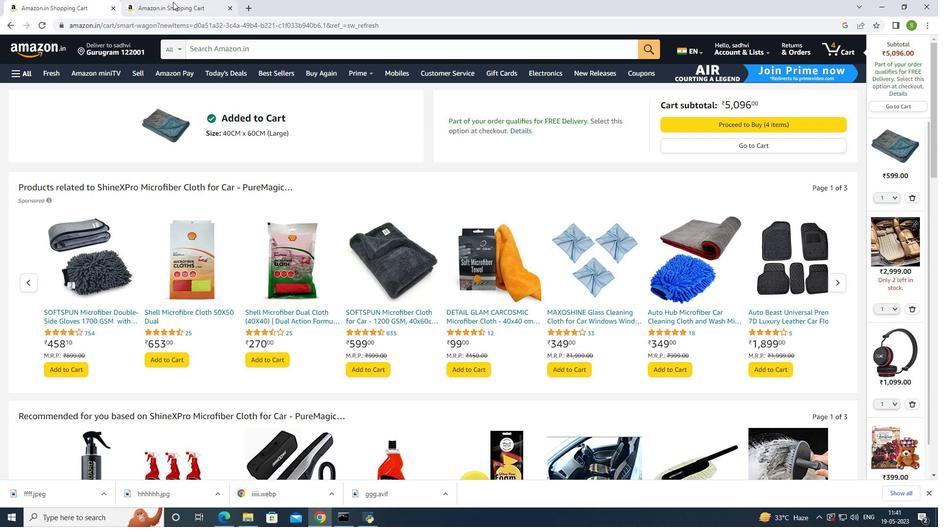 
Action: Mouse moved to (72, 7)
Screenshot: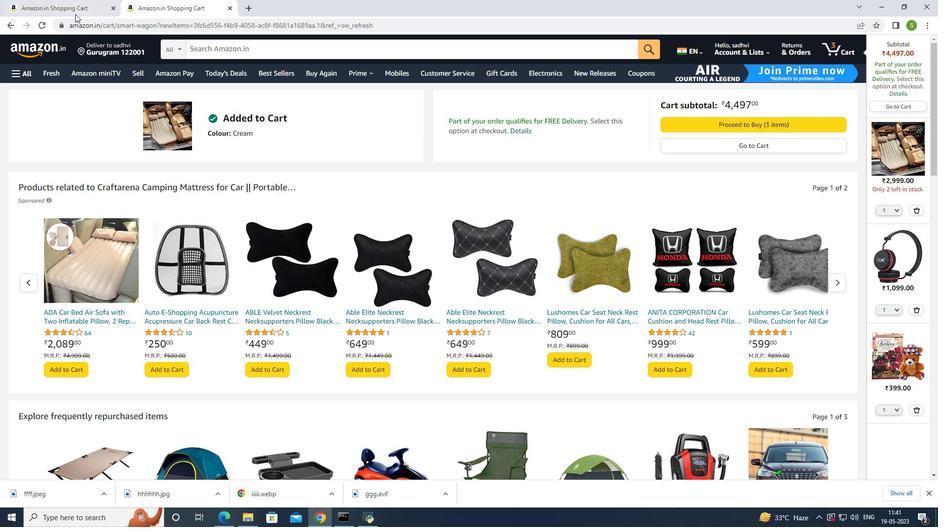 
Action: Mouse pressed left at (72, 7)
Screenshot: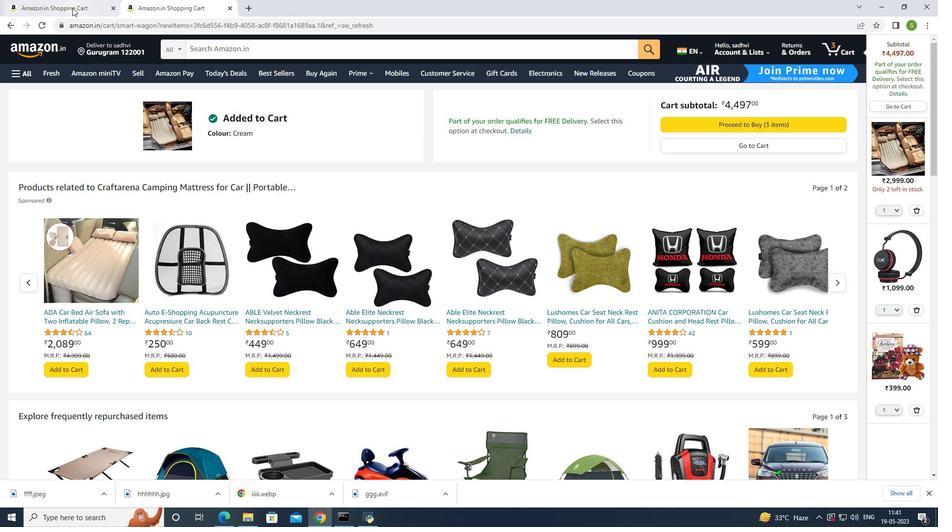 
Action: Mouse moved to (8, 24)
Screenshot: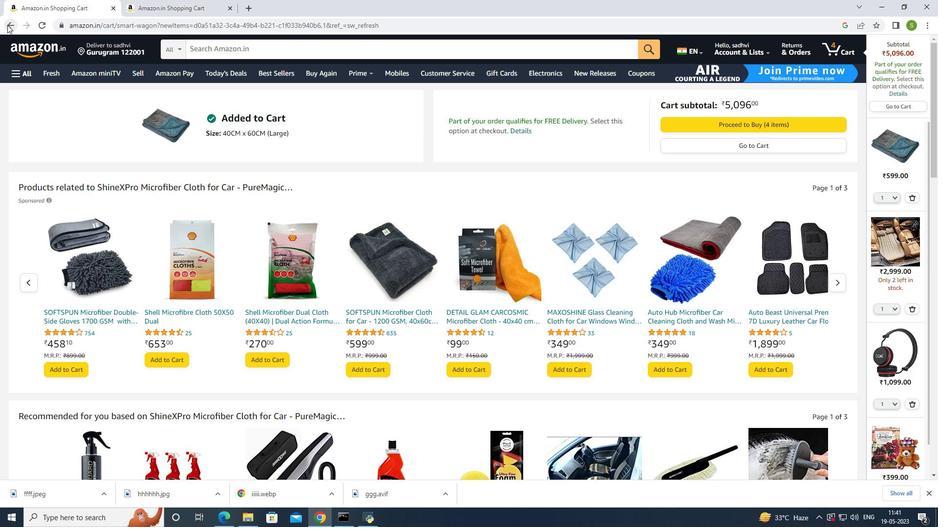 
Action: Mouse pressed left at (8, 24)
Screenshot: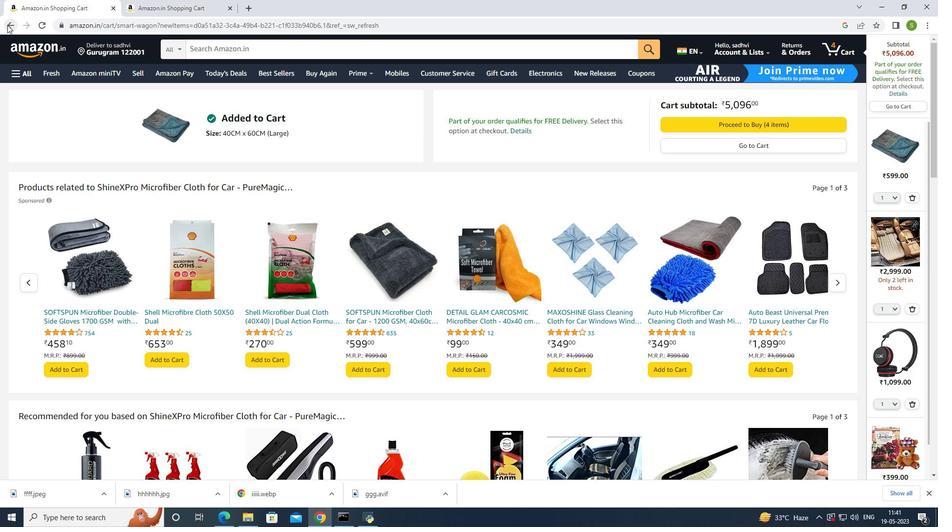 
Action: Mouse moved to (7, 21)
Screenshot: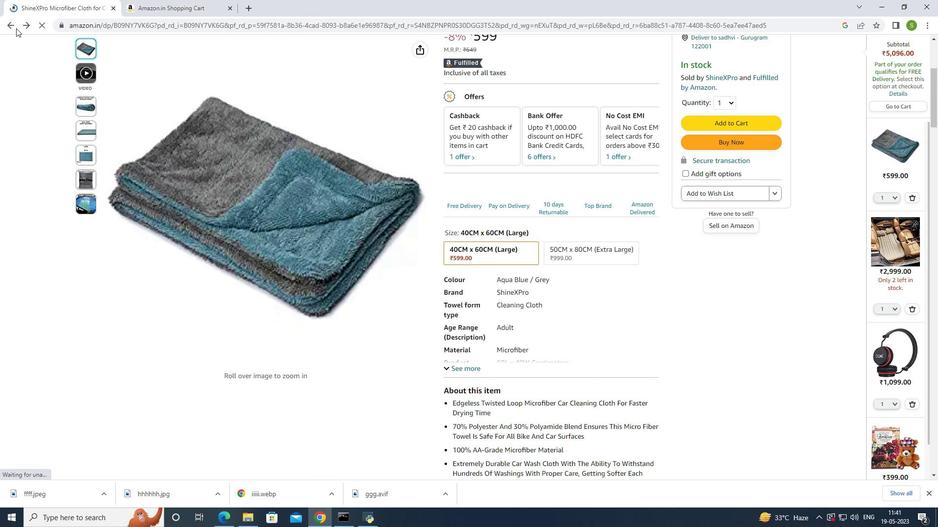 
Action: Mouse pressed left at (7, 21)
Screenshot: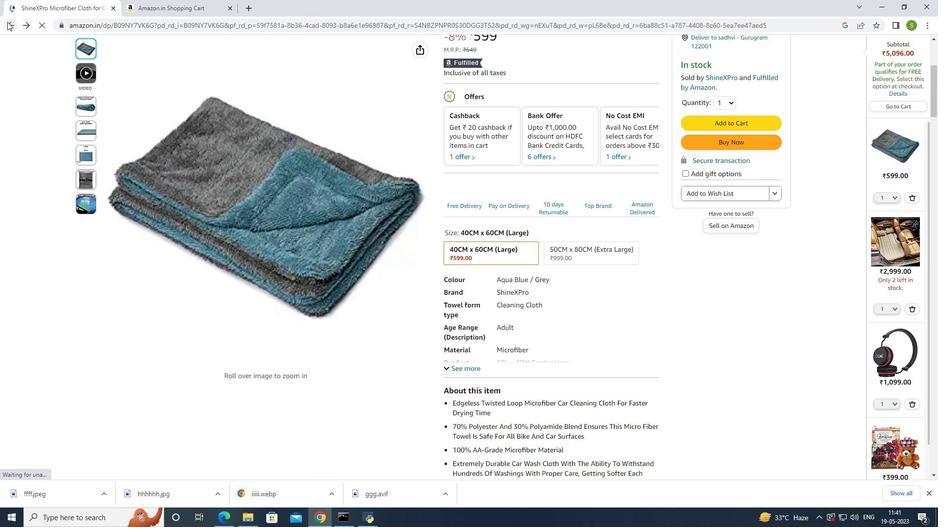 
Action: Mouse moved to (377, 209)
Screenshot: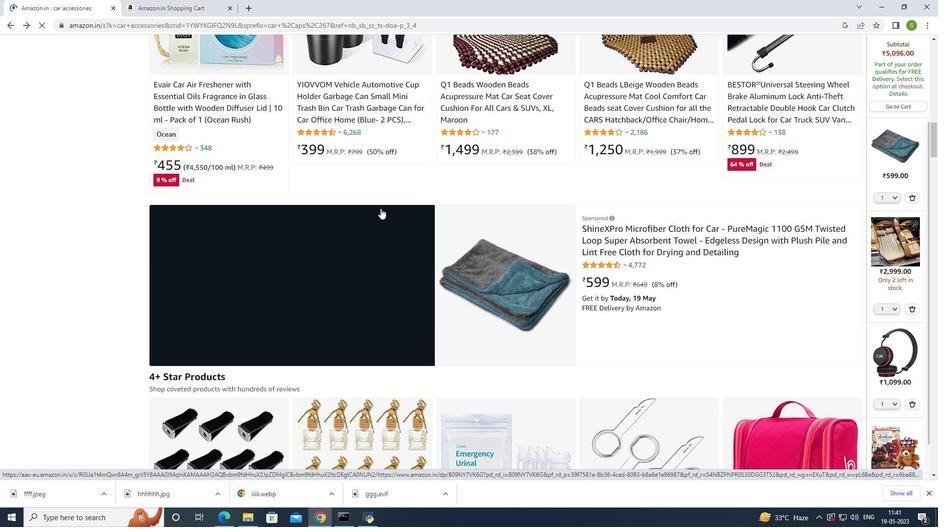
Action: Mouse scrolled (377, 209) with delta (0, 0)
Screenshot: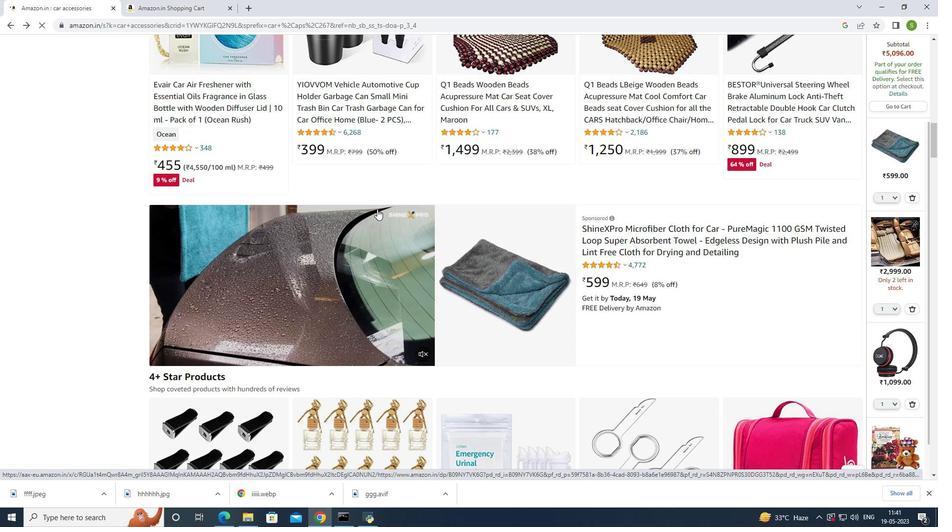 
Action: Mouse scrolled (377, 209) with delta (0, 0)
Screenshot: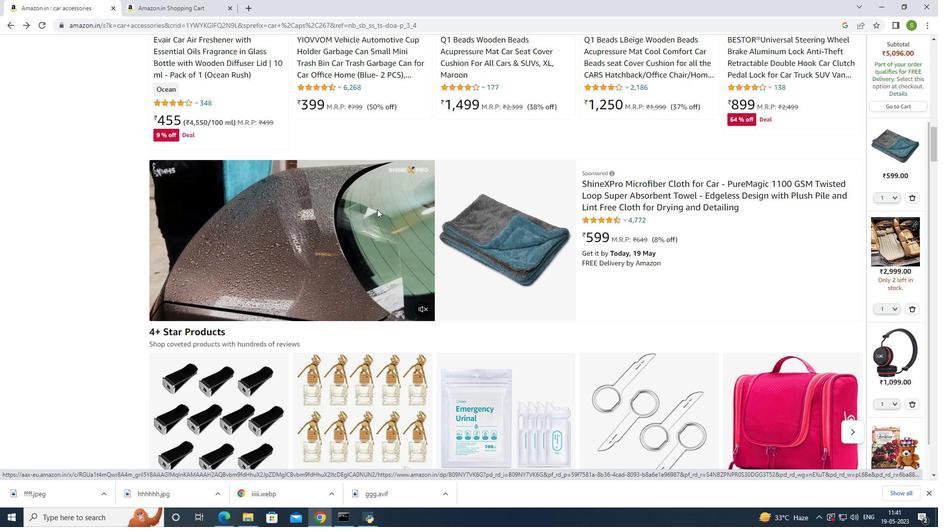 
Action: Mouse moved to (331, 228)
Screenshot: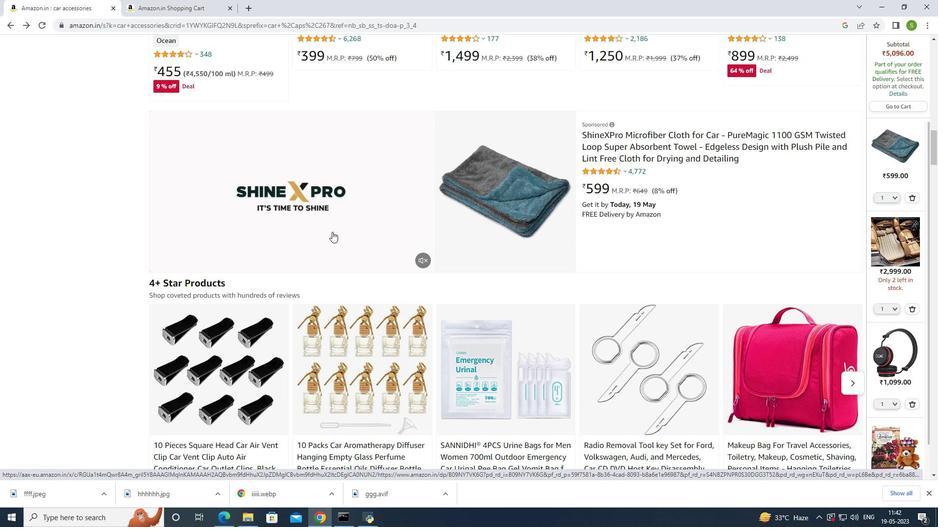 
Action: Mouse scrolled (331, 228) with delta (0, 0)
Screenshot: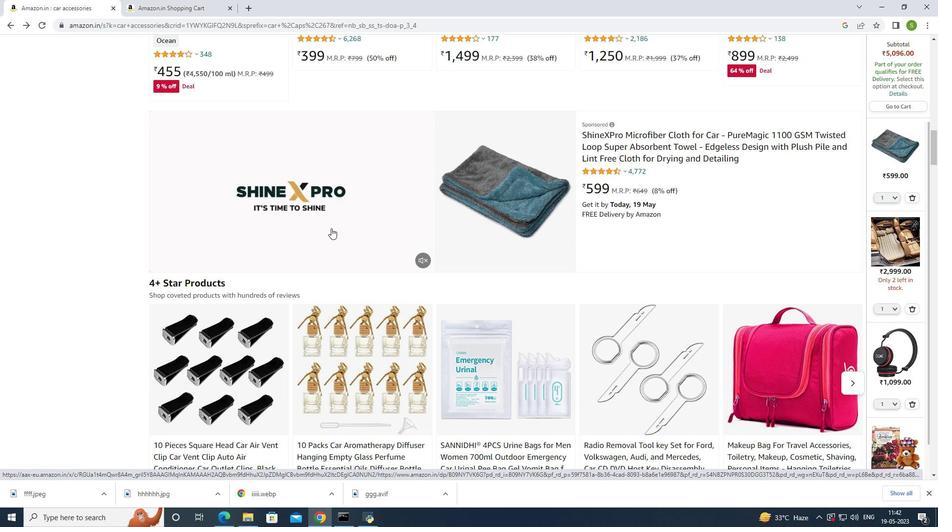 
Action: Mouse scrolled (331, 228) with delta (0, 0)
Screenshot: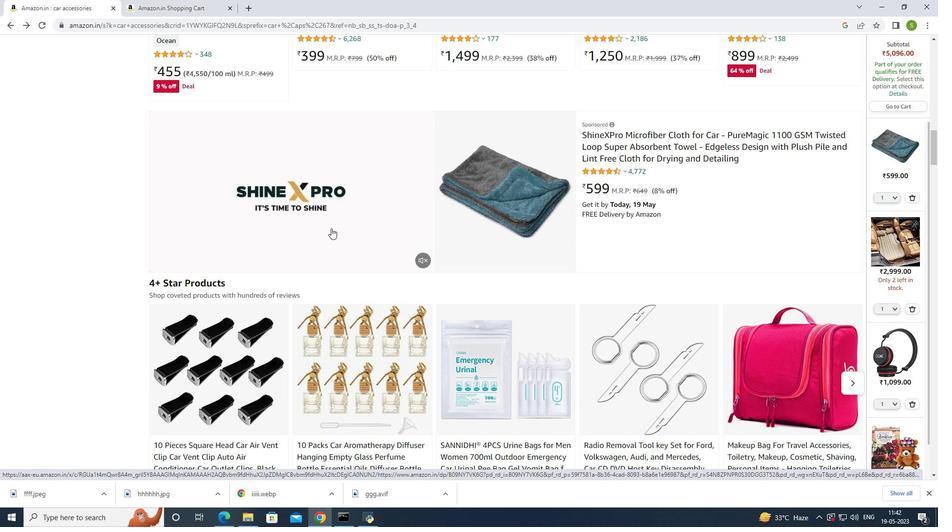 
Action: Mouse scrolled (331, 228) with delta (0, 0)
Screenshot: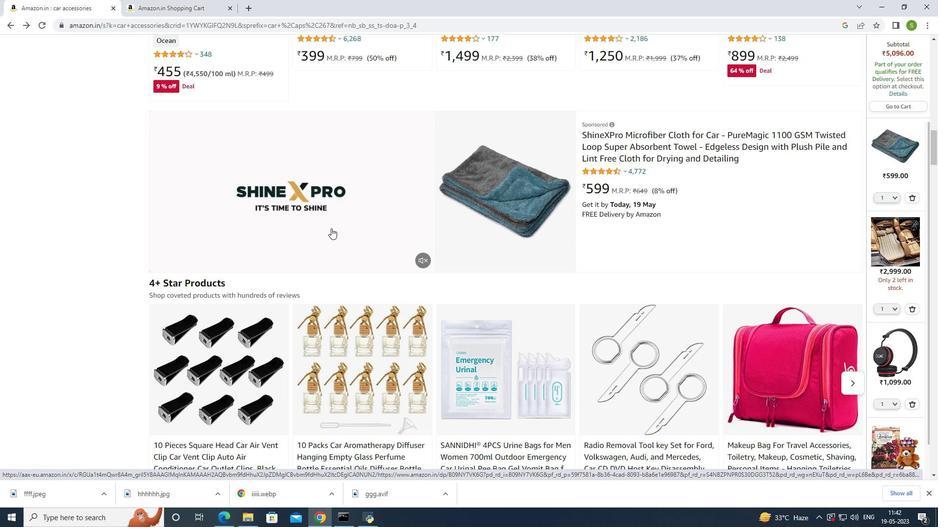 
Action: Mouse scrolled (331, 228) with delta (0, 0)
Screenshot: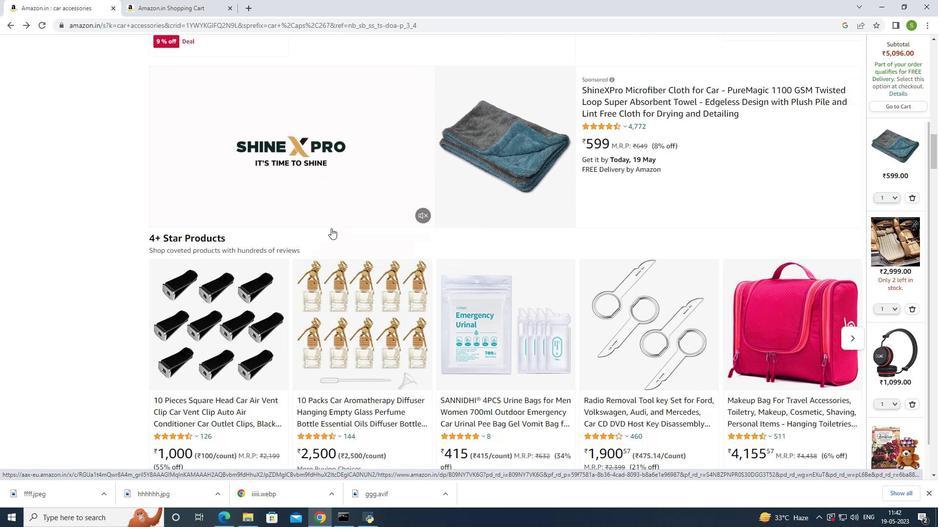 
Action: Mouse moved to (330, 227)
Screenshot: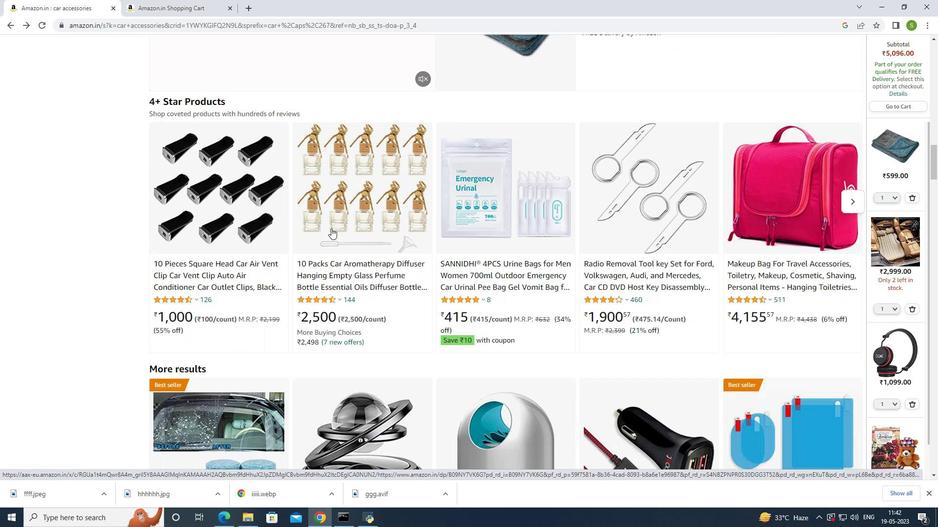 
Action: Mouse scrolled (330, 227) with delta (0, 0)
Screenshot: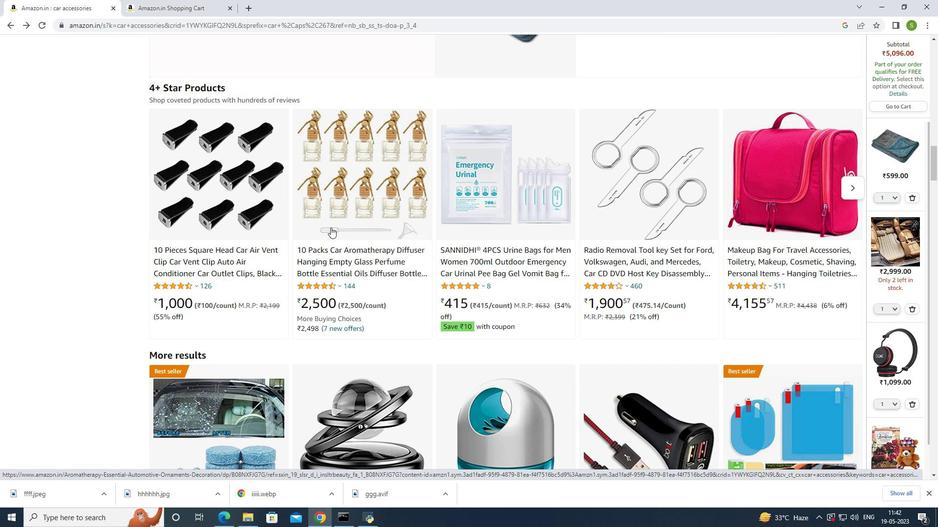 
Action: Mouse scrolled (330, 227) with delta (0, 0)
Screenshot: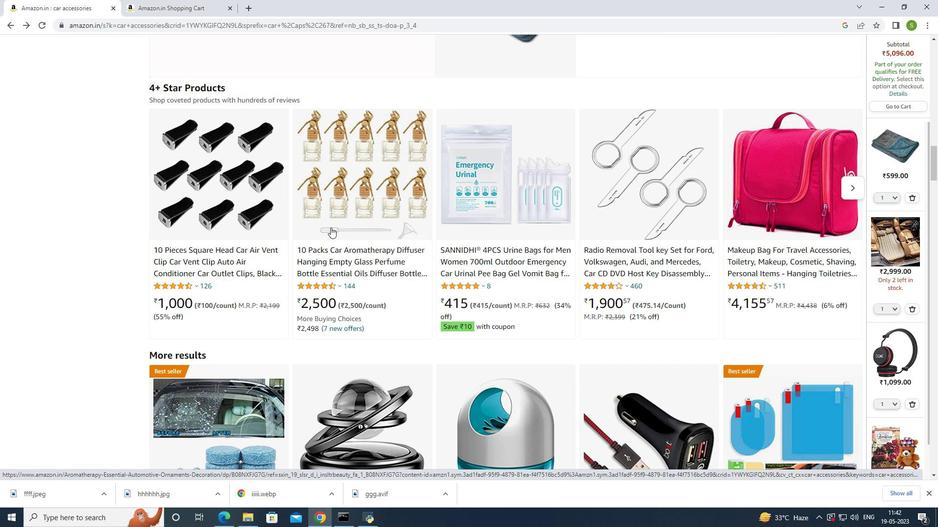 
Action: Mouse scrolled (330, 227) with delta (0, 0)
Screenshot: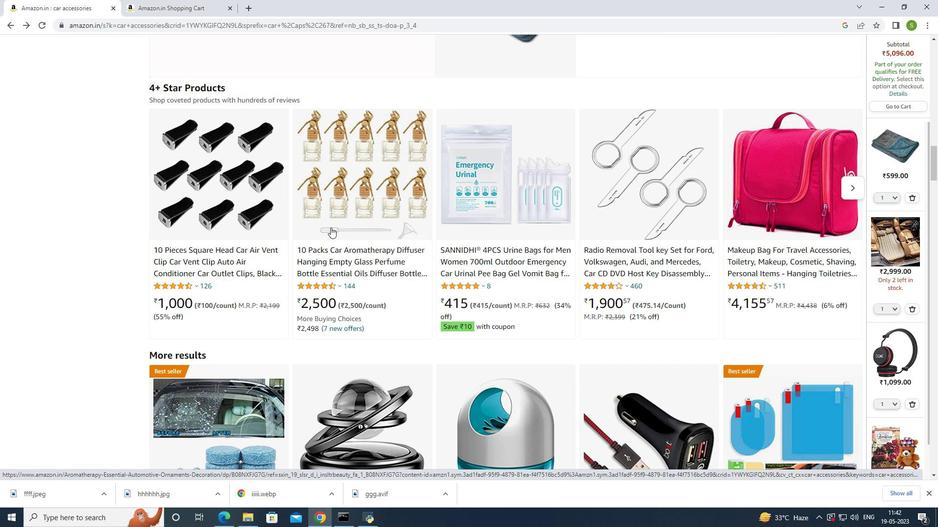 
Action: Mouse moved to (469, 274)
Screenshot: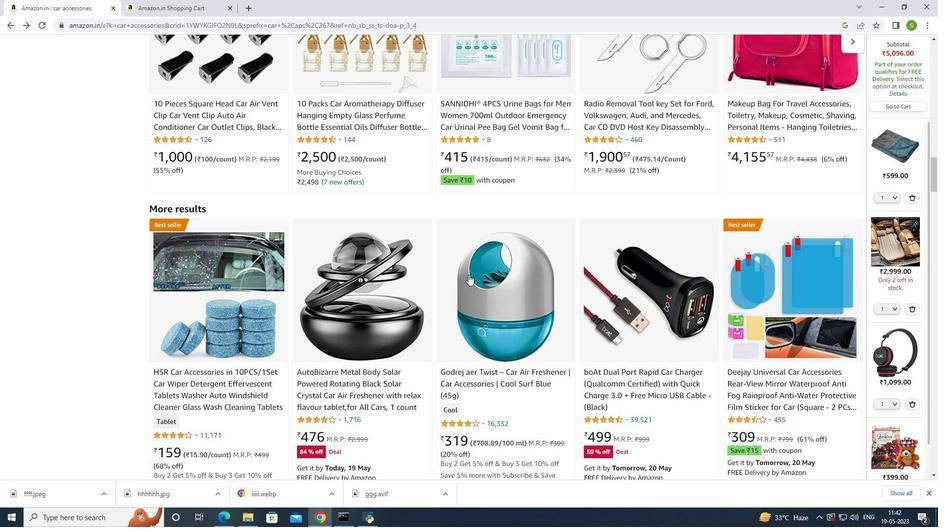 
Action: Mouse pressed left at (469, 274)
Screenshot: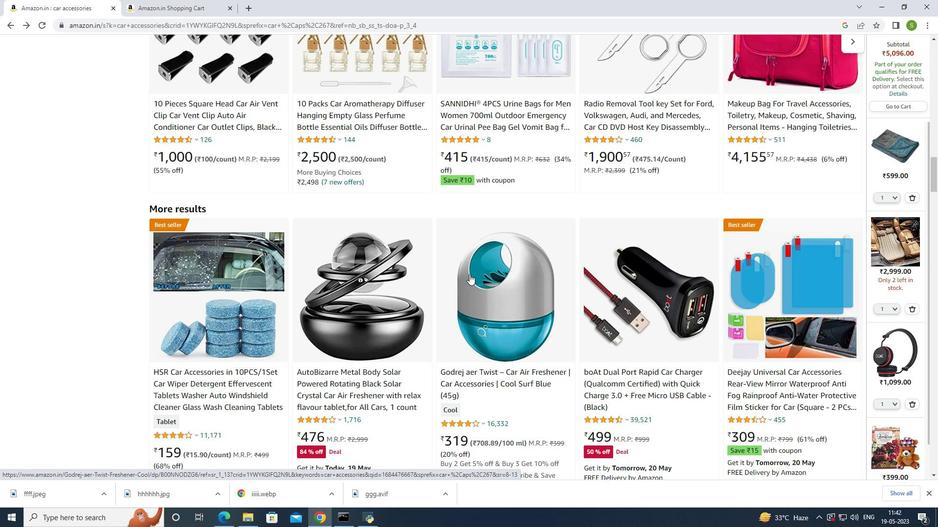 
Action: Mouse moved to (458, 258)
Screenshot: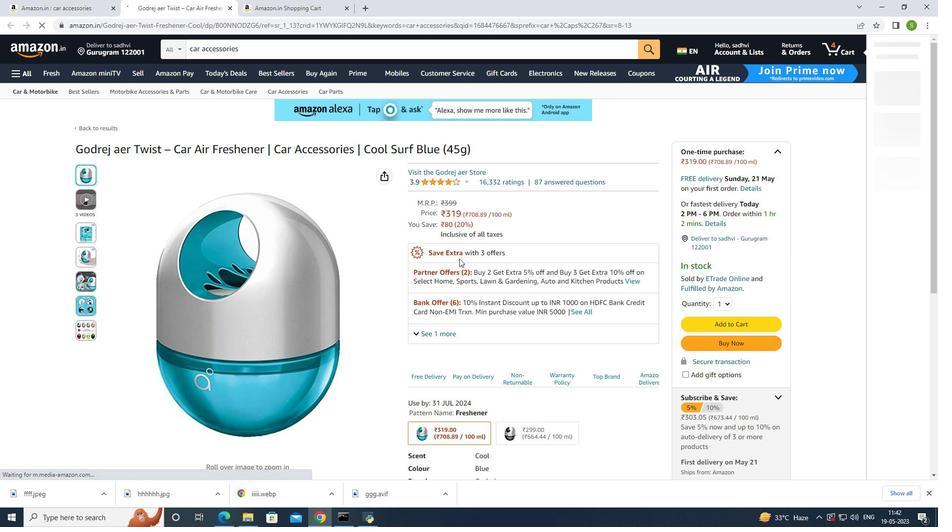 
Action: Mouse scrolled (458, 257) with delta (0, 0)
Screenshot: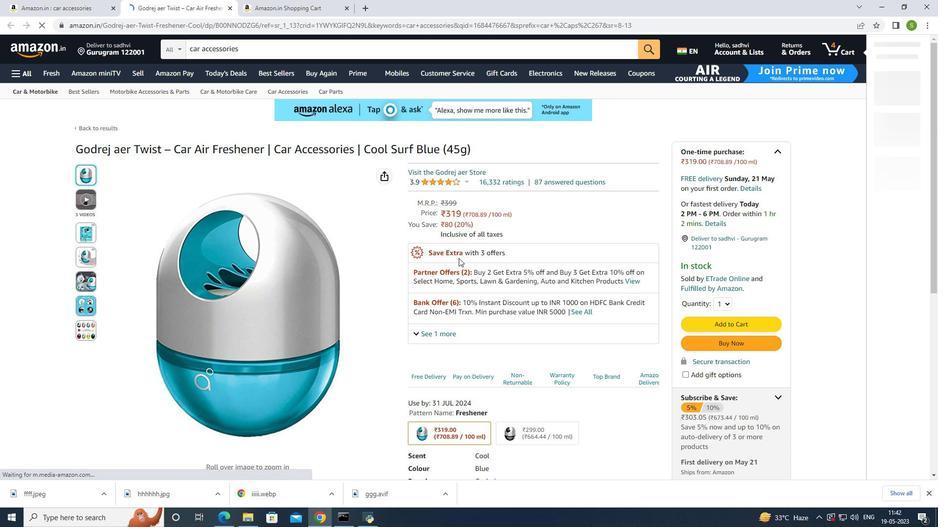 
Action: Mouse moved to (457, 258)
Screenshot: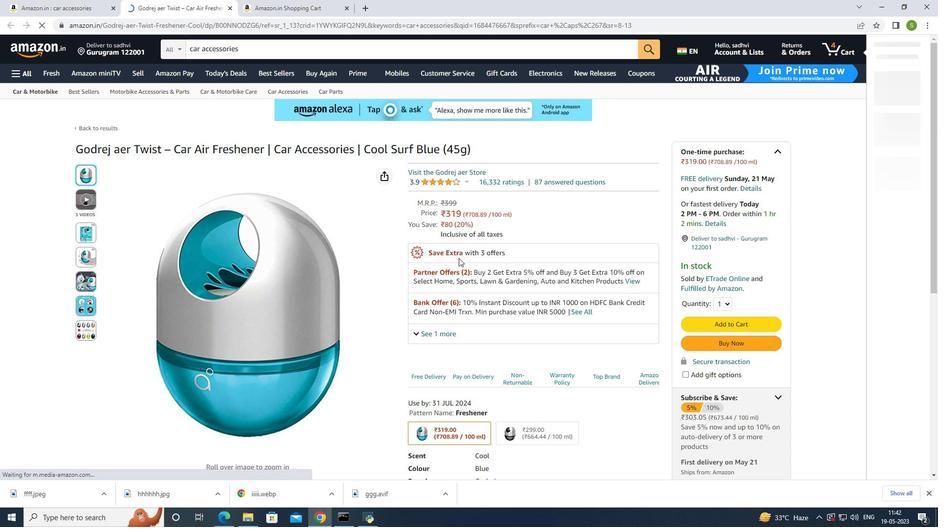 
Action: Mouse scrolled (457, 257) with delta (0, 0)
Screenshot: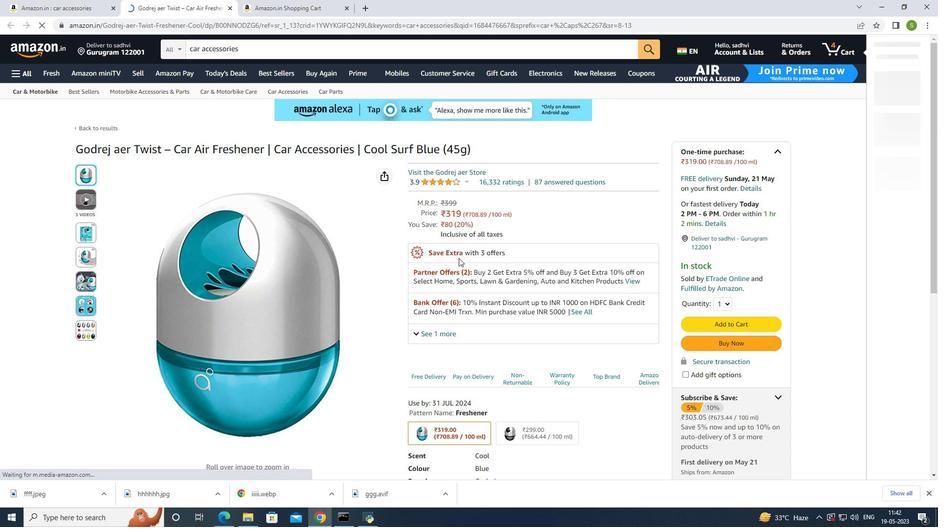 
Action: Mouse moved to (454, 258)
Screenshot: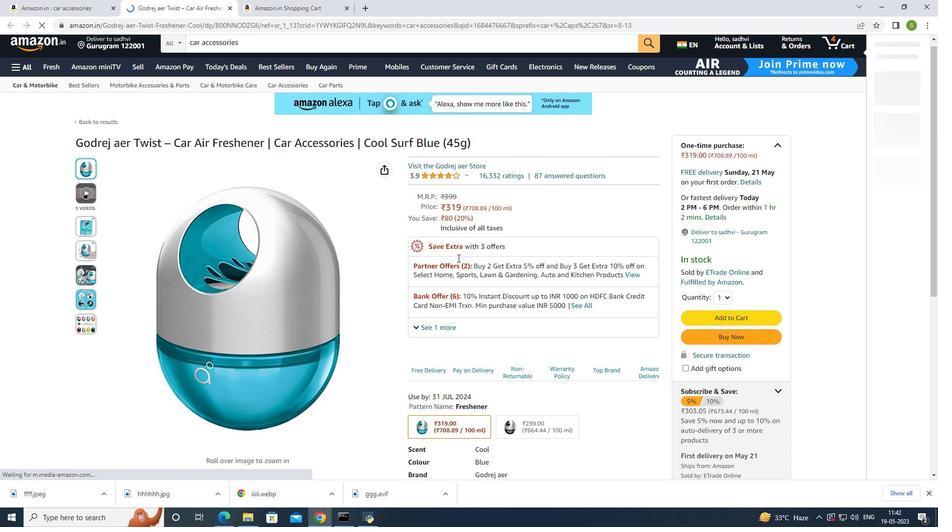 
Action: Mouse scrolled (454, 257) with delta (0, 0)
Screenshot: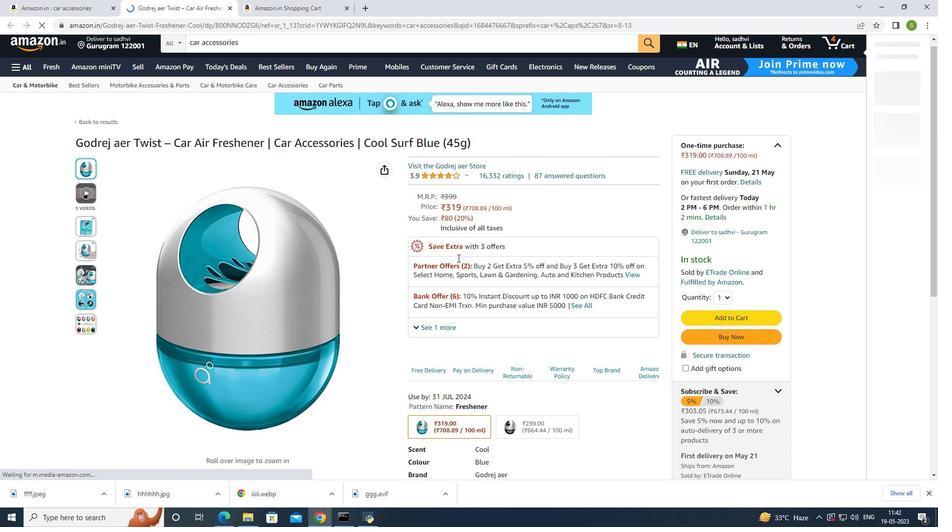 
Action: Mouse moved to (446, 256)
Screenshot: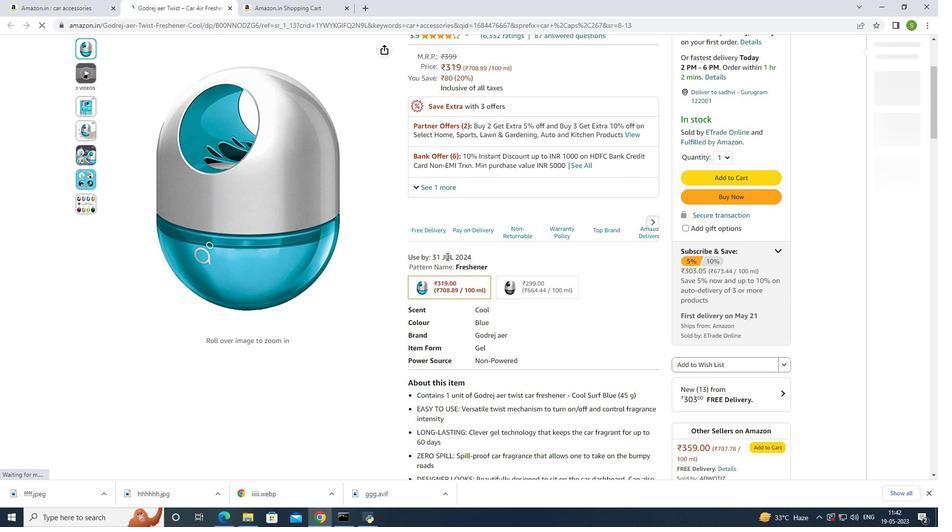
Action: Mouse scrolled (446, 256) with delta (0, 0)
Screenshot: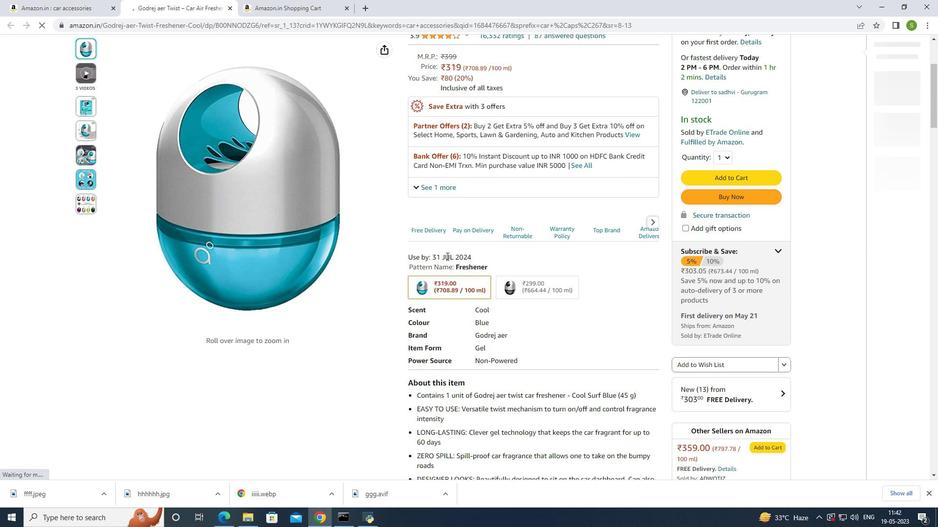 
Action: Mouse scrolled (446, 256) with delta (0, 0)
Screenshot: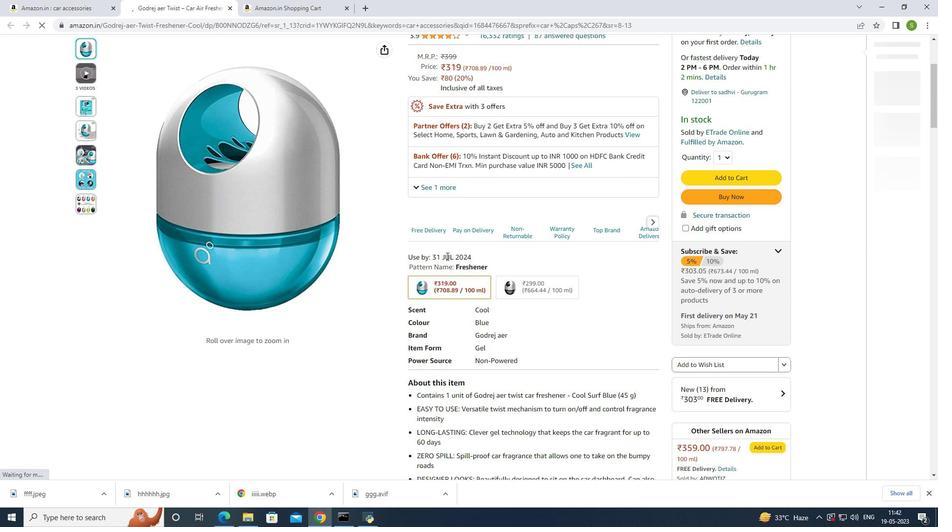 
Action: Mouse scrolled (446, 256) with delta (0, 0)
Screenshot: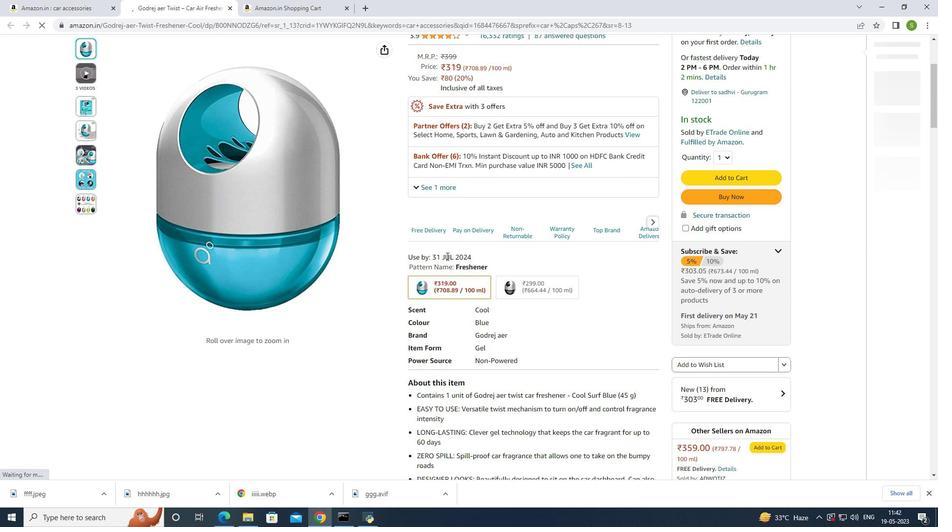 
Action: Mouse moved to (446, 256)
Screenshot: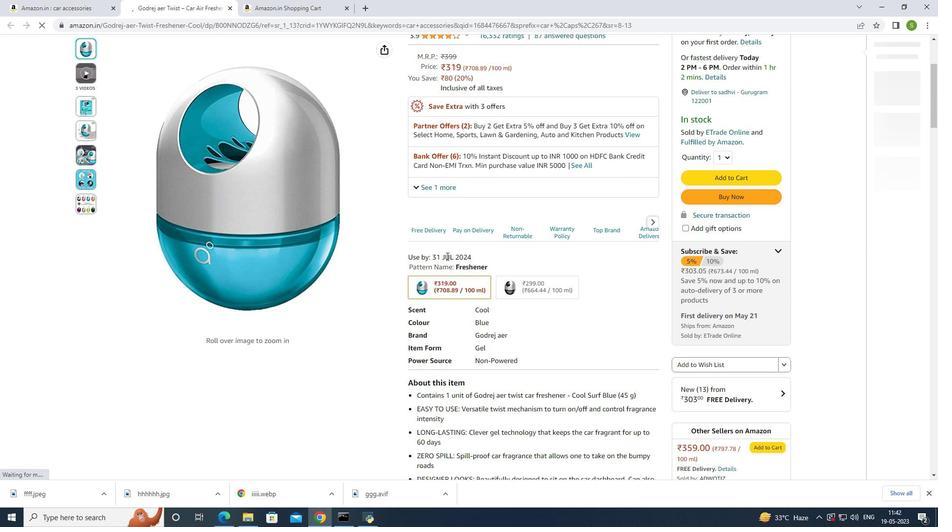 
Action: Mouse scrolled (446, 255) with delta (0, 0)
Screenshot: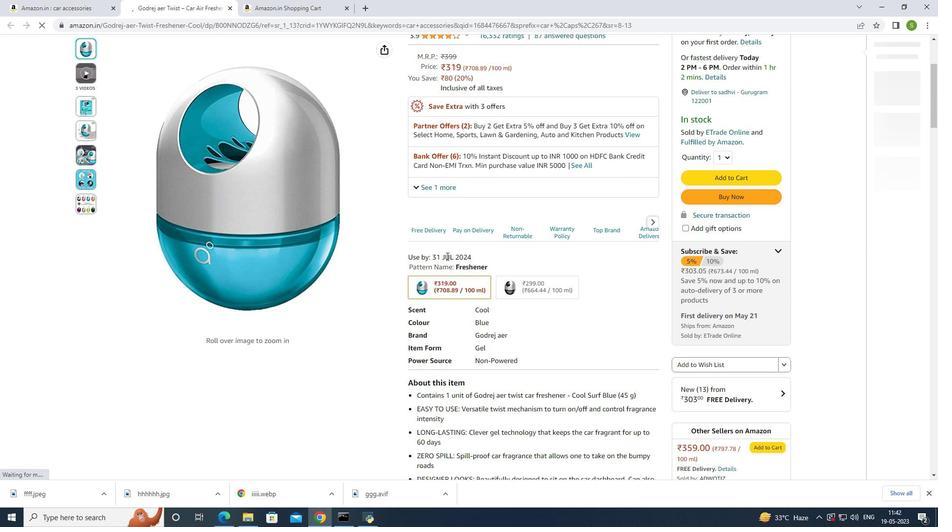 
Action: Mouse moved to (446, 256)
Screenshot: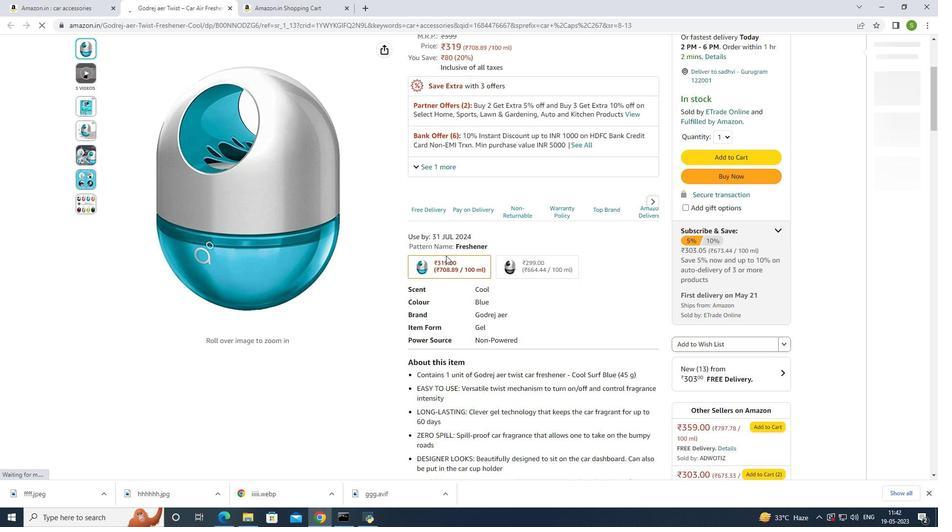 
Action: Mouse scrolled (446, 255) with delta (0, 0)
Screenshot: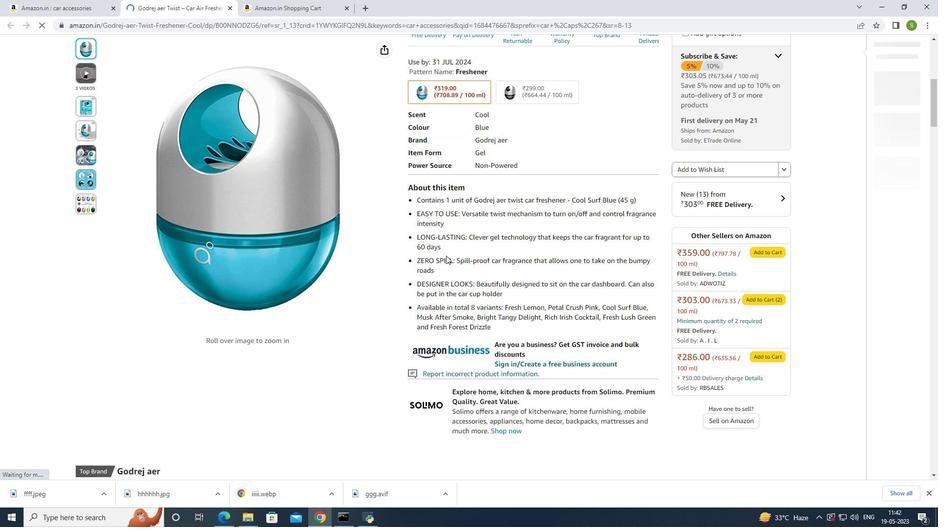 
Action: Mouse scrolled (446, 255) with delta (0, 0)
Screenshot: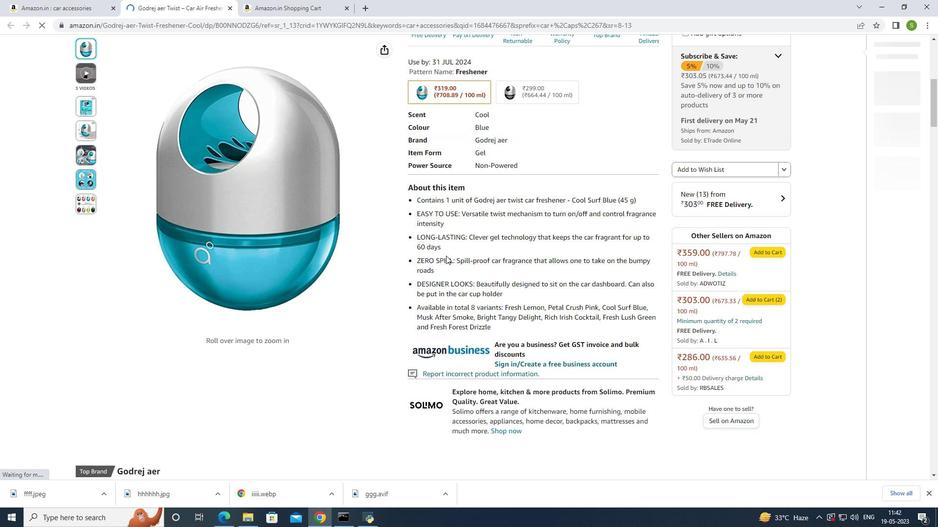 
Action: Mouse moved to (445, 256)
Screenshot: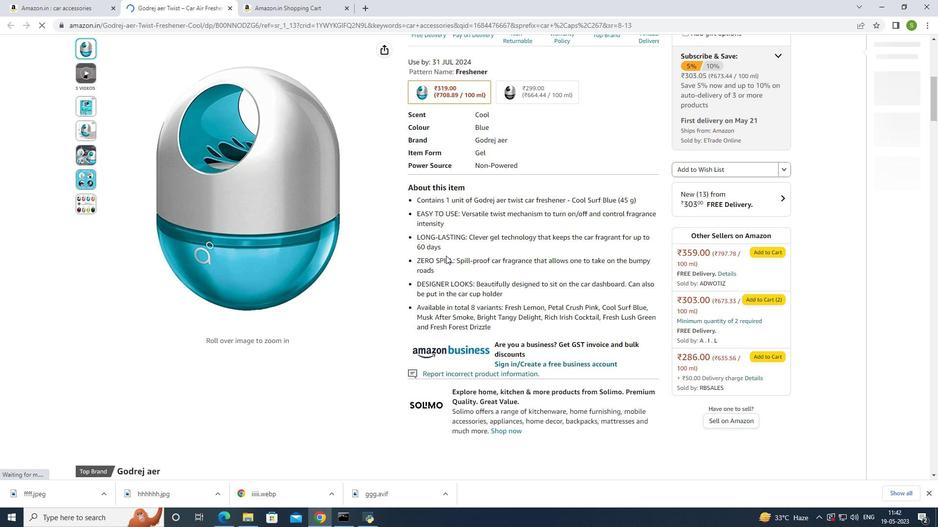 
Action: Mouse scrolled (445, 255) with delta (0, 0)
Screenshot: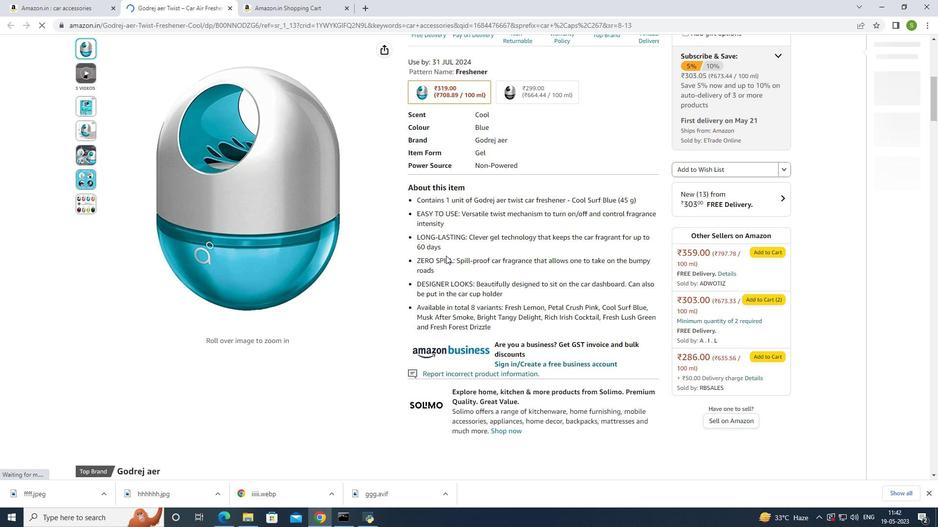 
Action: Mouse scrolled (445, 255) with delta (0, 0)
Screenshot: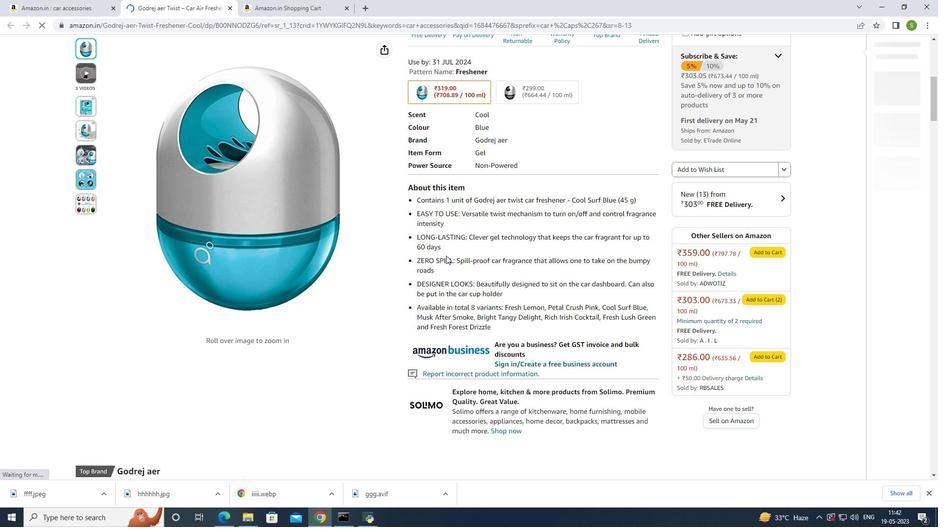 
Action: Mouse scrolled (445, 256) with delta (0, 0)
Screenshot: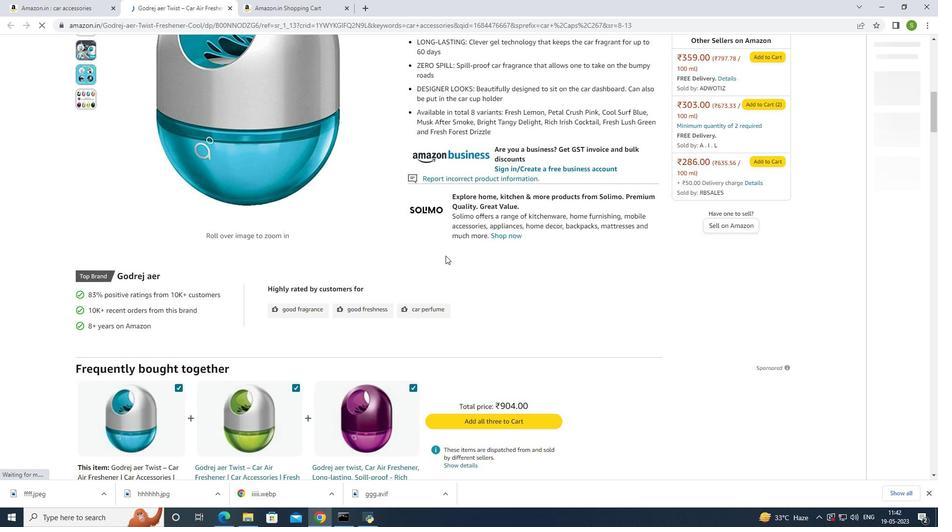 
Action: Mouse moved to (445, 256)
Screenshot: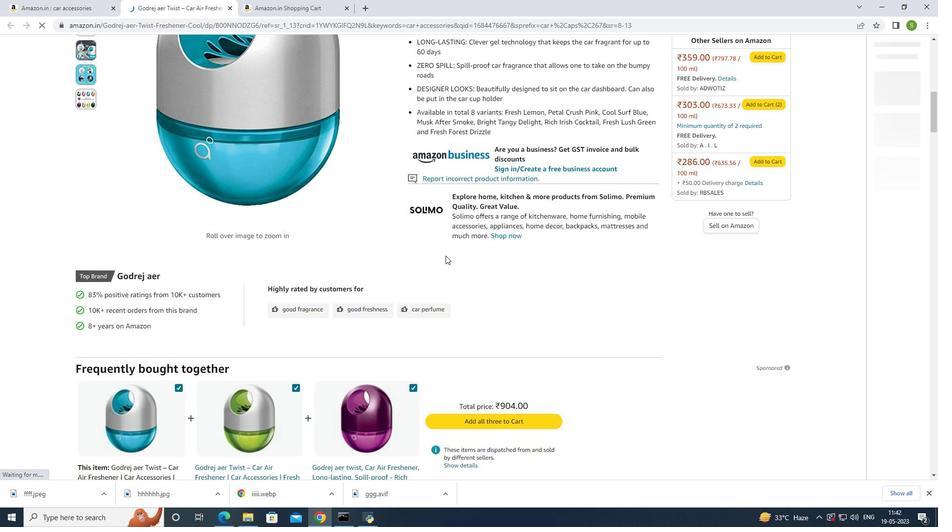 
Action: Mouse scrolled (445, 256) with delta (0, 0)
Screenshot: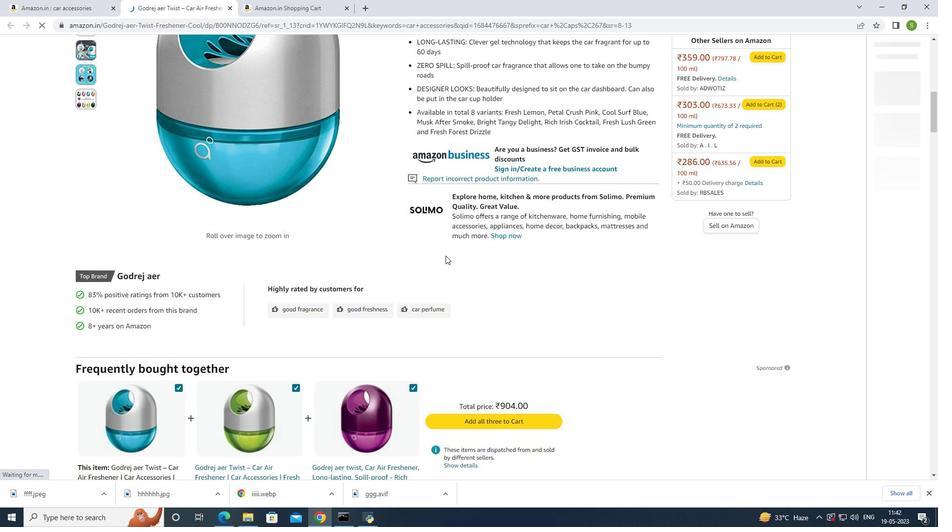 
Action: Mouse moved to (445, 255)
Screenshot: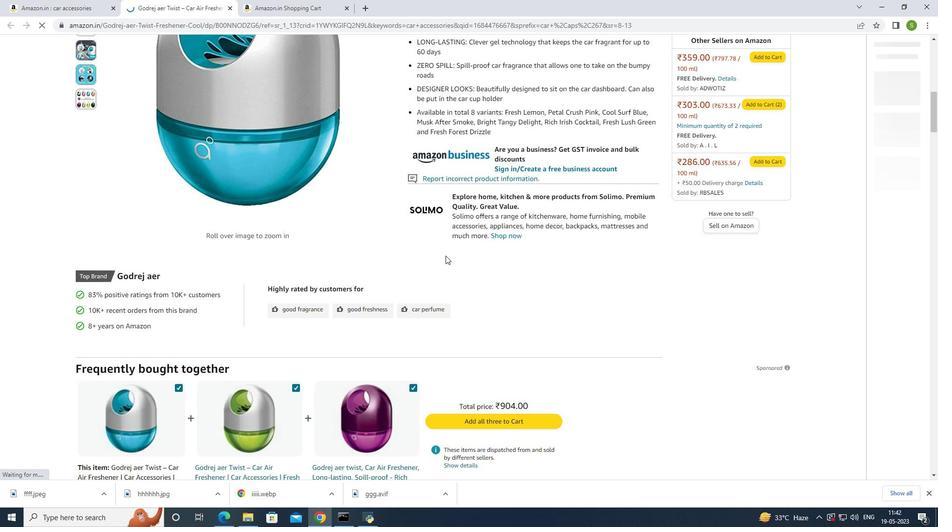 
Action: Mouse scrolled (445, 256) with delta (0, 0)
Screenshot: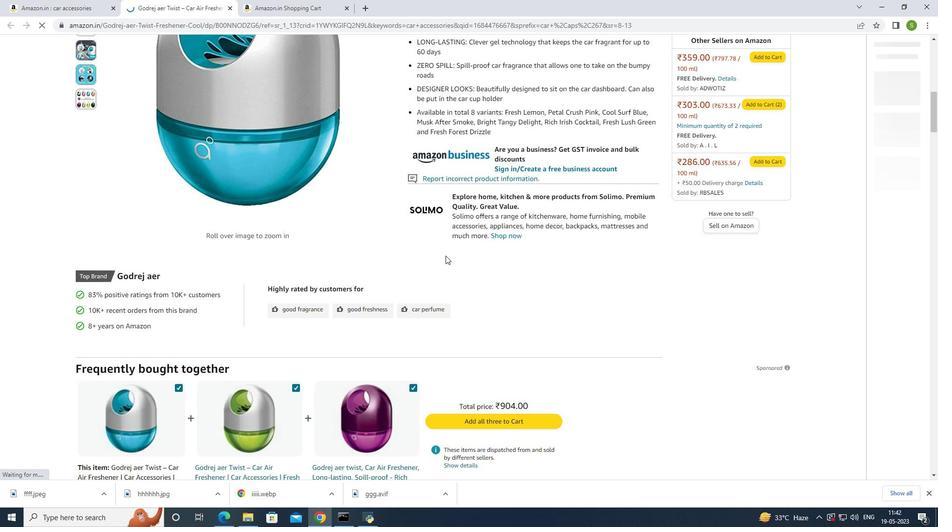
Action: Mouse moved to (445, 255)
Screenshot: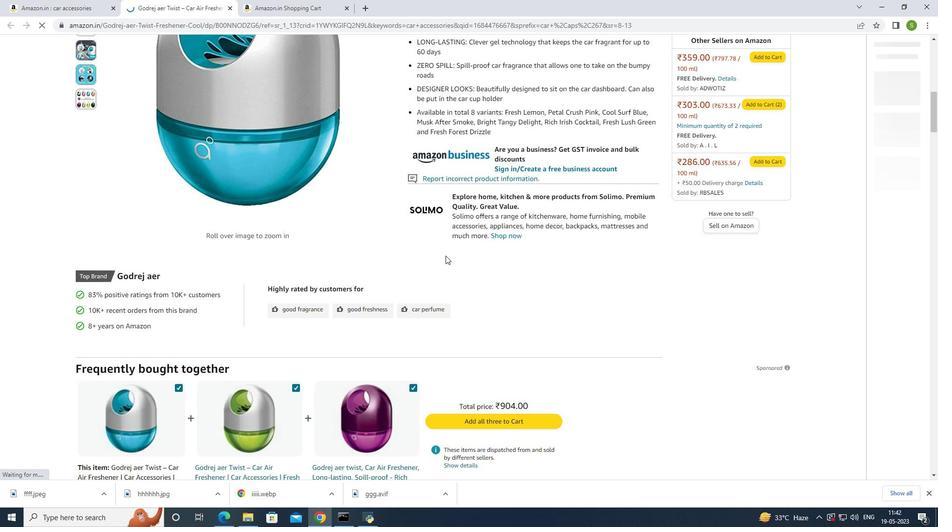 
Action: Mouse scrolled (445, 255) with delta (0, 0)
Screenshot: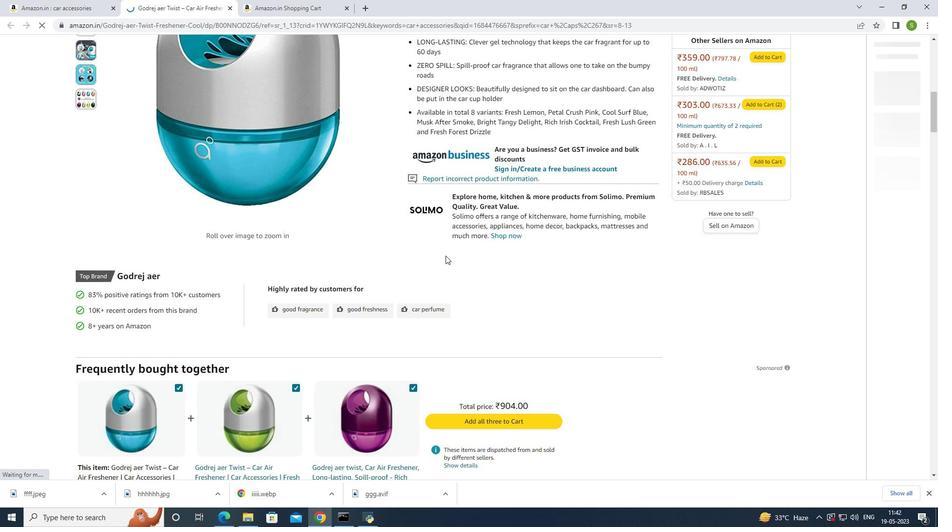 
Action: Mouse moved to (445, 254)
Screenshot: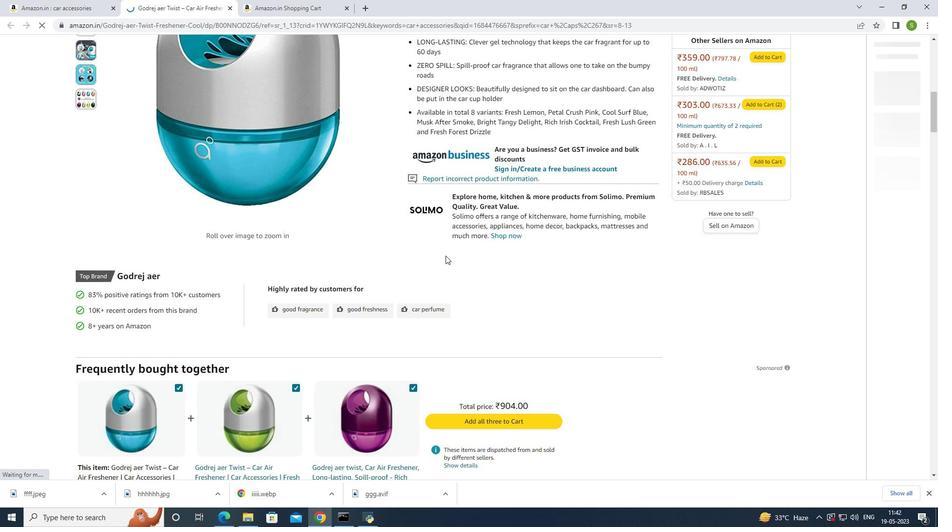 
Action: Mouse scrolled (445, 255) with delta (0, 0)
Screenshot: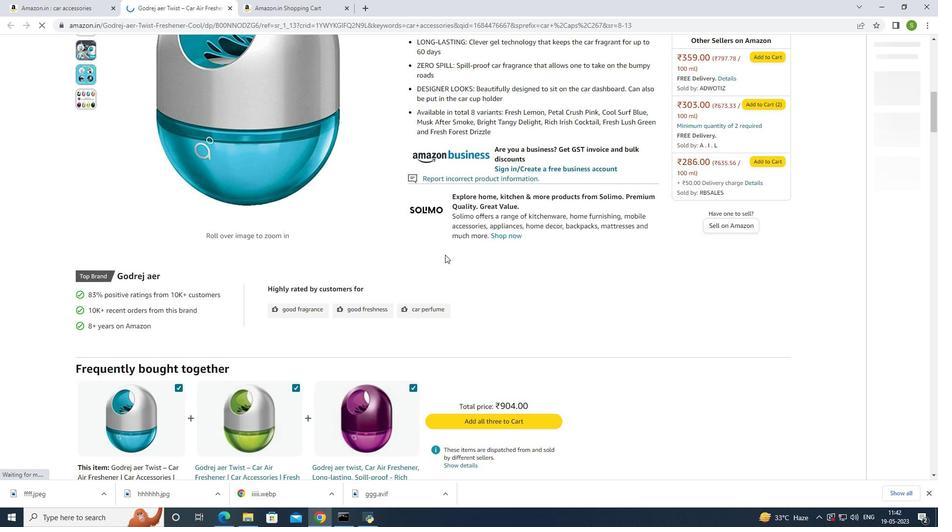 
Action: Mouse moved to (444, 251)
Screenshot: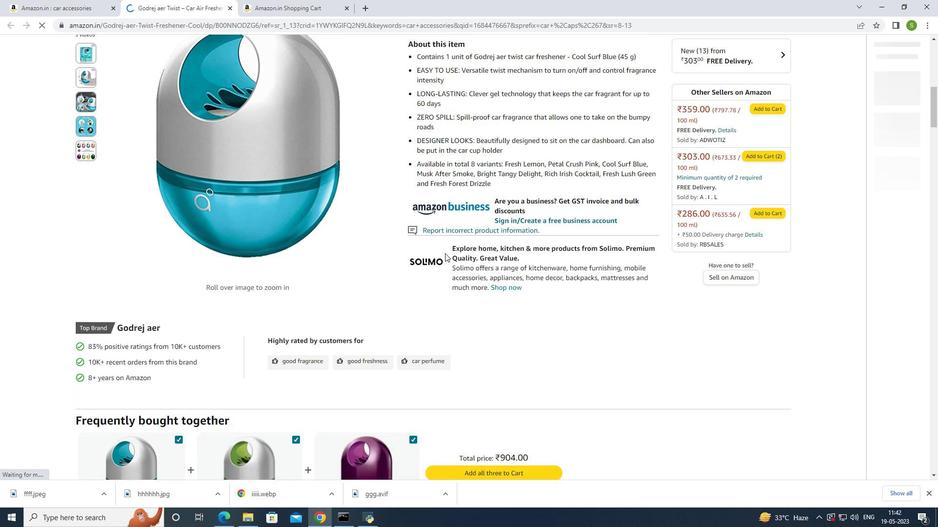 
Action: Mouse scrolled (444, 252) with delta (0, 0)
Screenshot: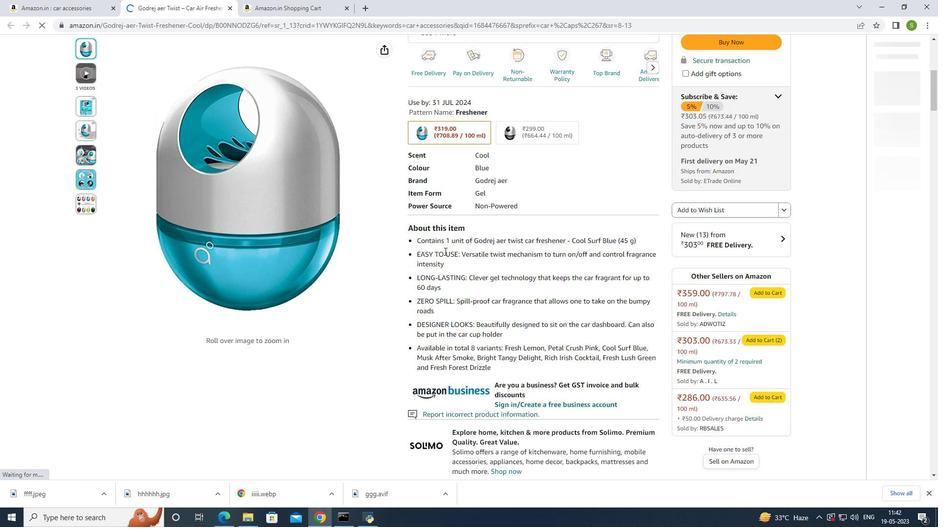 
Action: Mouse scrolled (444, 252) with delta (0, 0)
Screenshot: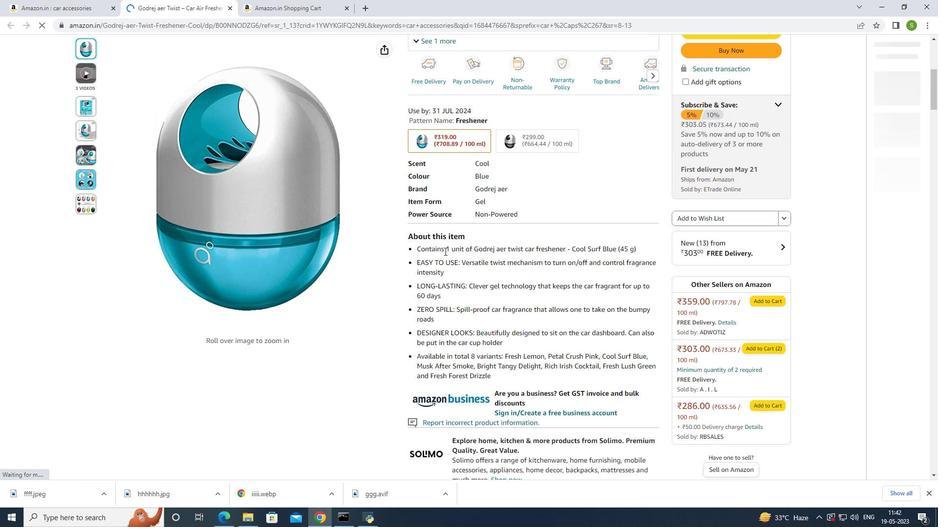 
Action: Mouse scrolled (444, 252) with delta (0, 0)
Screenshot: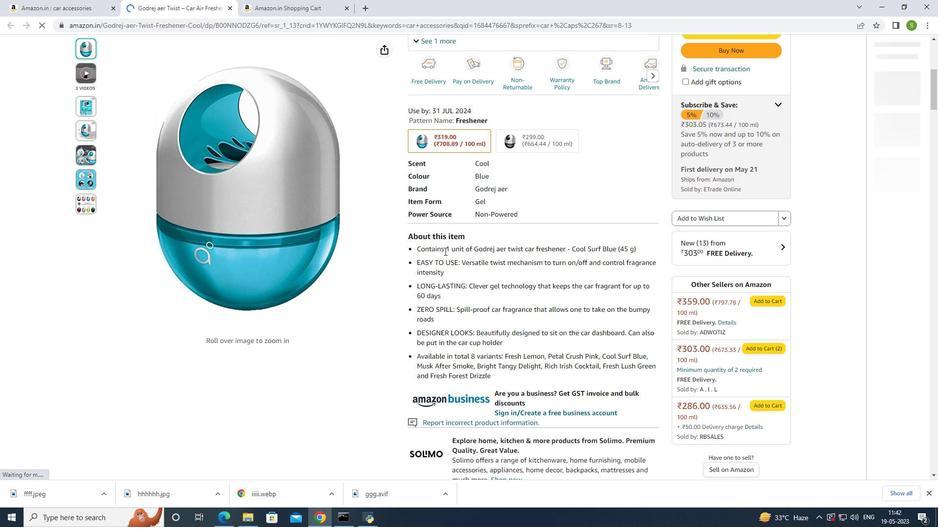 
Action: Mouse scrolled (444, 252) with delta (0, 0)
Screenshot: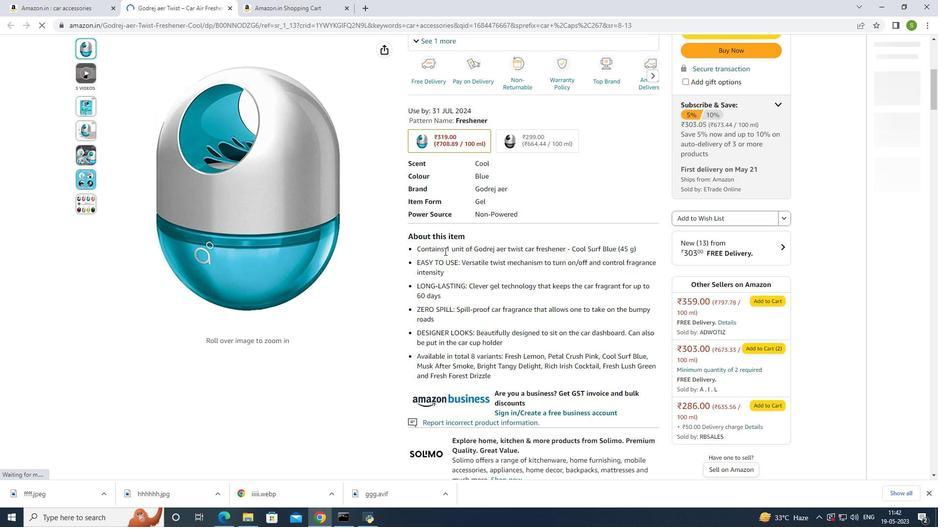 
Action: Mouse moved to (444, 250)
Screenshot: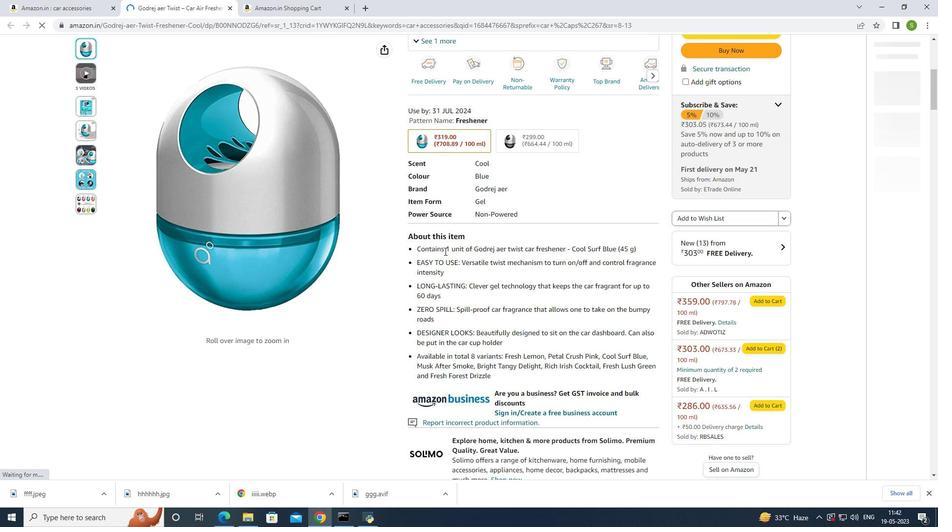 
Action: Mouse scrolled (444, 251) with delta (0, 0)
Screenshot: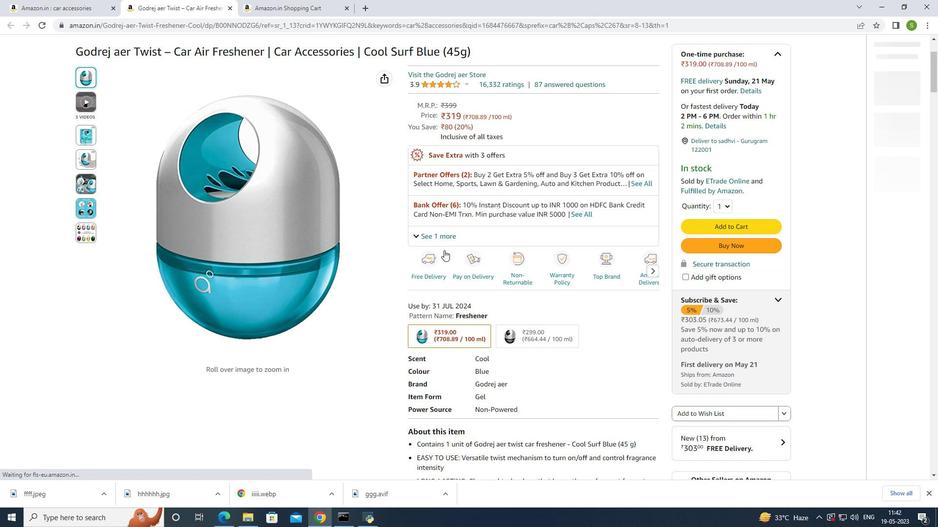 
Action: Mouse scrolled (444, 251) with delta (0, 0)
Screenshot: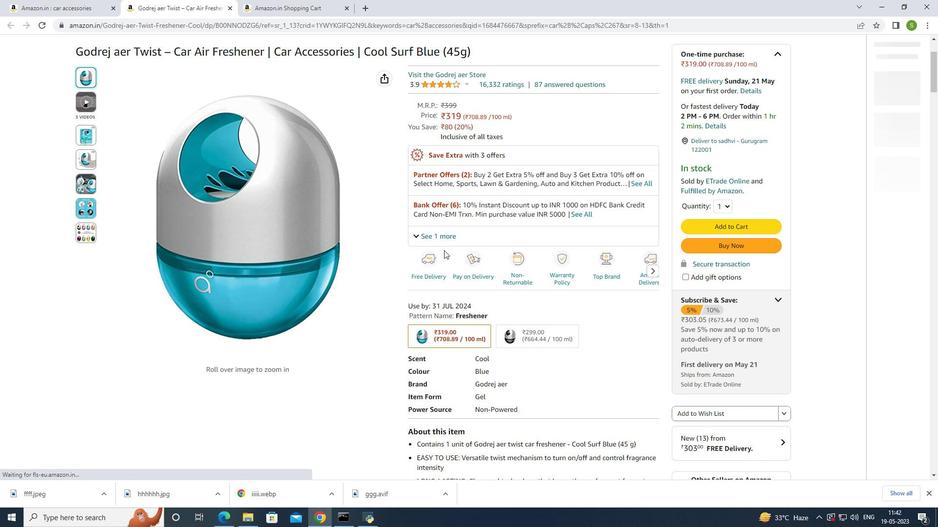 
Action: Mouse moved to (720, 329)
Screenshot: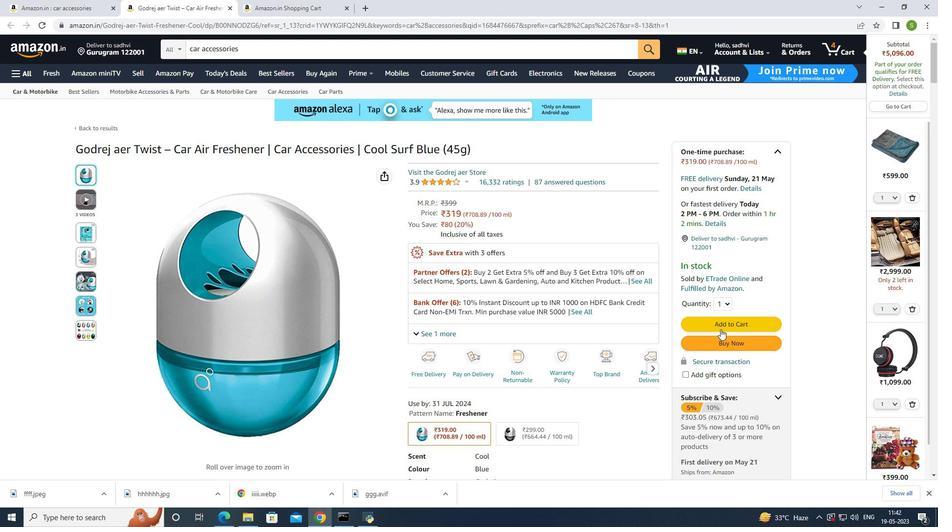 
Action: Mouse pressed left at (720, 329)
Screenshot: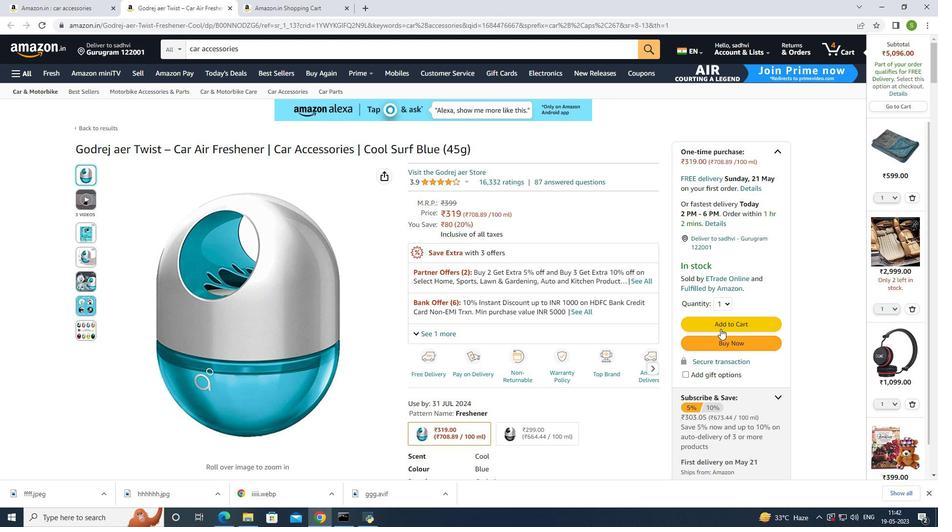 
Action: Mouse moved to (49, 9)
Screenshot: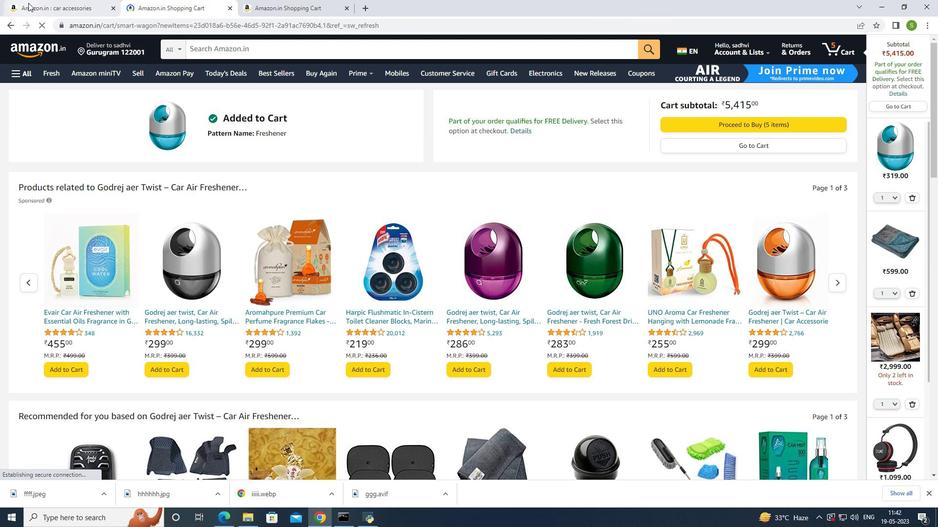 
Action: Mouse pressed left at (49, 9)
Screenshot: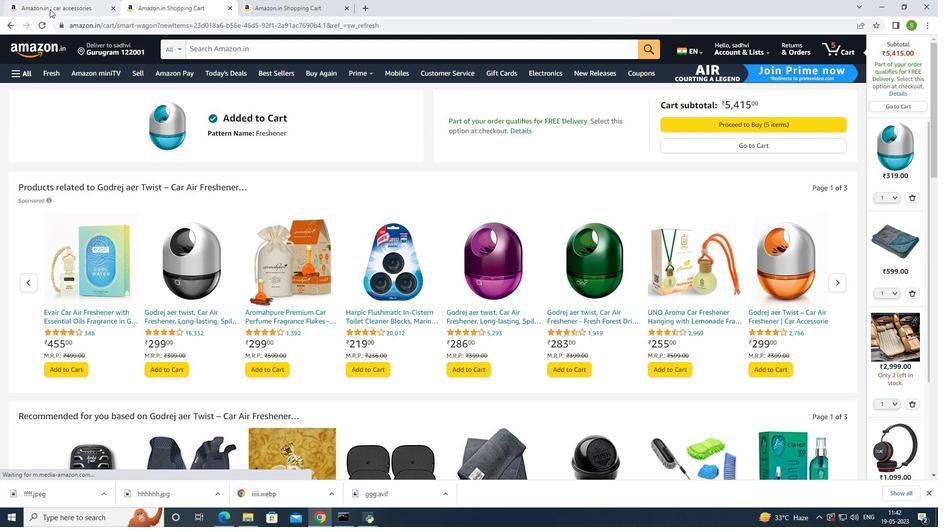 
Action: Mouse moved to (410, 243)
Screenshot: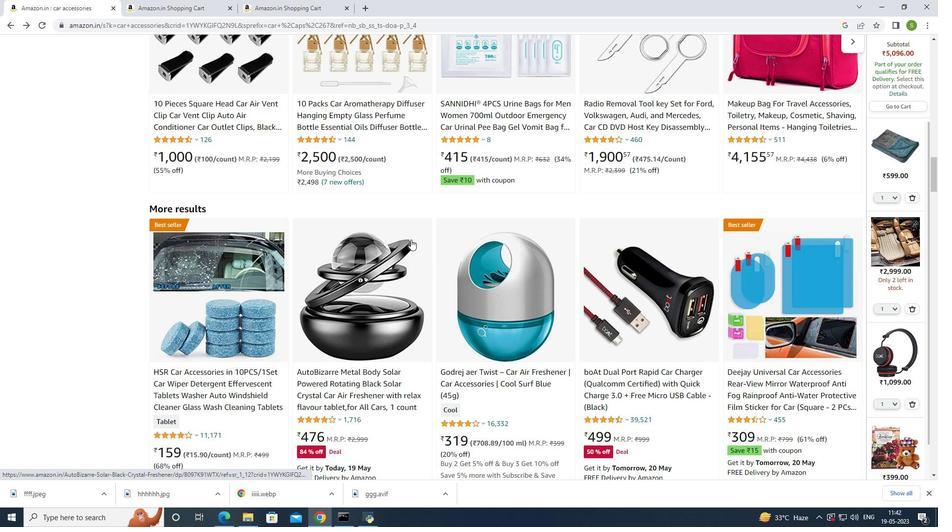 
Action: Mouse scrolled (410, 243) with delta (0, 0)
Screenshot: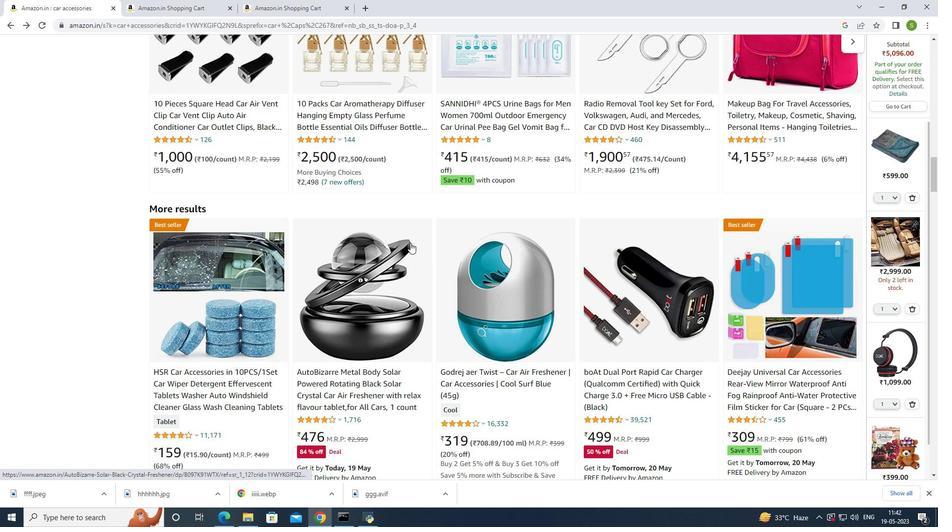 
Action: Mouse scrolled (410, 243) with delta (0, 0)
Screenshot: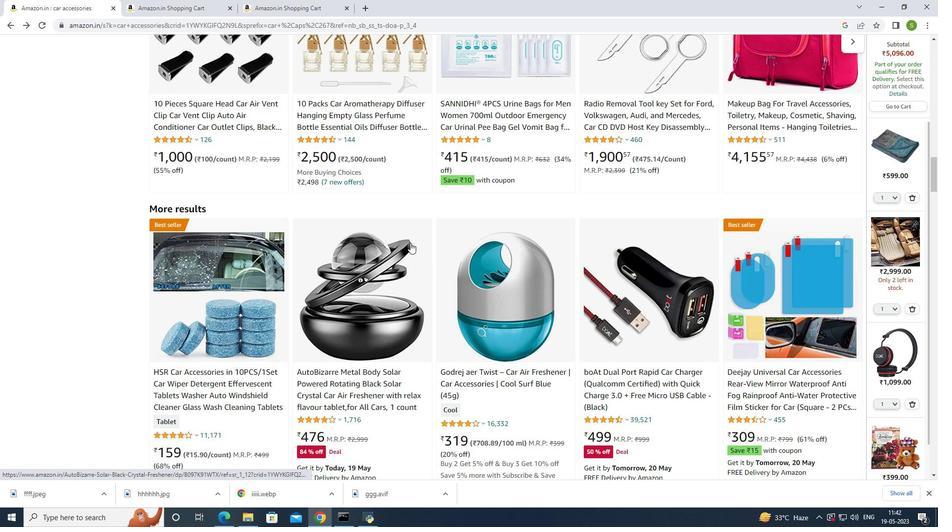 
Action: Mouse moved to (410, 243)
Screenshot: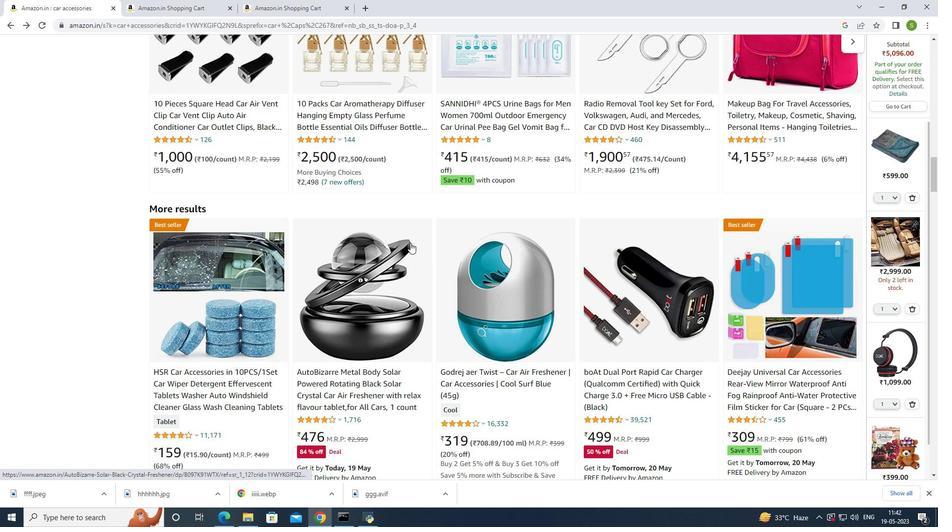 
Action: Mouse scrolled (410, 243) with delta (0, 0)
Screenshot: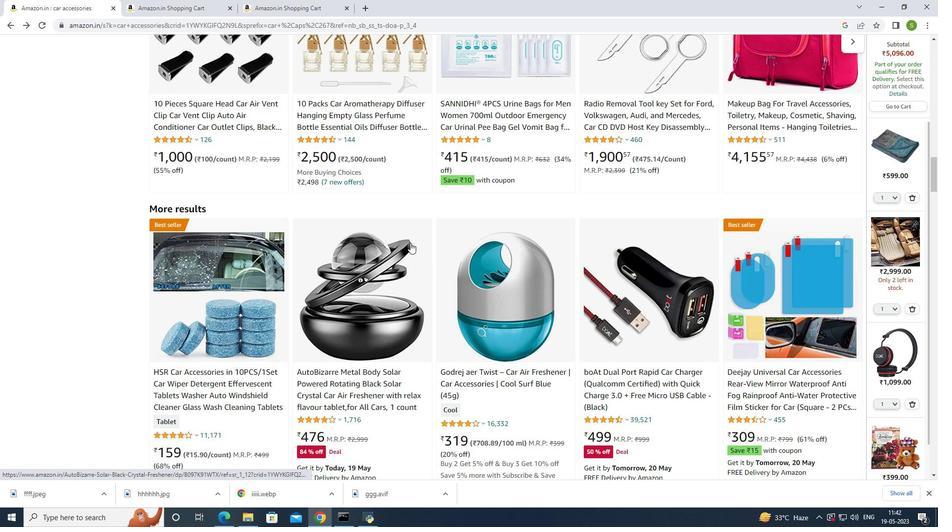 
Action: Mouse scrolled (410, 243) with delta (0, 0)
Screenshot: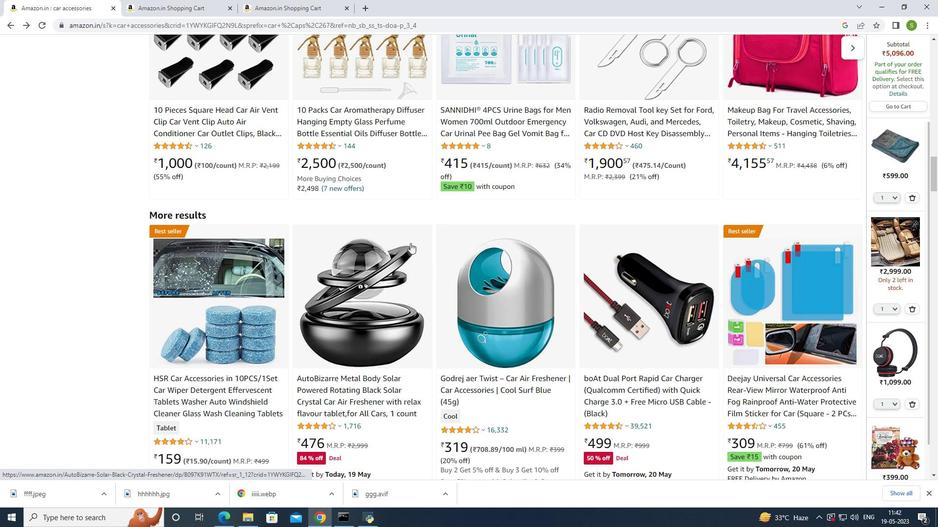 
Action: Mouse moved to (410, 243)
Screenshot: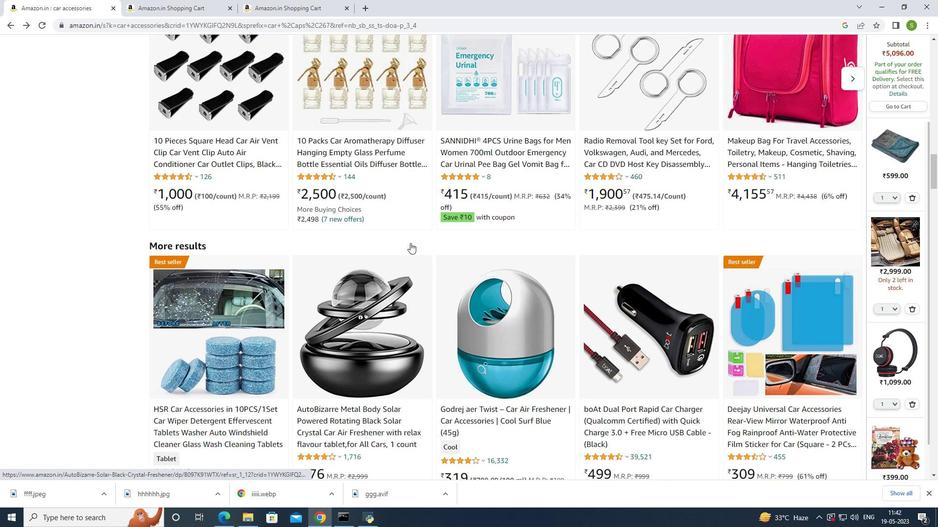 
Action: Mouse scrolled (410, 243) with delta (0, 0)
Screenshot: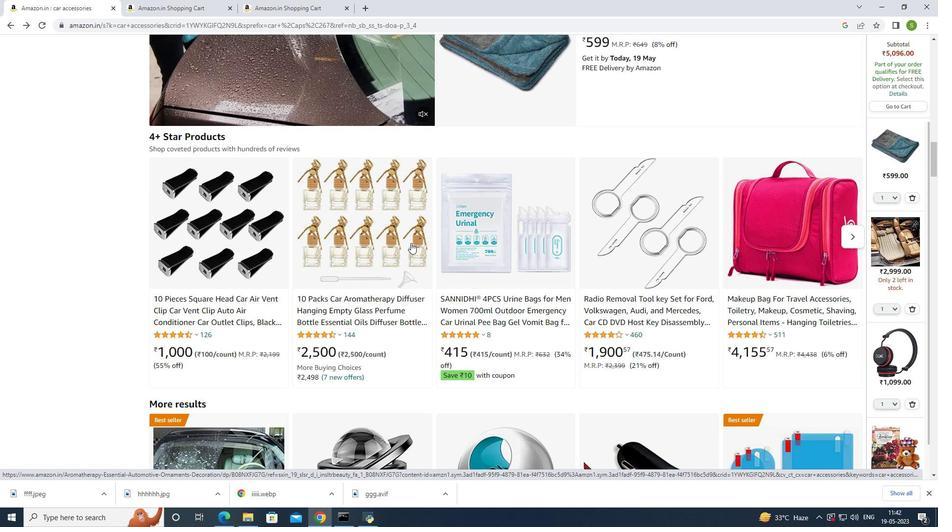 
Action: Mouse scrolled (410, 243) with delta (0, 0)
Screenshot: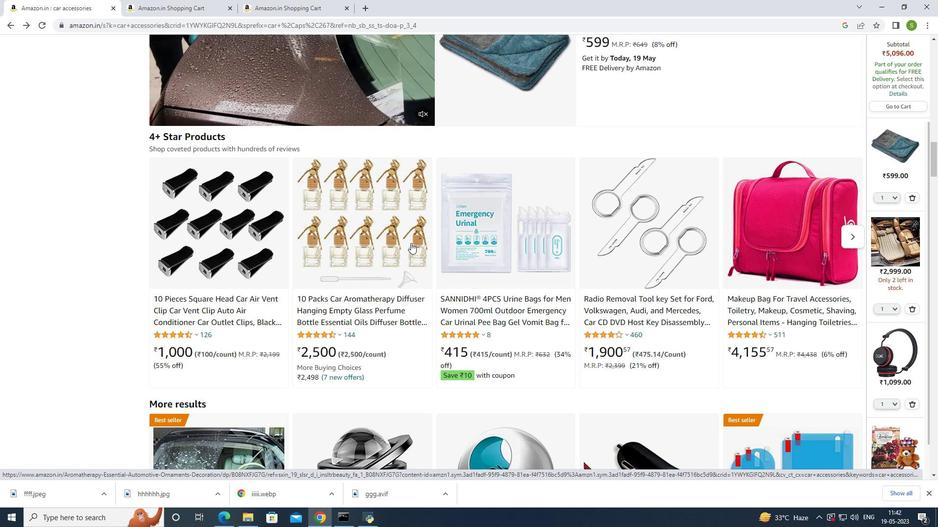 
Action: Mouse scrolled (410, 243) with delta (0, 0)
Screenshot: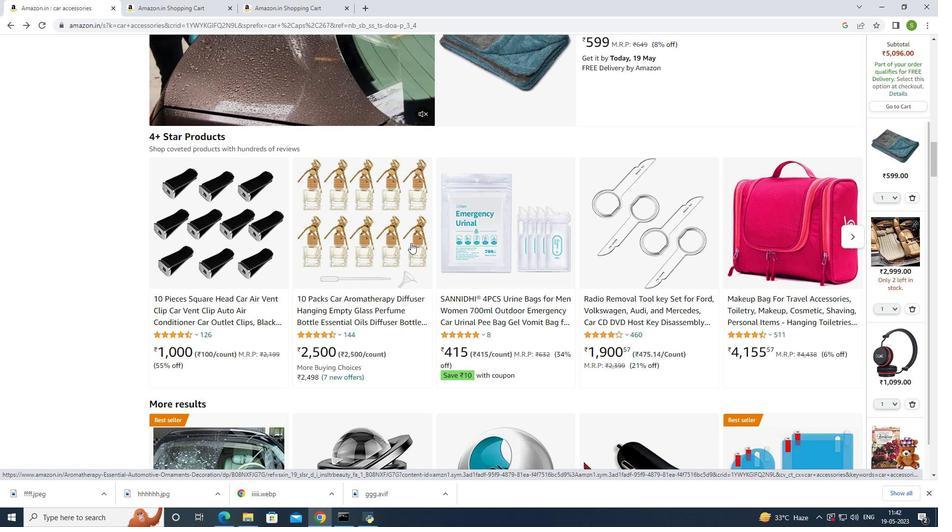 
Action: Mouse scrolled (410, 243) with delta (0, 0)
Screenshot: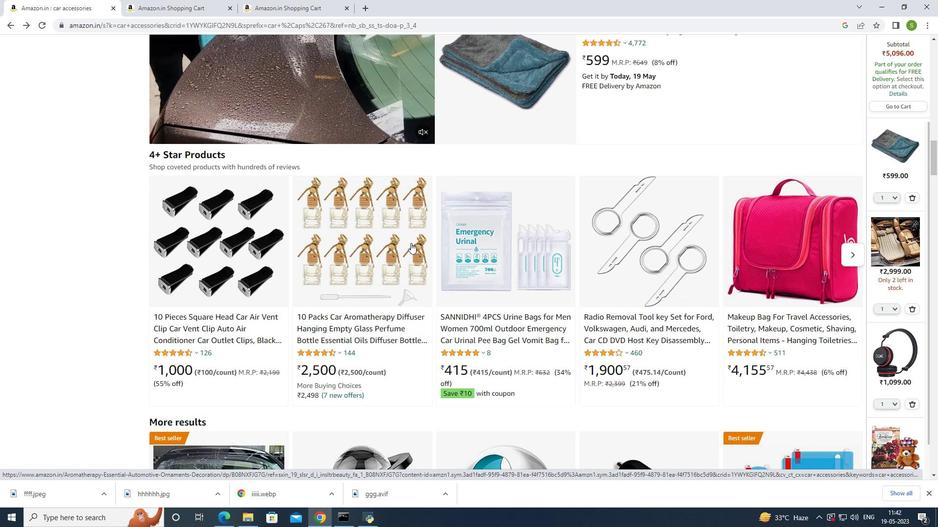 
Action: Mouse scrolled (410, 243) with delta (0, 0)
Screenshot: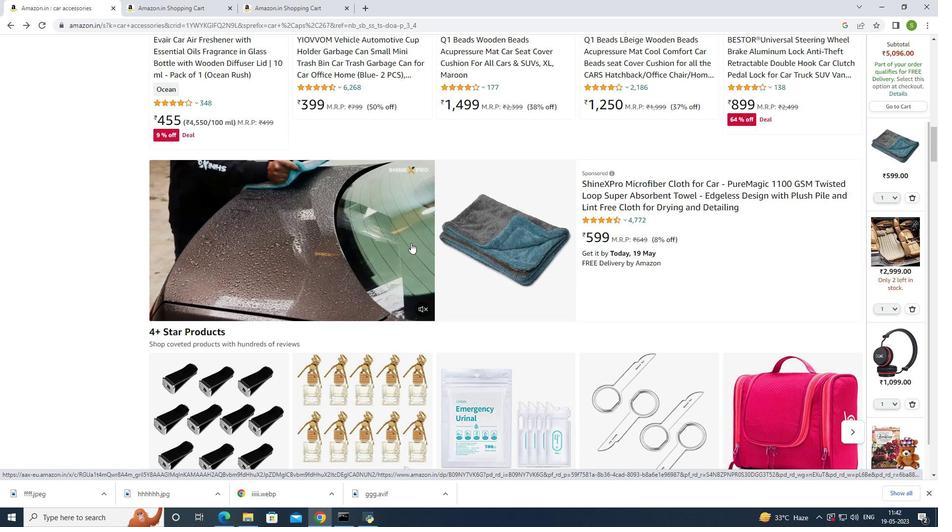 
Action: Mouse scrolled (410, 243) with delta (0, 0)
Screenshot: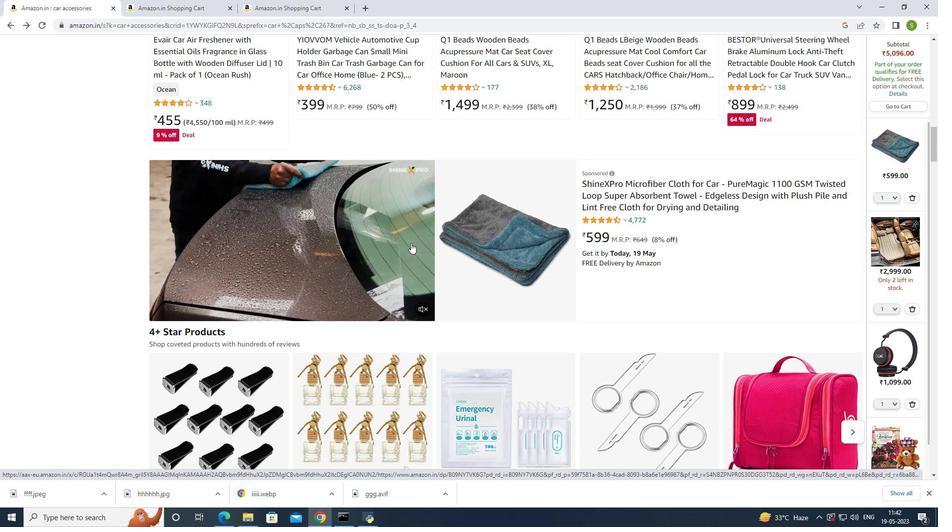 
Action: Mouse scrolled (410, 243) with delta (0, 0)
Screenshot: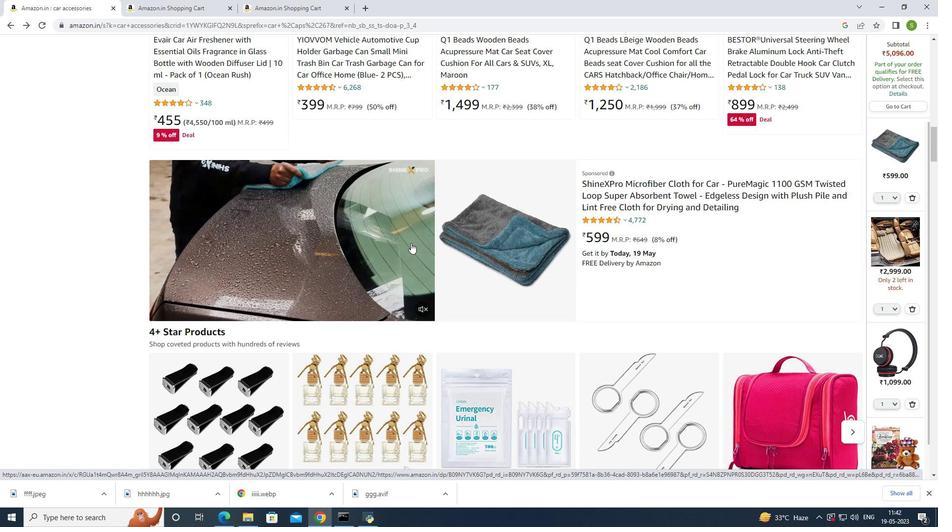 
Action: Mouse scrolled (410, 243) with delta (0, 0)
Screenshot: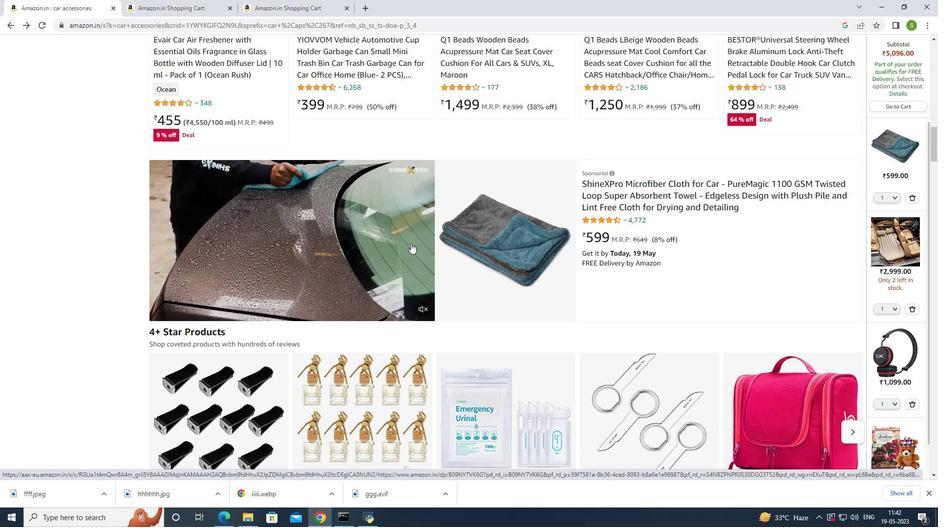 
Action: Mouse scrolled (410, 243) with delta (0, 0)
Screenshot: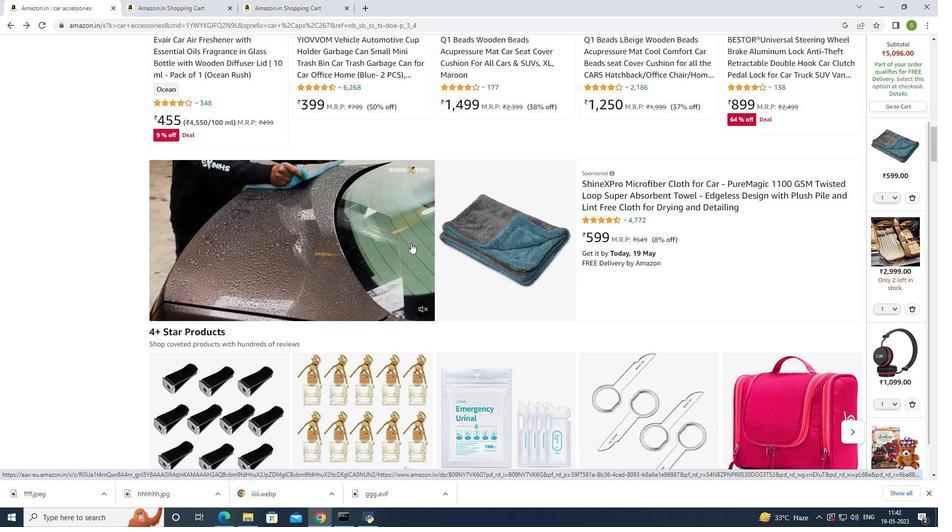 
Action: Mouse scrolled (410, 243) with delta (0, 0)
Screenshot: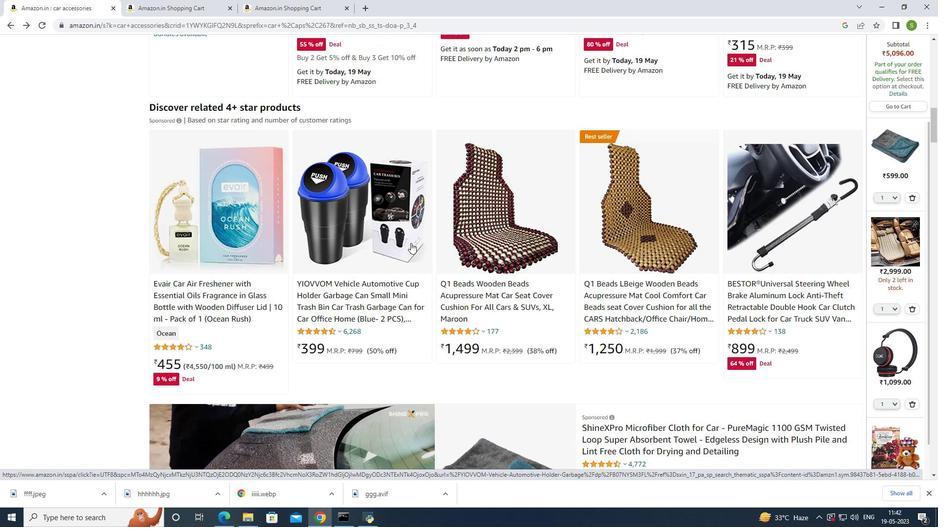 
Action: Mouse moved to (470, 257)
Screenshot: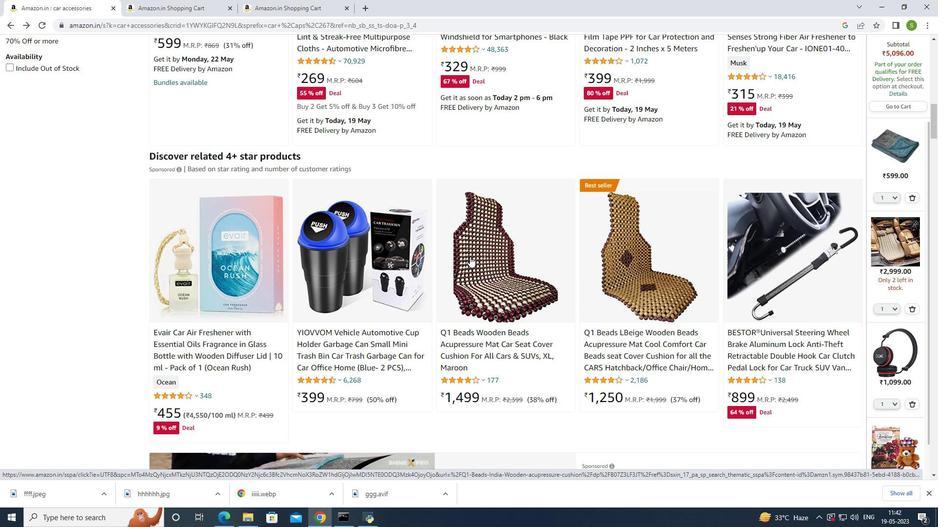 
Action: Mouse pressed left at (470, 257)
Screenshot: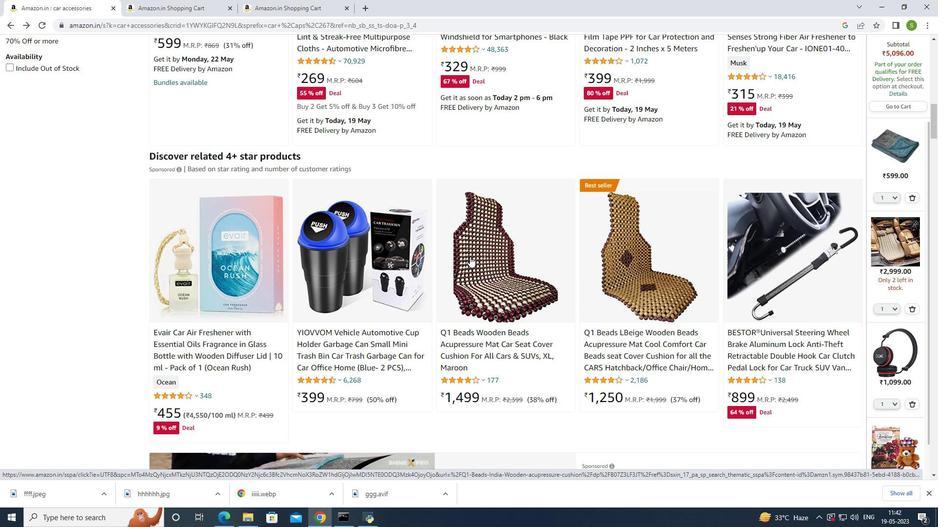 
Action: Mouse moved to (380, 246)
Screenshot: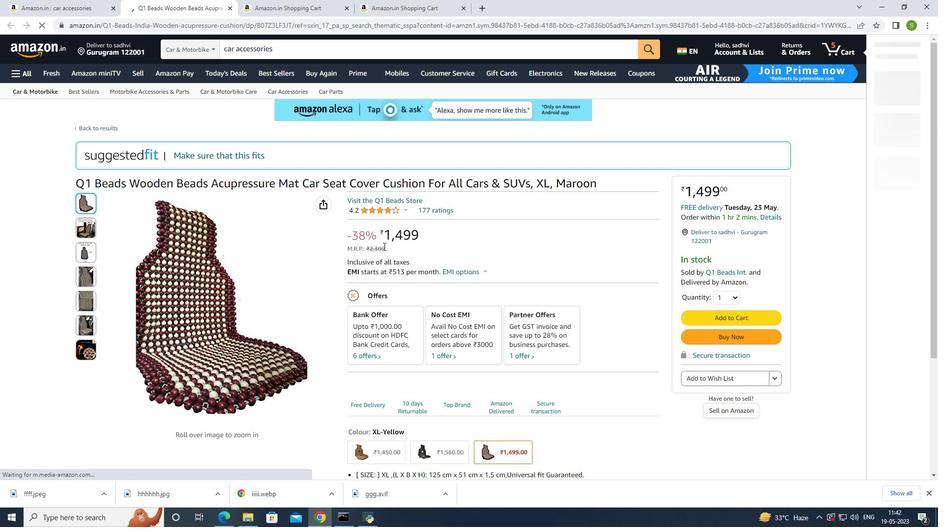 
Action: Mouse scrolled (380, 246) with delta (0, 0)
Screenshot: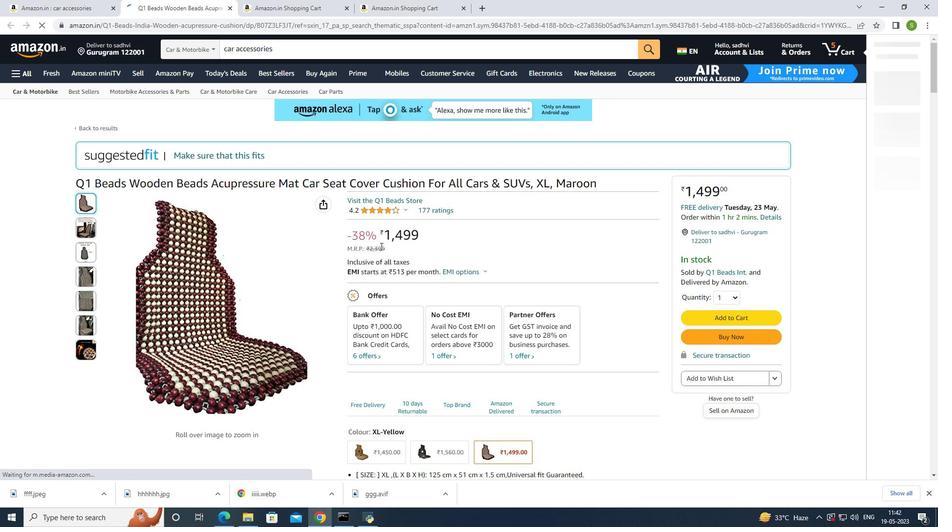 
Action: Mouse scrolled (380, 246) with delta (0, 0)
Screenshot: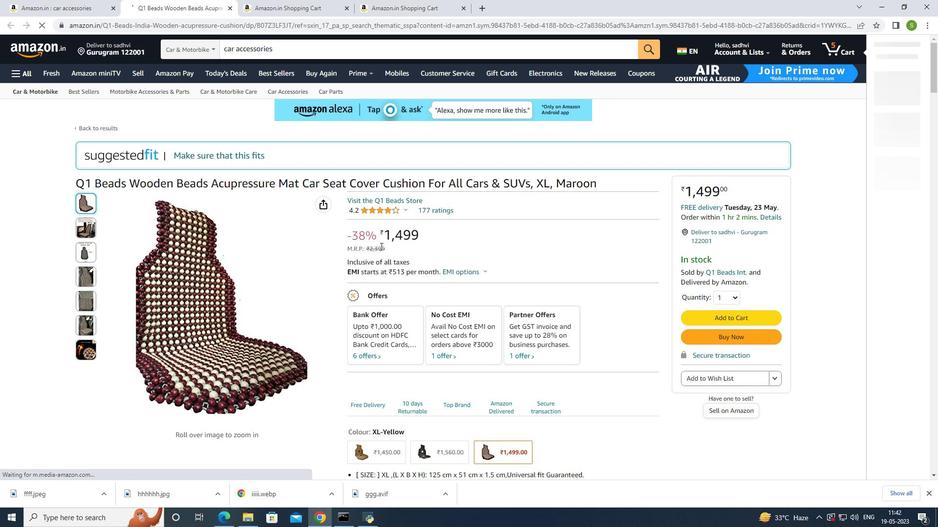 
Action: Mouse scrolled (380, 246) with delta (0, 0)
Screenshot: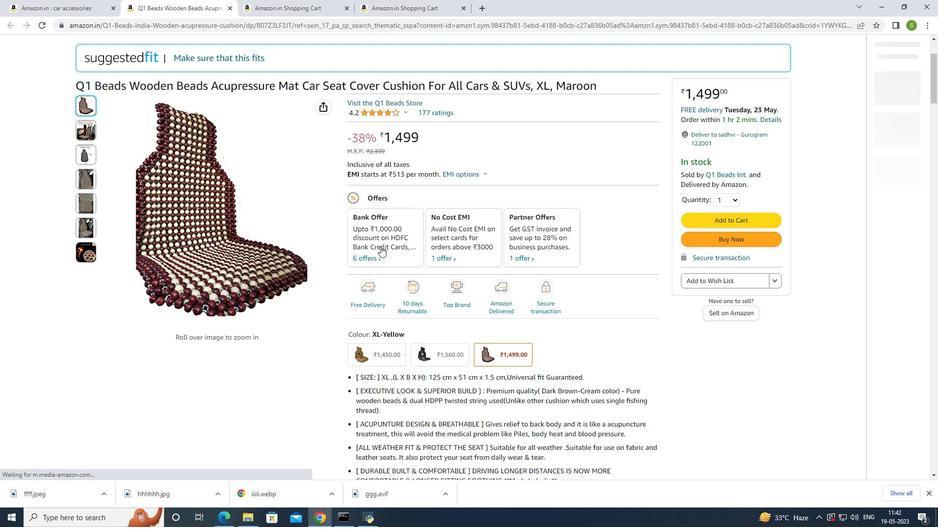 
Action: Mouse scrolled (380, 246) with delta (0, 0)
Screenshot: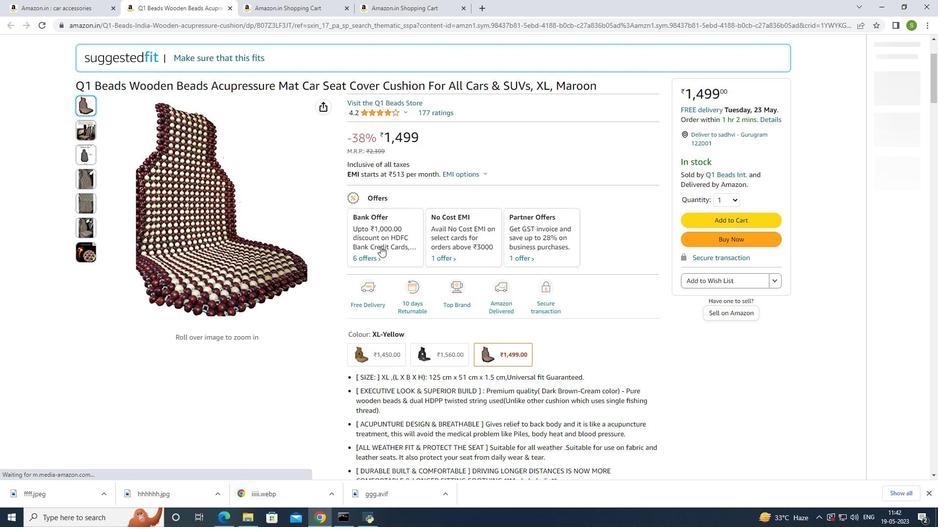 
Action: Mouse moved to (380, 245)
Screenshot: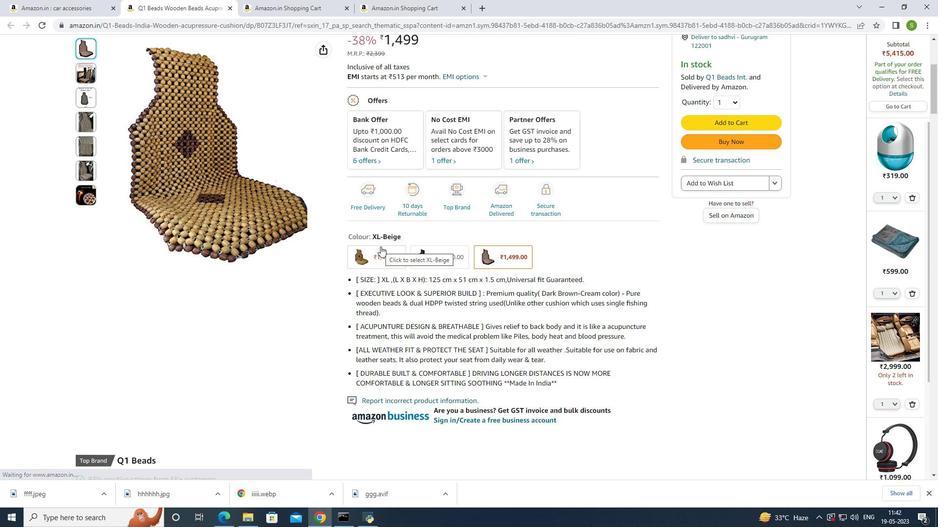 
Action: Mouse scrolled (380, 246) with delta (0, 0)
Screenshot: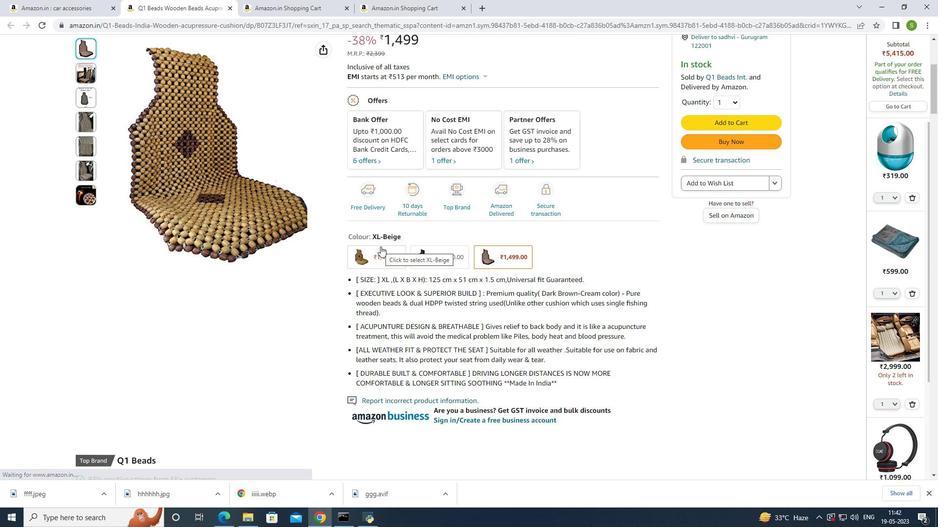
Action: Mouse moved to (380, 245)
Screenshot: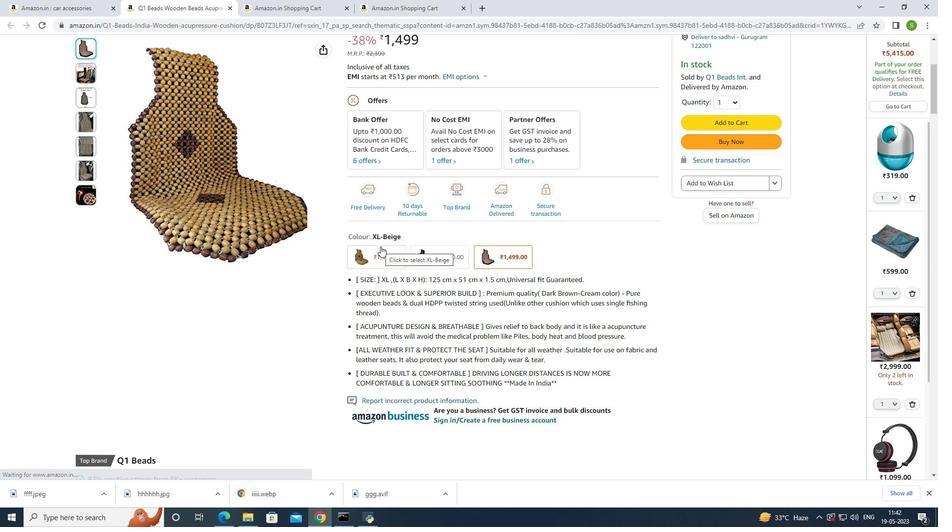 
Action: Mouse scrolled (380, 245) with delta (0, 0)
Screenshot: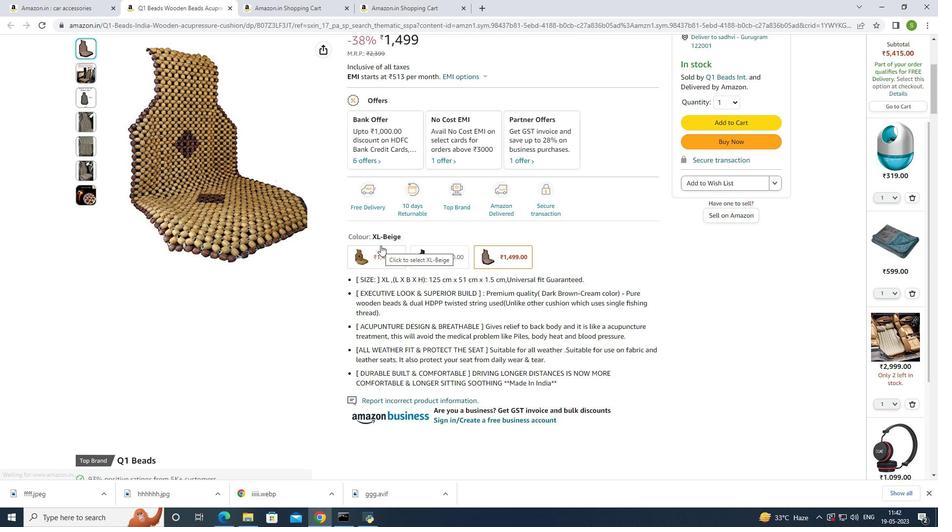 
Action: Mouse moved to (717, 225)
Screenshot: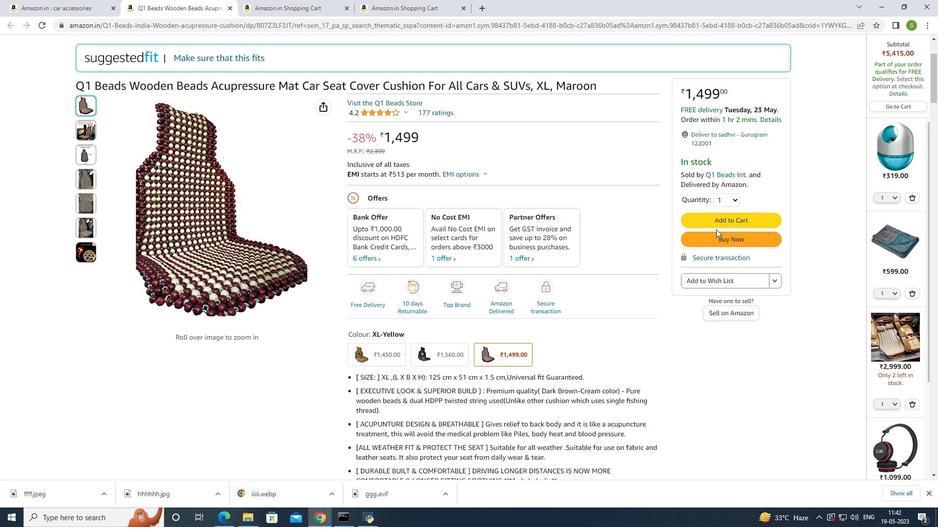 
Action: Mouse pressed left at (717, 225)
Screenshot: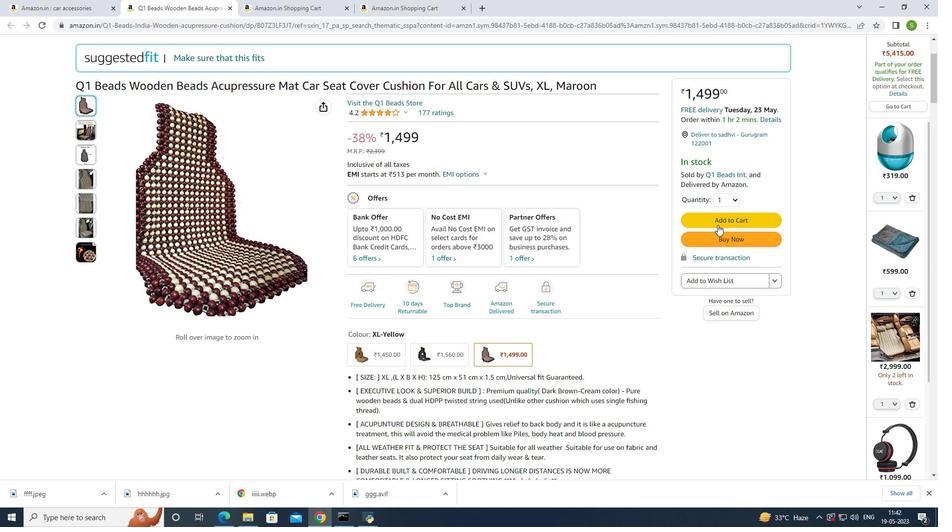 
Action: Mouse moved to (70, 9)
Screenshot: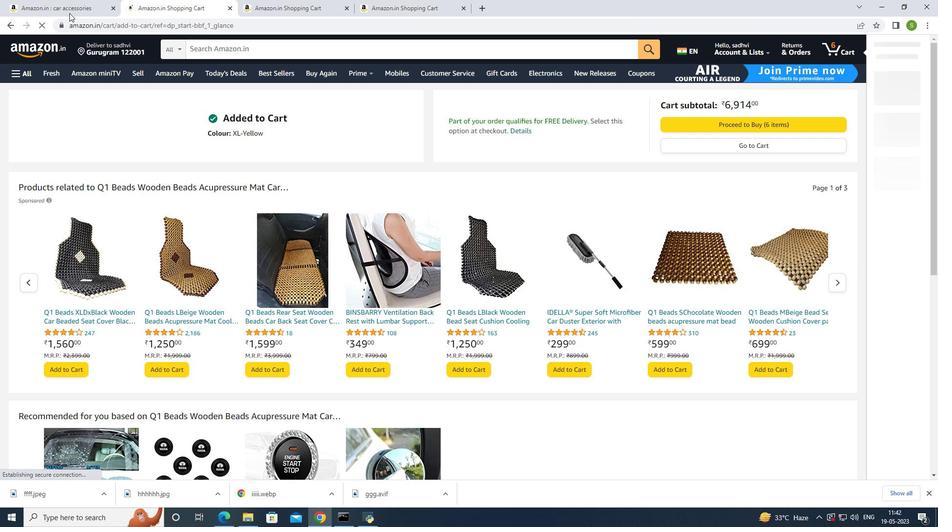 
Action: Mouse pressed left at (70, 9)
Screenshot: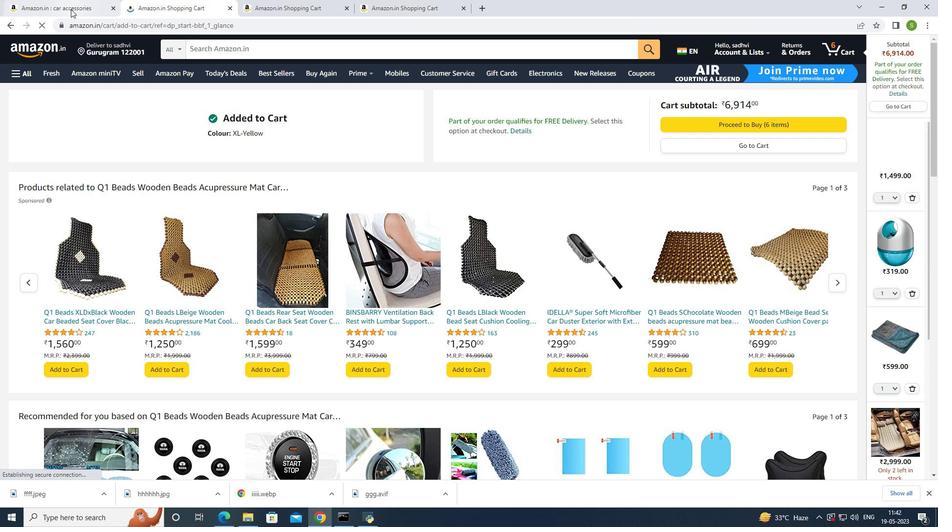 
Action: Mouse moved to (449, 231)
Screenshot: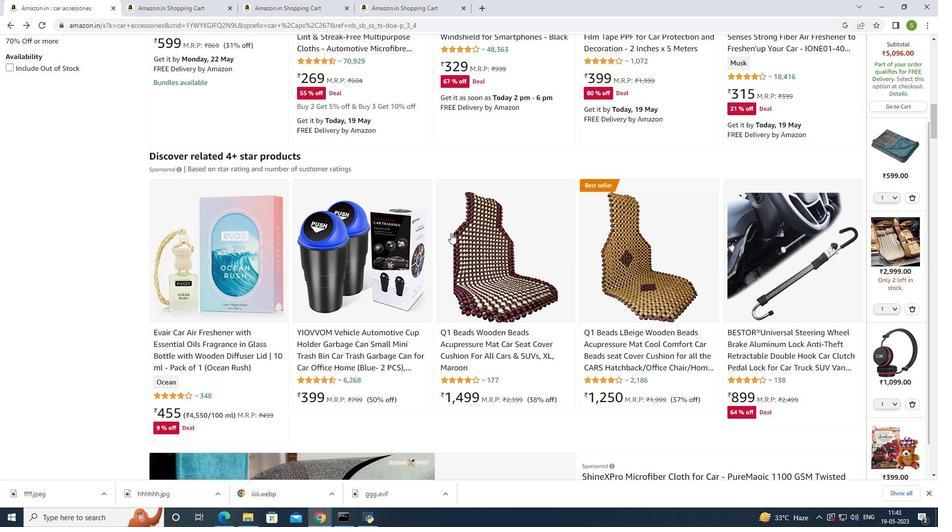 
Action: Mouse scrolled (449, 230) with delta (0, 0)
Screenshot: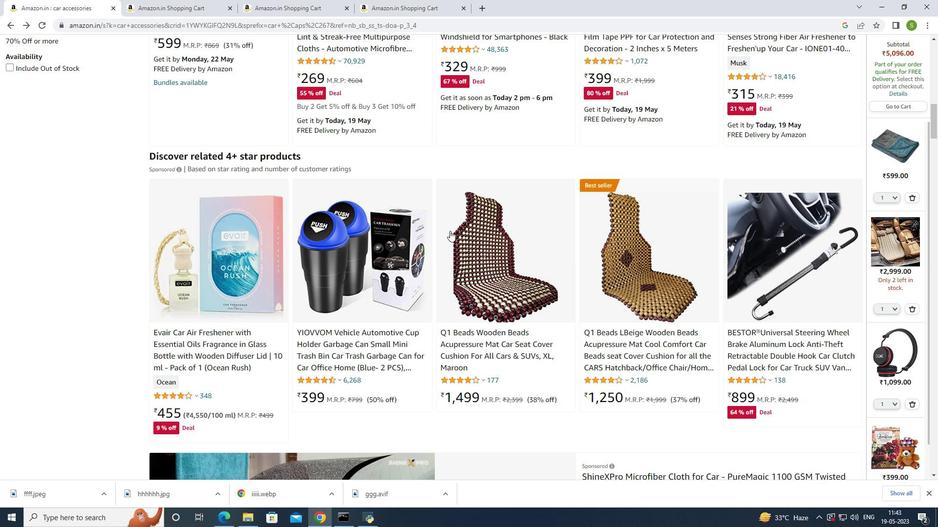 
Action: Mouse scrolled (449, 230) with delta (0, 0)
Screenshot: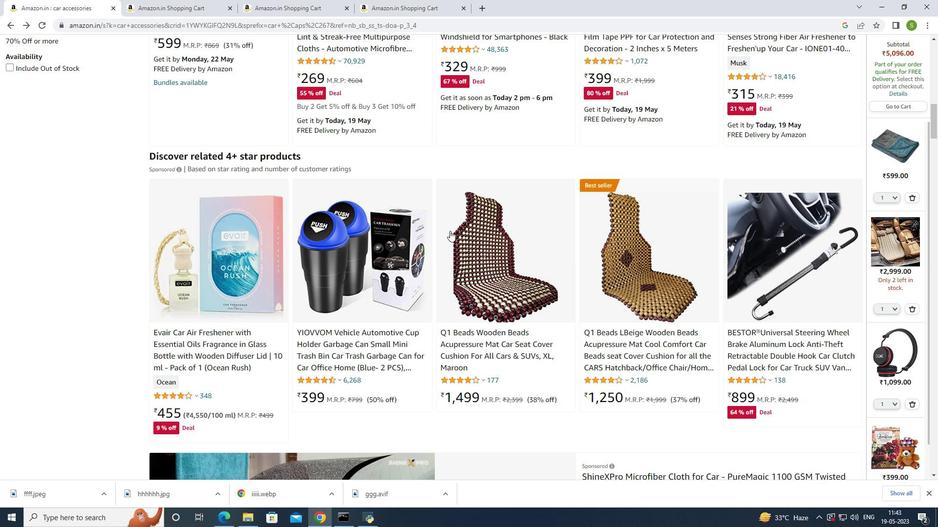 
Action: Mouse scrolled (449, 230) with delta (0, 0)
Screenshot: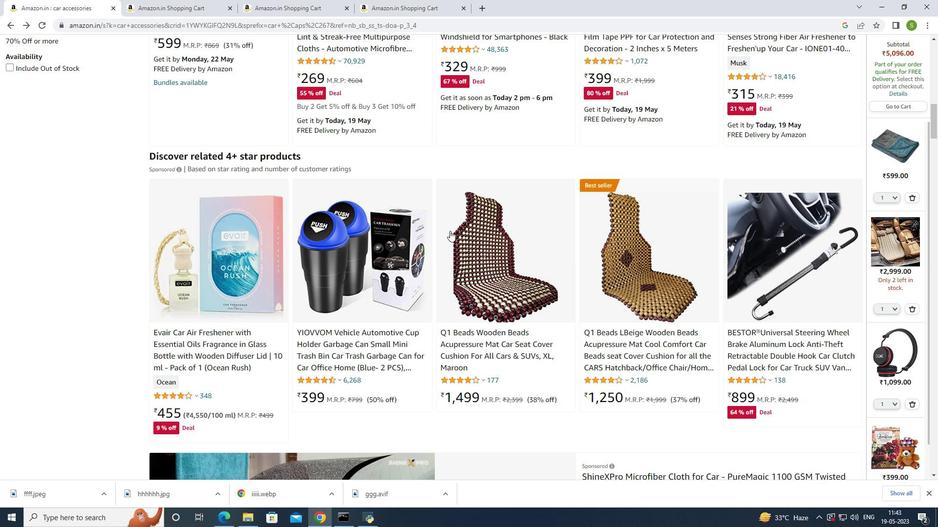 
Action: Mouse moved to (449, 229)
Screenshot: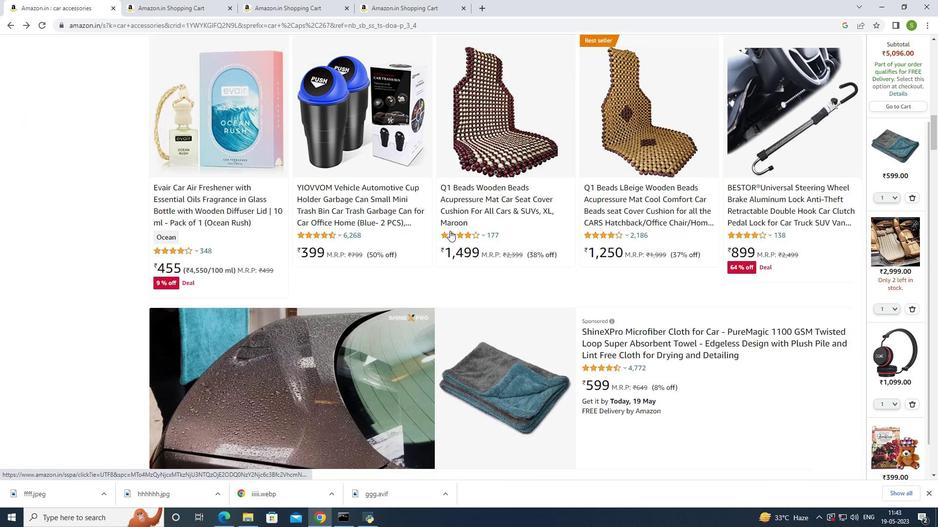 
Action: Mouse scrolled (449, 229) with delta (0, 0)
Screenshot: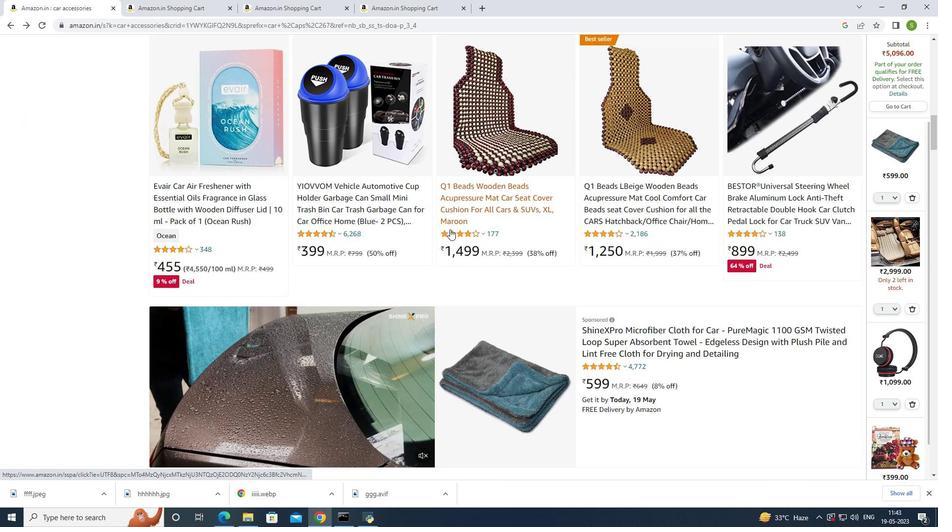 
Action: Mouse scrolled (449, 229) with delta (0, 0)
Screenshot: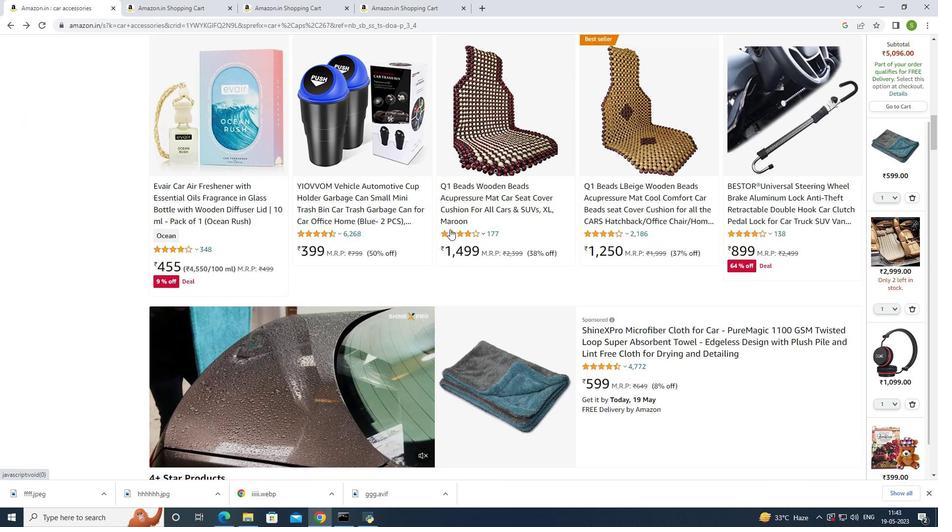 
Action: Mouse scrolled (449, 229) with delta (0, 0)
Screenshot: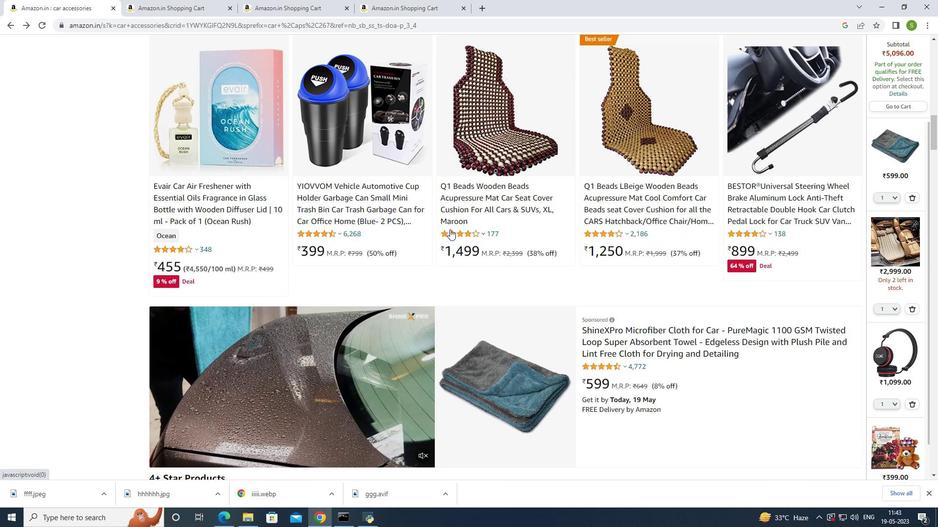 
Action: Mouse scrolled (449, 229) with delta (0, 0)
Screenshot: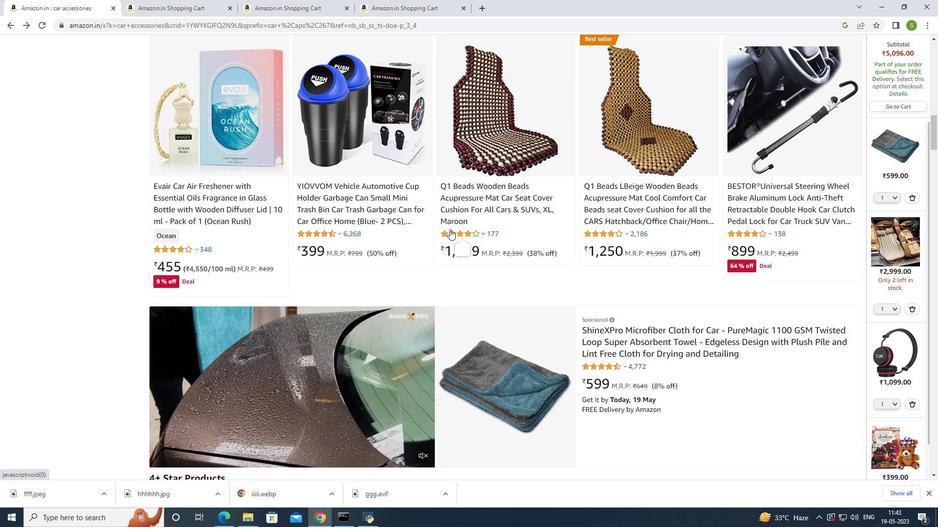 
Action: Mouse scrolled (449, 229) with delta (0, 0)
Screenshot: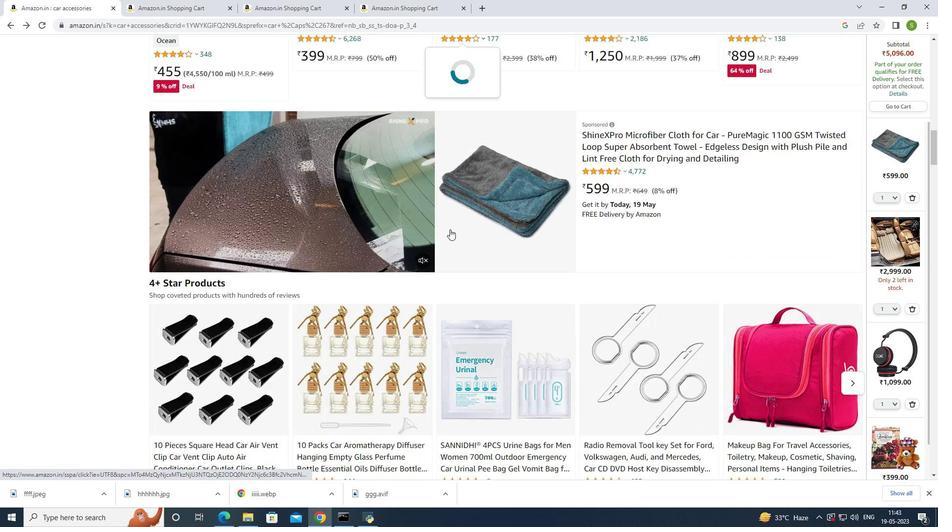 
Action: Mouse scrolled (449, 229) with delta (0, 0)
Screenshot: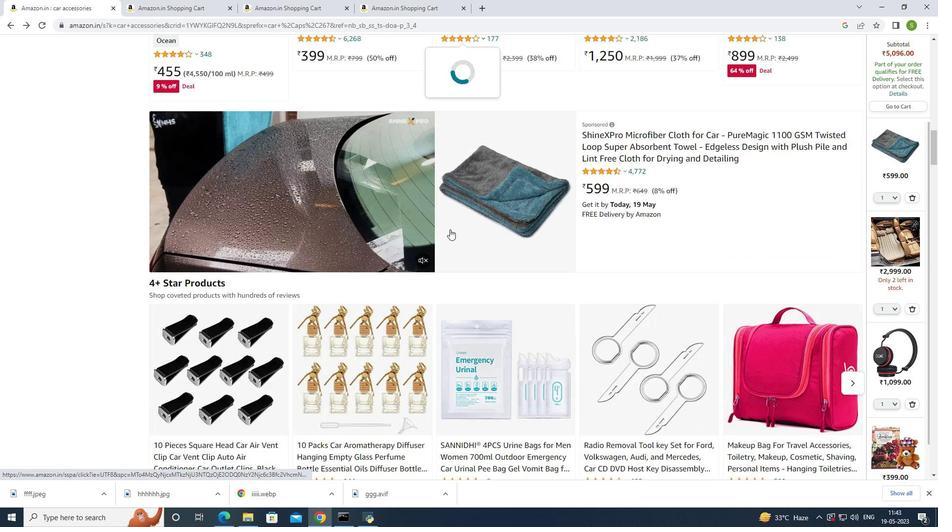 
Action: Mouse scrolled (449, 229) with delta (0, 0)
Screenshot: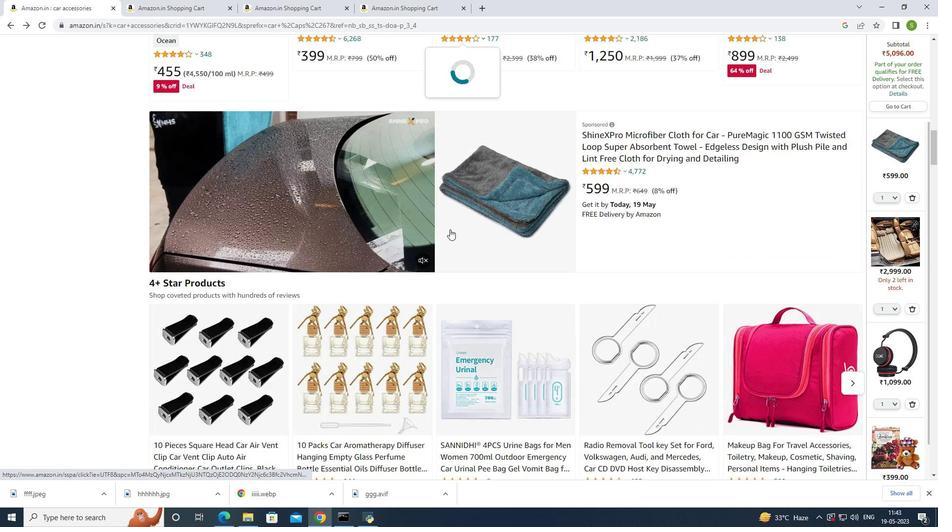 
Action: Mouse scrolled (449, 229) with delta (0, 0)
Screenshot: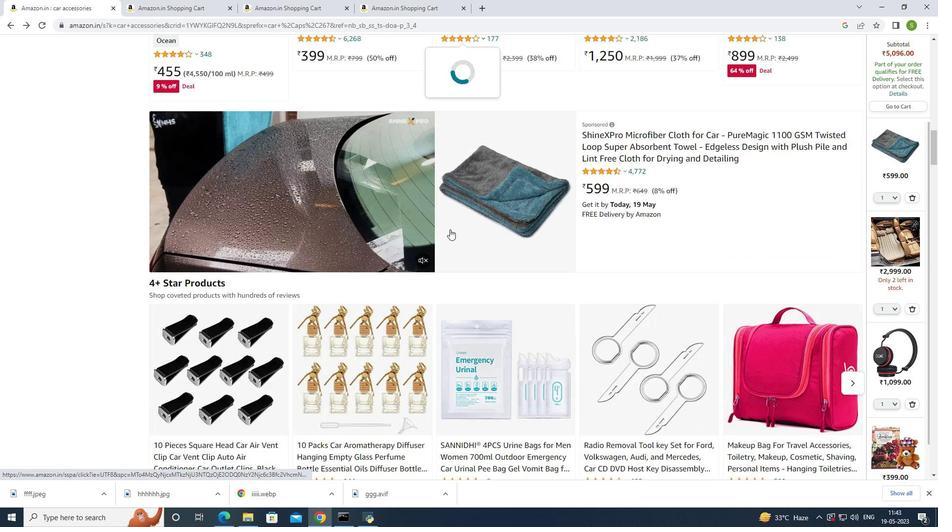
Action: Mouse scrolled (449, 229) with delta (0, 0)
Screenshot: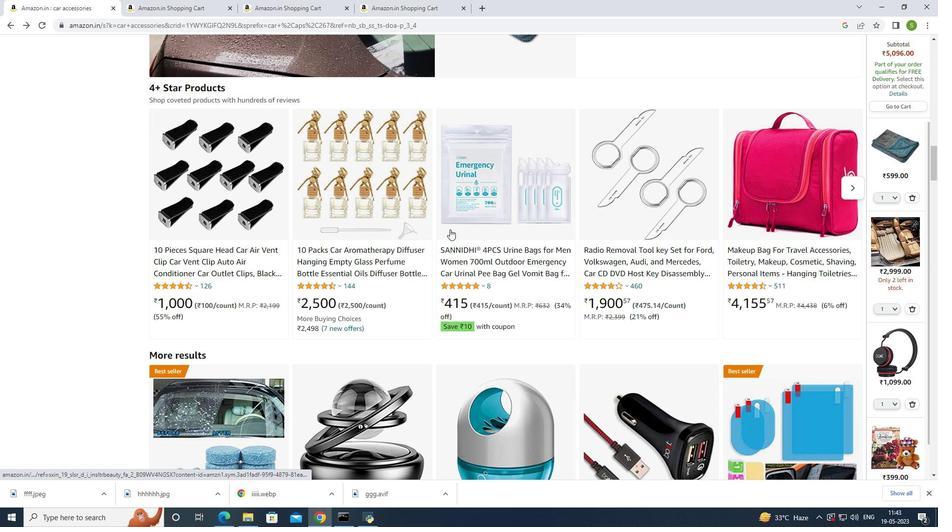 
Action: Mouse scrolled (449, 229) with delta (0, 0)
Screenshot: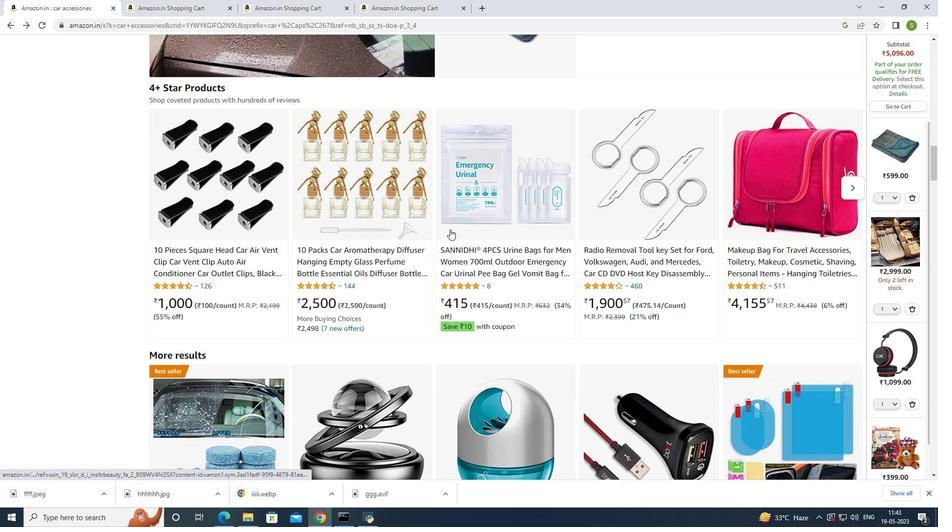 
Action: Mouse scrolled (449, 229) with delta (0, 0)
Screenshot: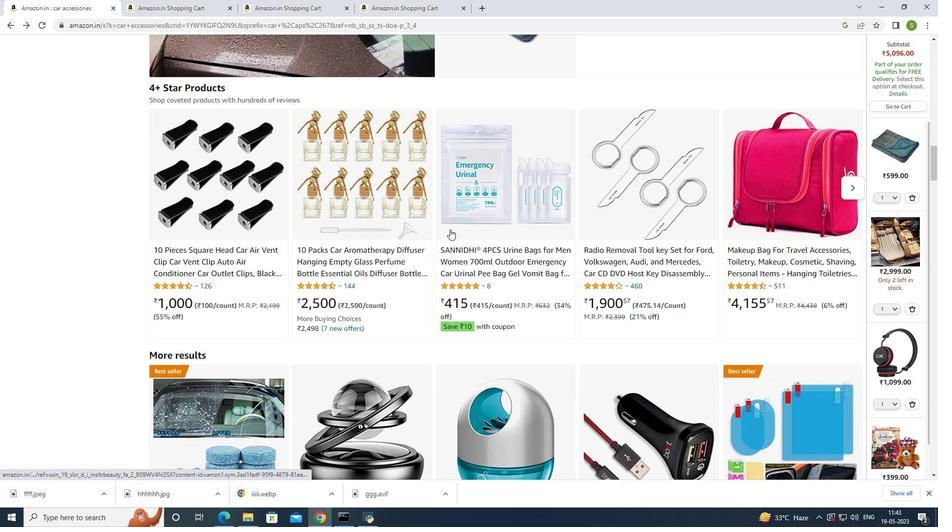 
Action: Mouse scrolled (449, 229) with delta (0, 0)
Screenshot: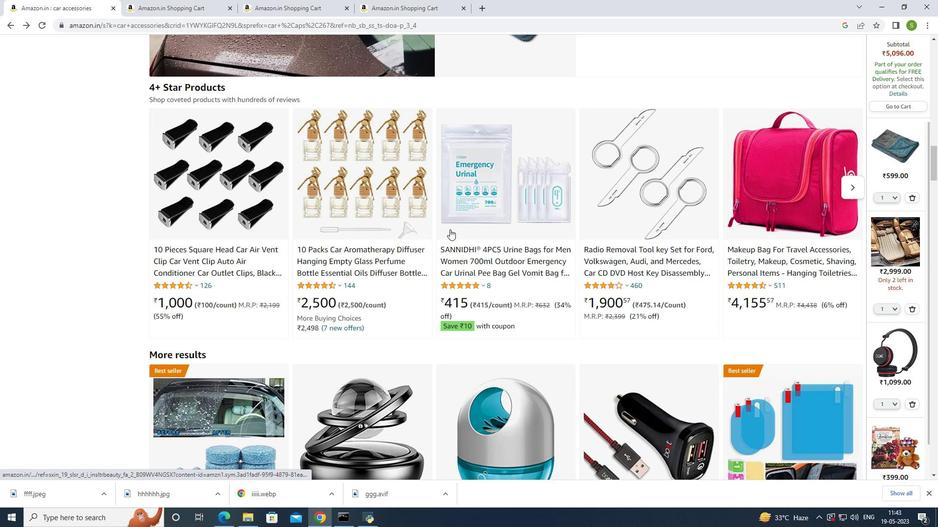 
Action: Mouse moved to (449, 229)
Screenshot: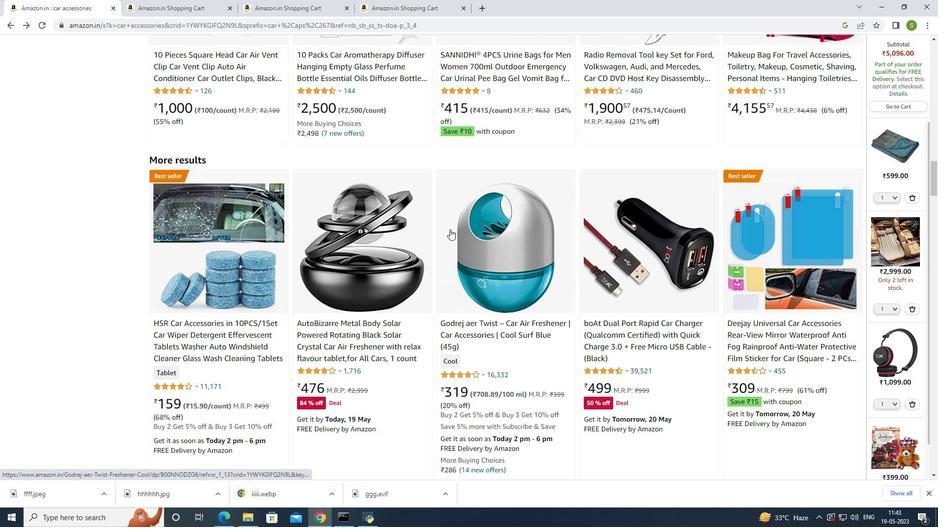 
Action: Mouse scrolled (449, 229) with delta (0, 0)
Screenshot: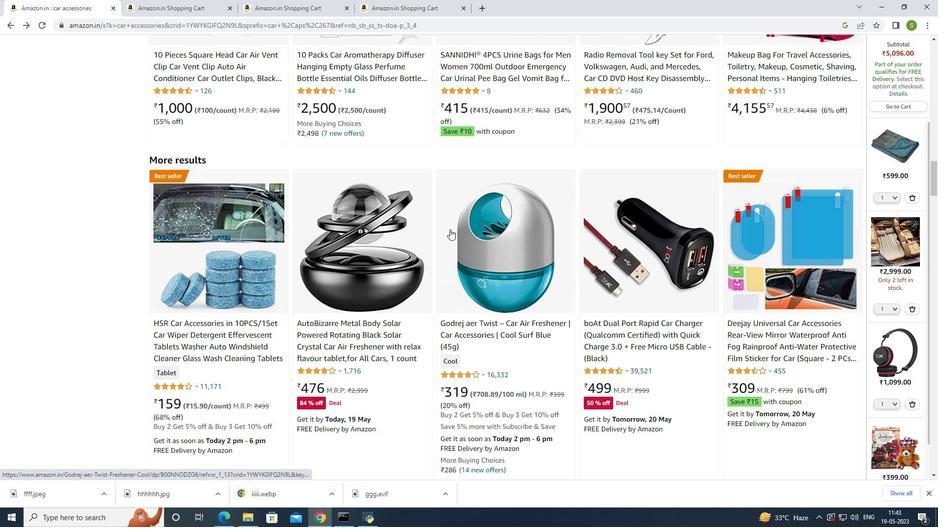 
Action: Mouse scrolled (449, 229) with delta (0, 0)
